 Task: Find connections with filter location Santiago de las Vegas with filter topic #househunting with filter profile language German with filter current company Tata Projects with filter school Vijayawada Jobs with filter industry Distilleries with filter service category Outsourcing with filter keywords title Digital Marketing Manager
Action: Mouse moved to (613, 100)
Screenshot: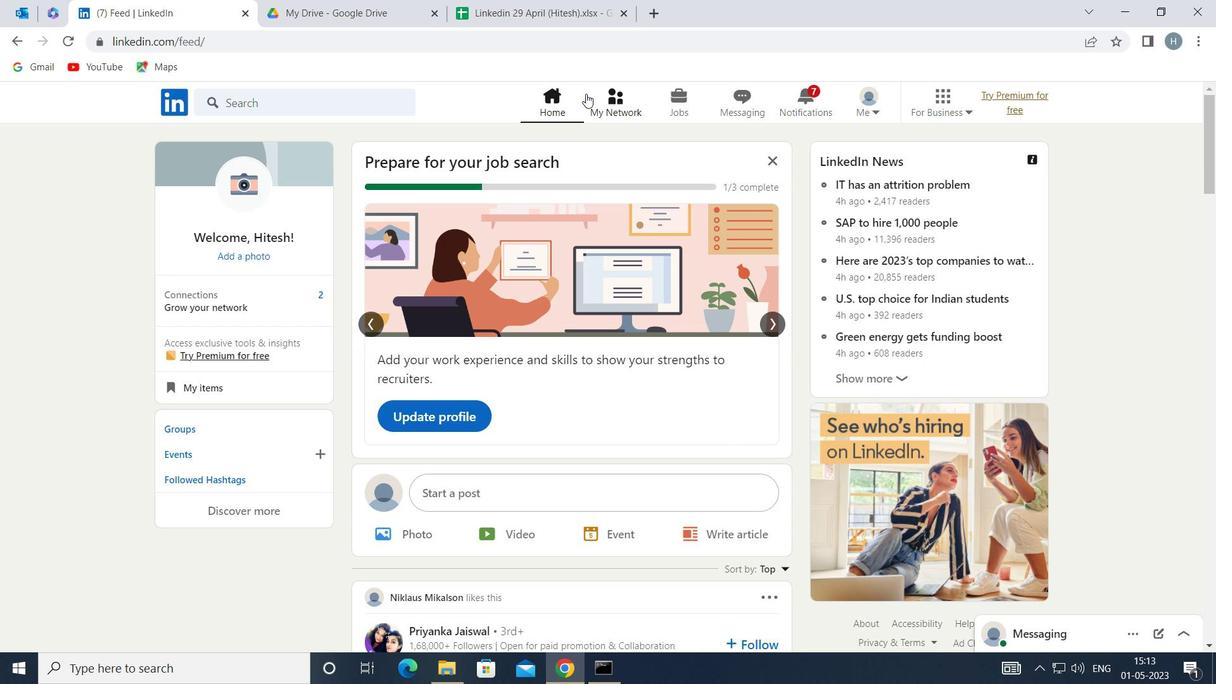 
Action: Mouse pressed left at (613, 100)
Screenshot: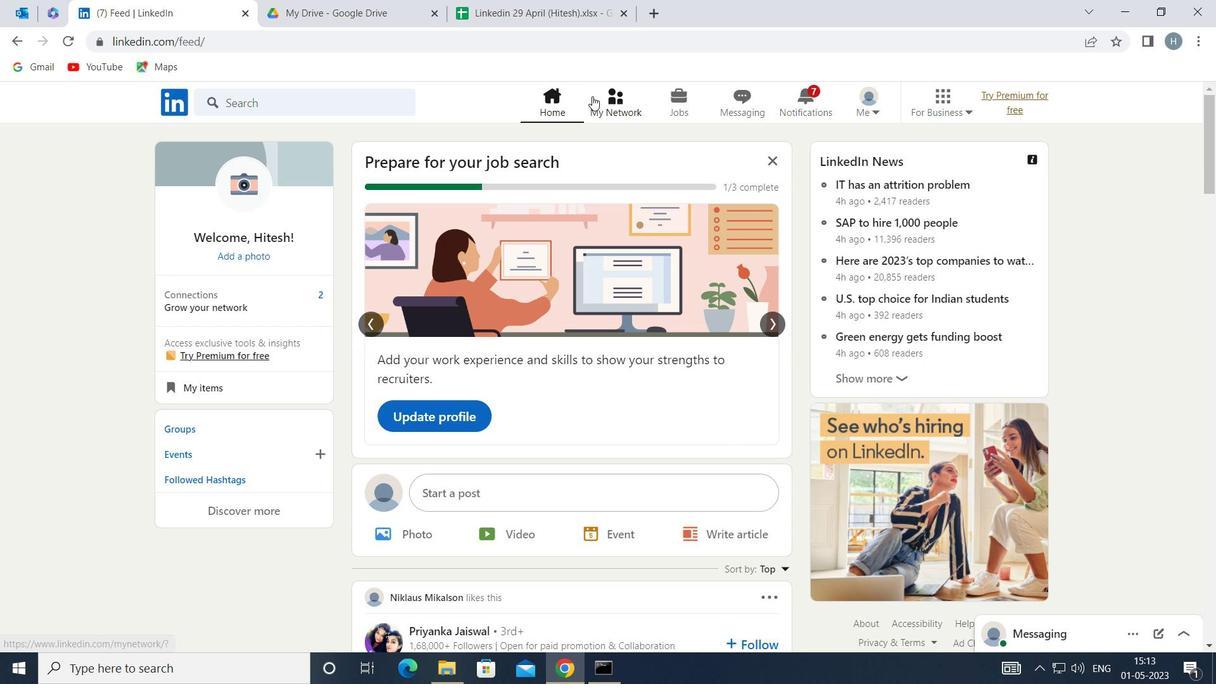 
Action: Mouse moved to (323, 188)
Screenshot: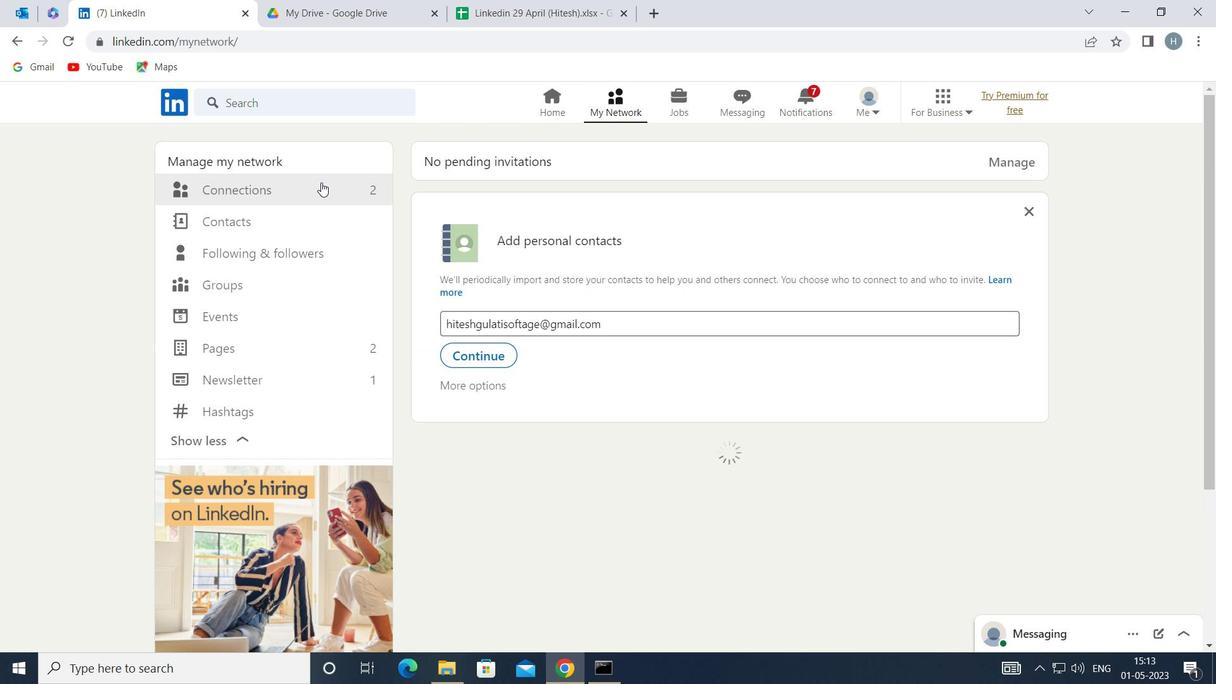 
Action: Mouse pressed left at (323, 188)
Screenshot: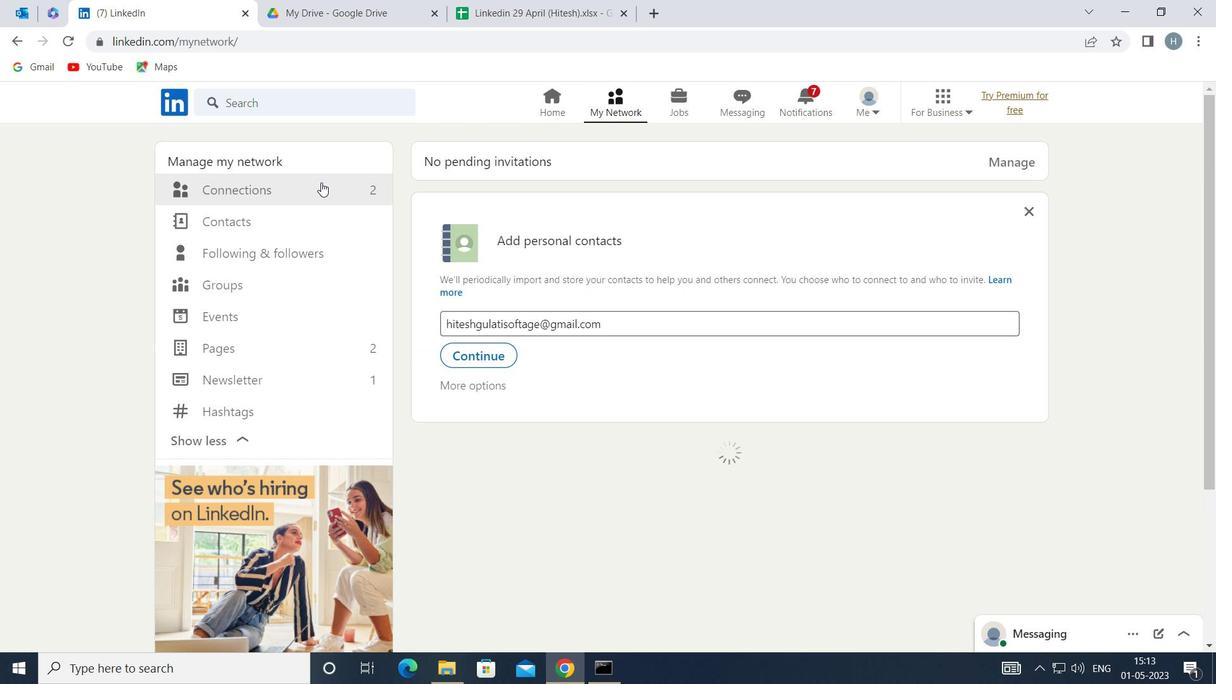 
Action: Mouse moved to (707, 190)
Screenshot: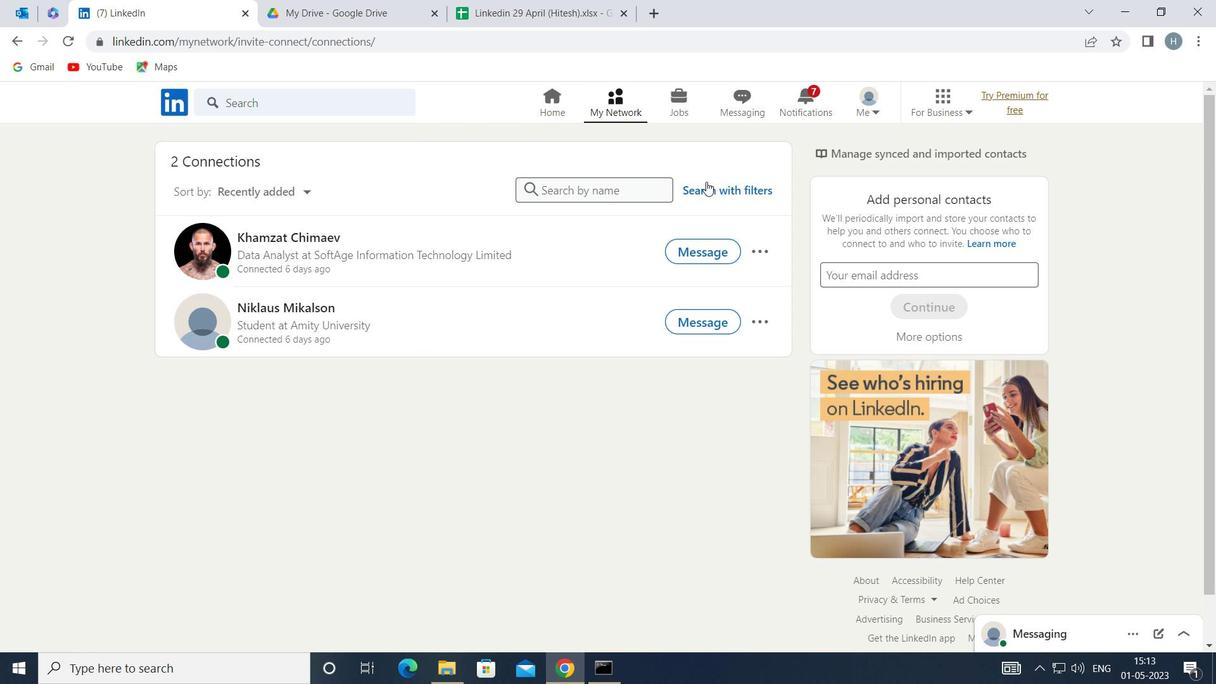 
Action: Mouse pressed left at (707, 190)
Screenshot: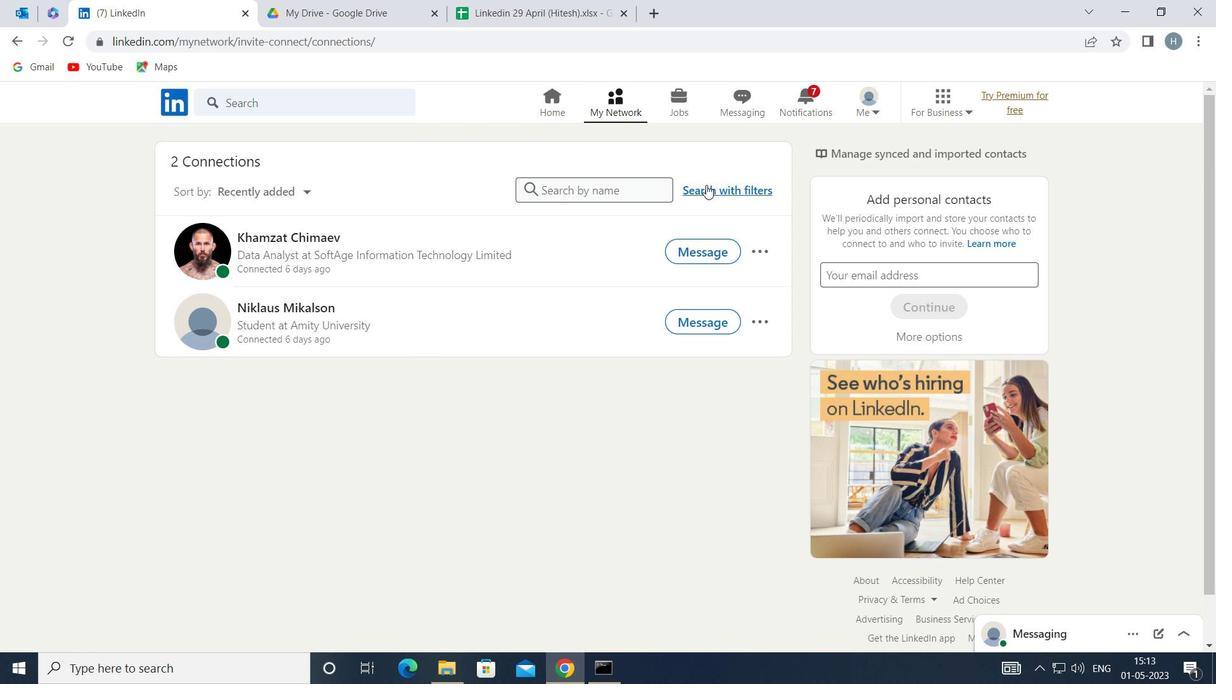 
Action: Mouse moved to (667, 146)
Screenshot: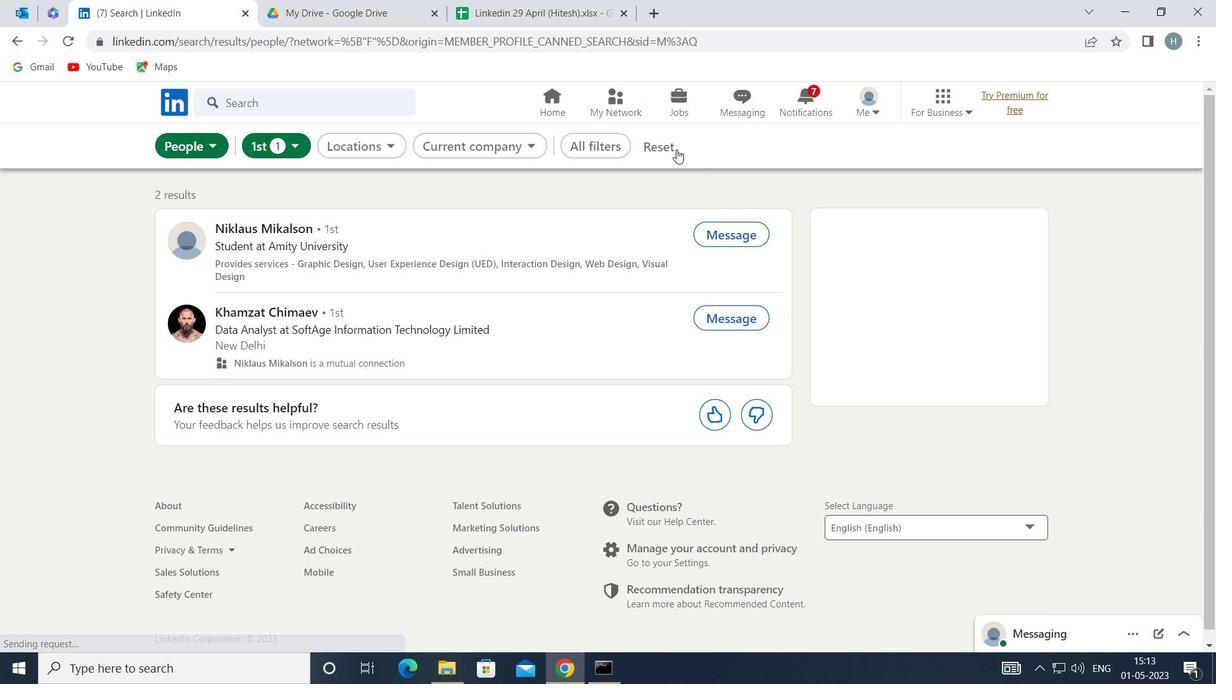 
Action: Mouse pressed left at (667, 146)
Screenshot: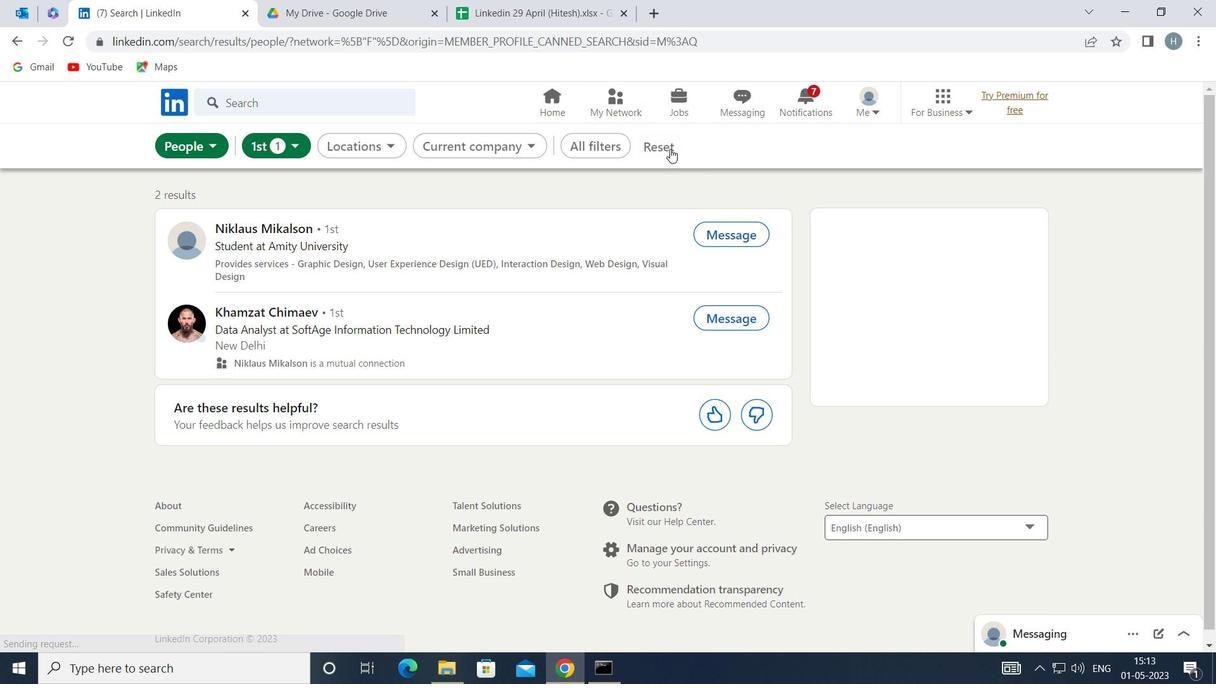 
Action: Mouse moved to (644, 147)
Screenshot: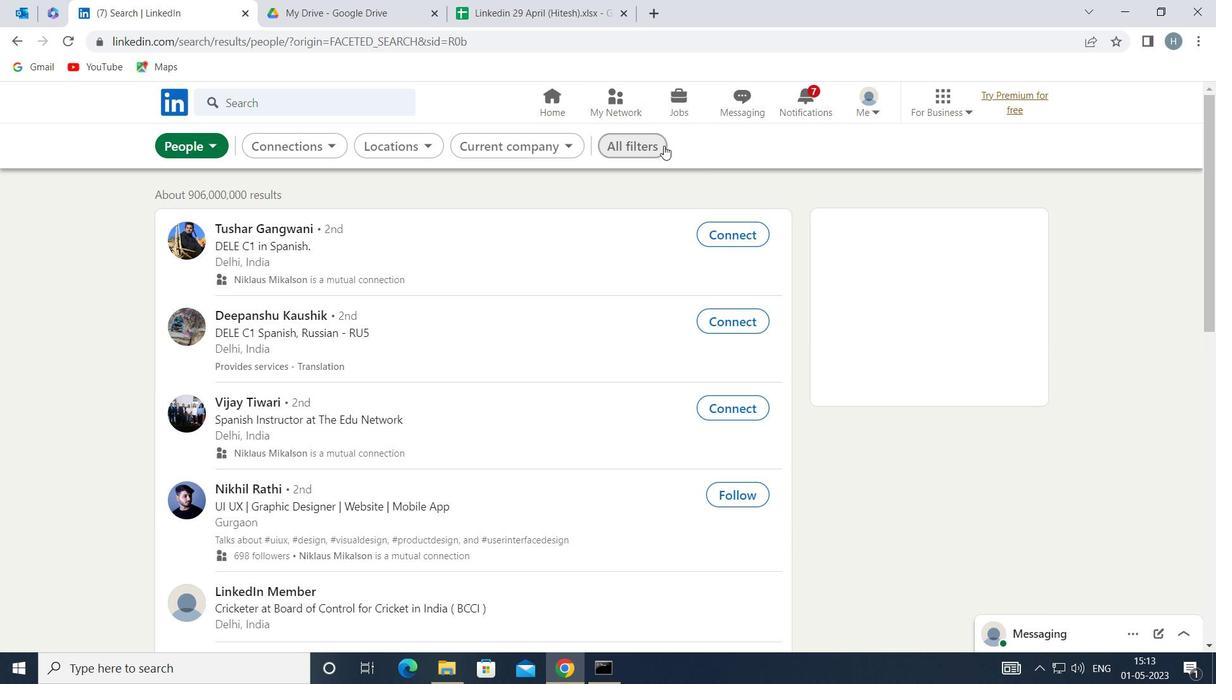 
Action: Mouse pressed left at (644, 147)
Screenshot: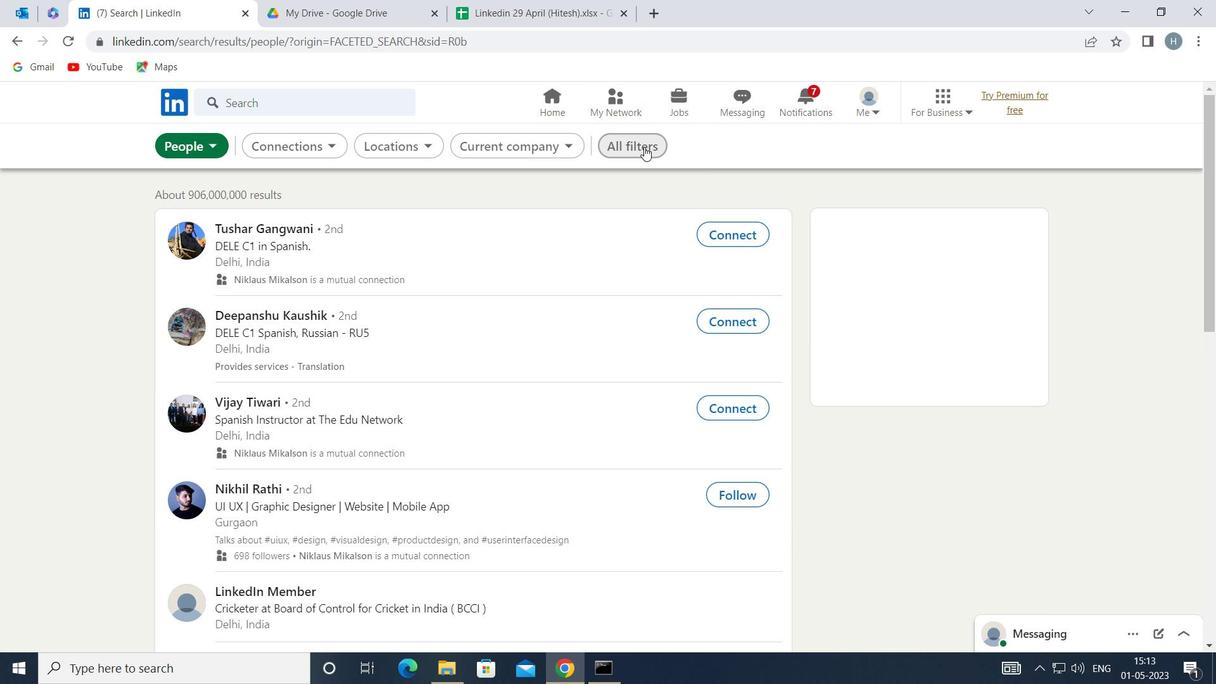 
Action: Mouse moved to (922, 354)
Screenshot: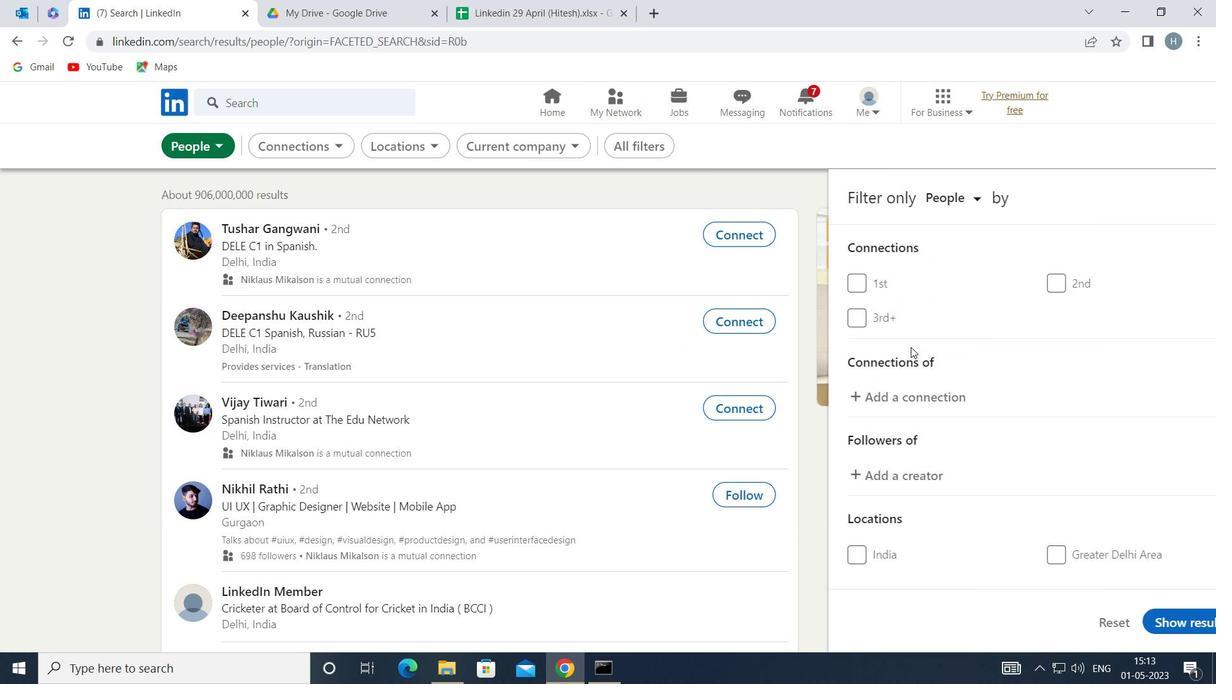 
Action: Mouse scrolled (922, 353) with delta (0, 0)
Screenshot: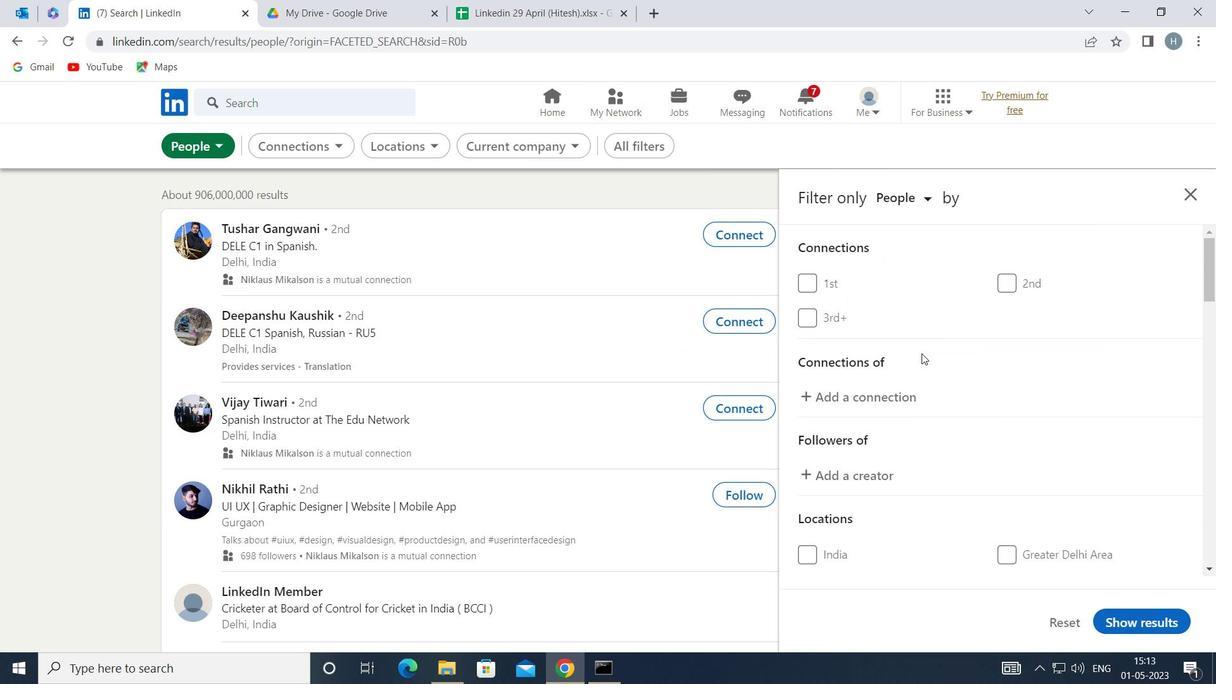 
Action: Mouse scrolled (922, 353) with delta (0, 0)
Screenshot: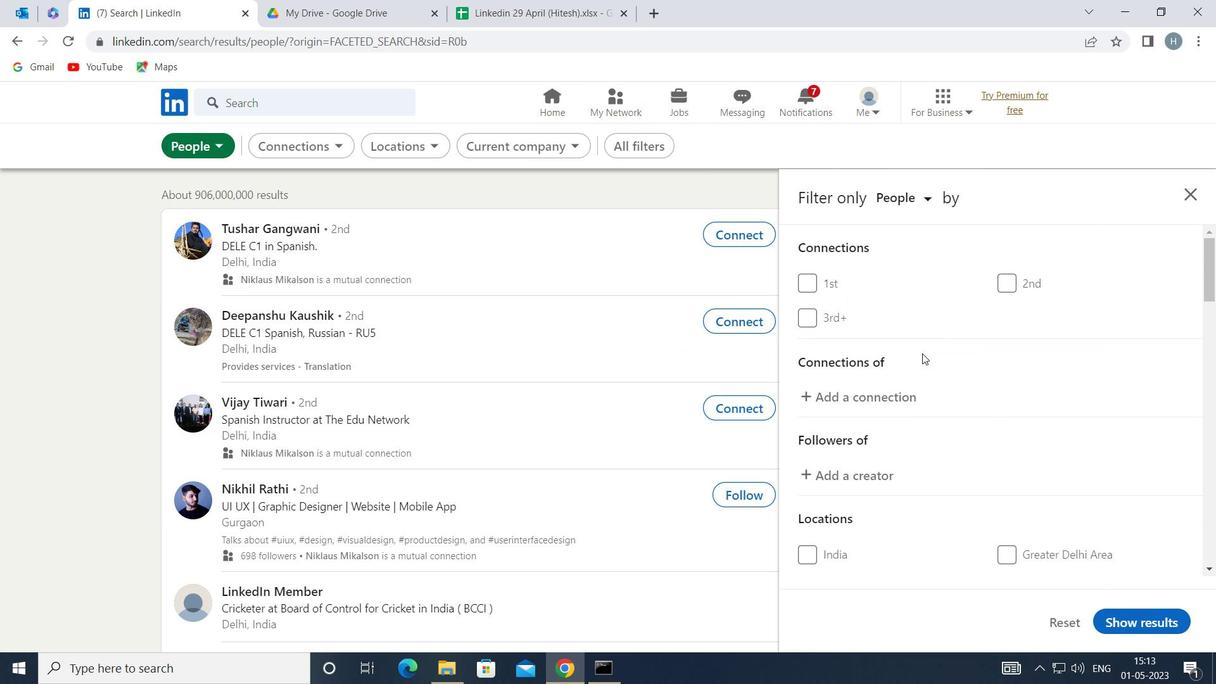 
Action: Mouse moved to (1025, 453)
Screenshot: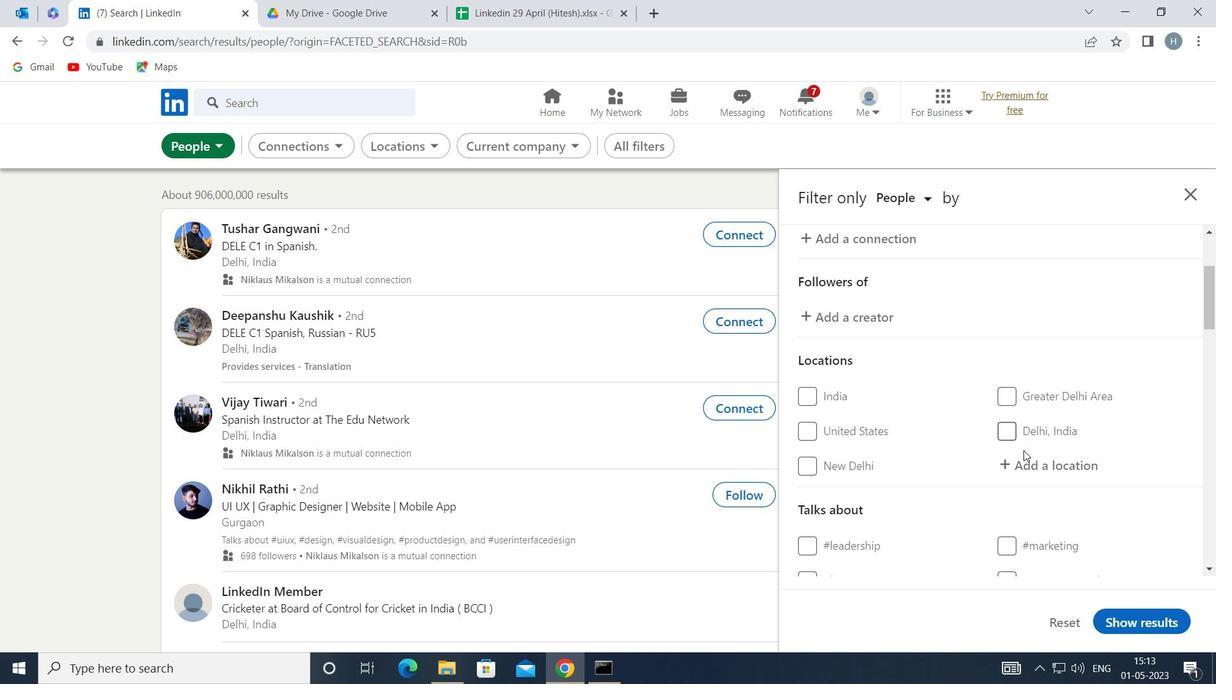 
Action: Mouse pressed left at (1025, 453)
Screenshot: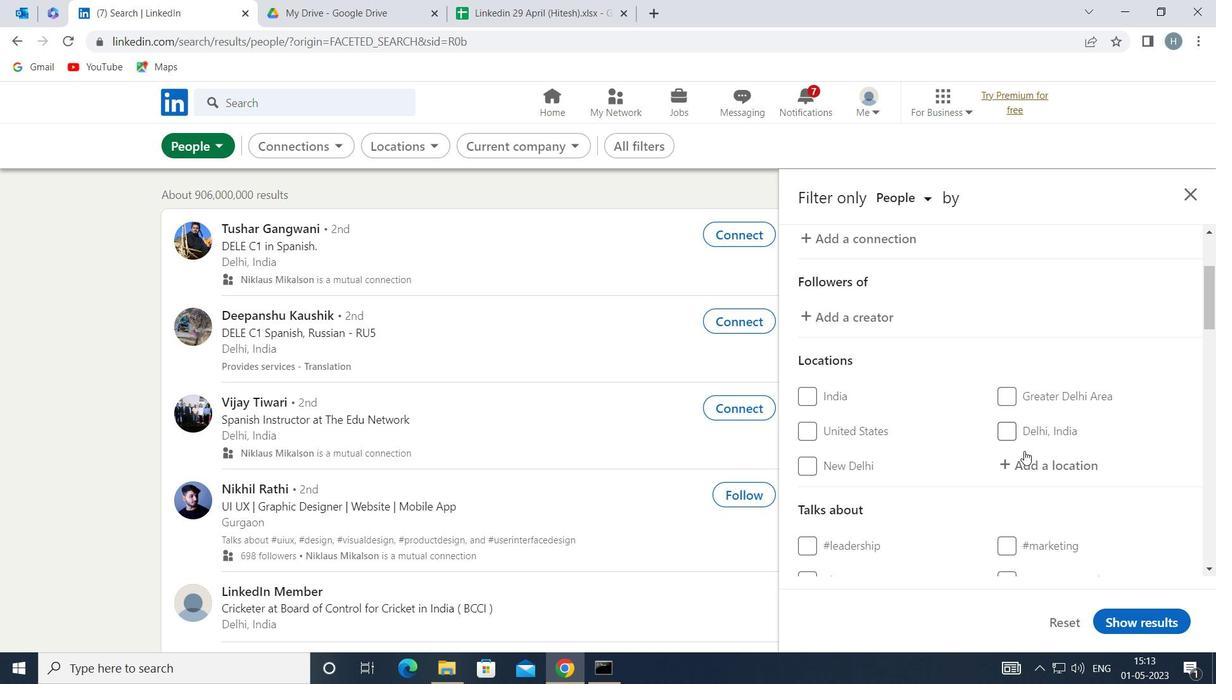 
Action: Mouse moved to (1025, 453)
Screenshot: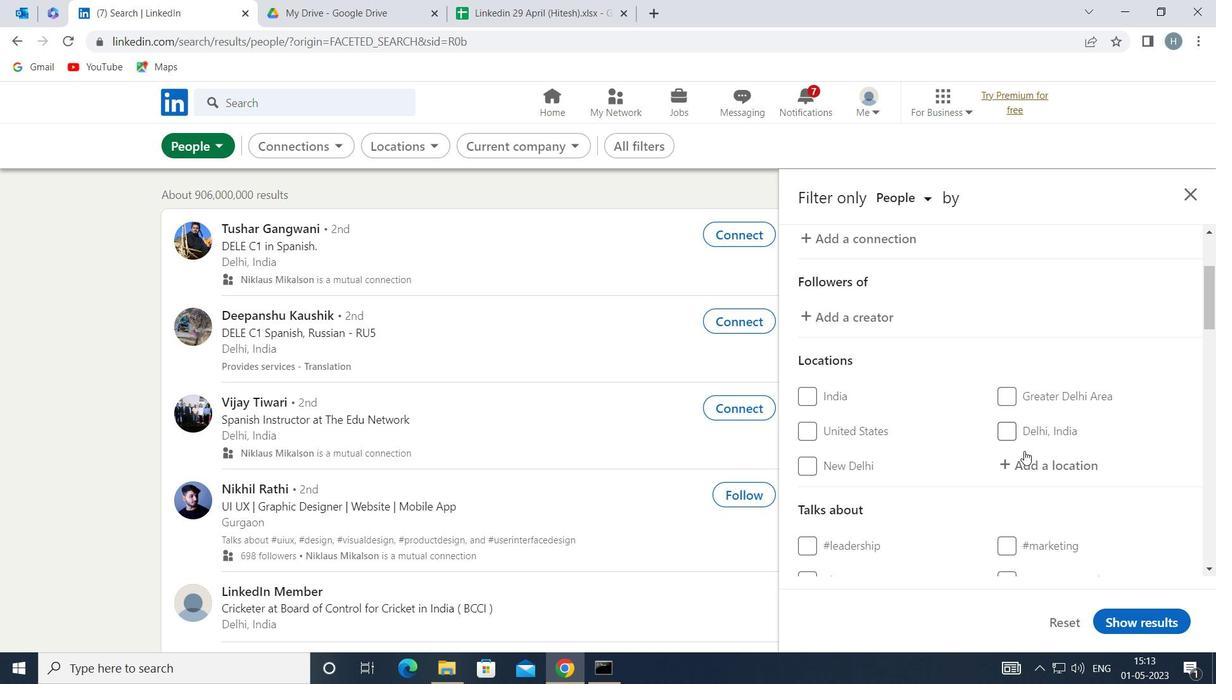 
Action: Key pressed <Key.shift>SANTIAGO<Key.space><Key.shift>DE<Key.space><Key.shift>LAS<Key.space><Key.shift>VEGAS<Key.enter>
Screenshot: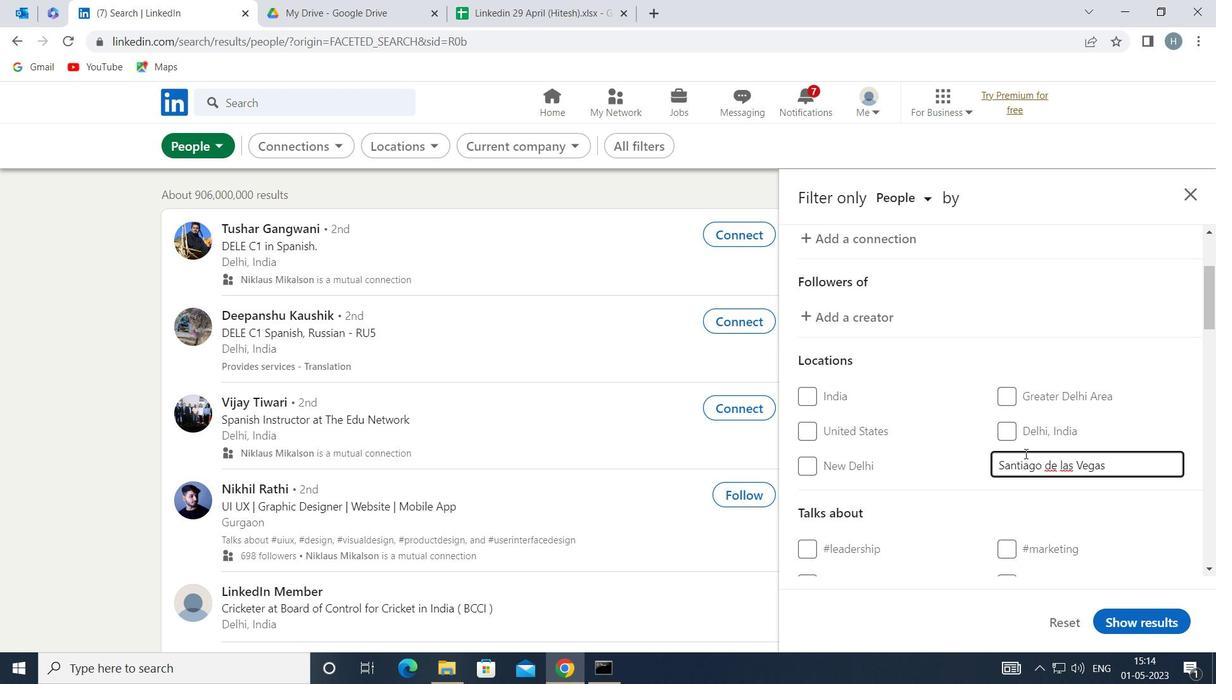 
Action: Mouse moved to (1045, 484)
Screenshot: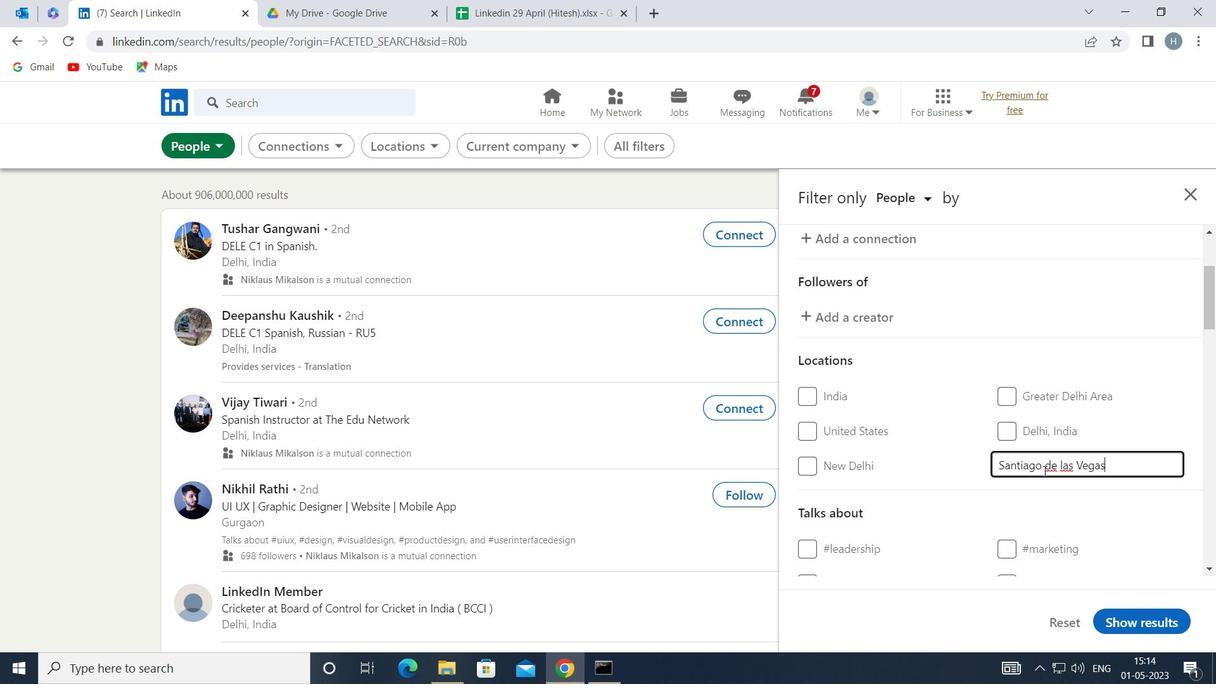 
Action: Mouse scrolled (1045, 484) with delta (0, 0)
Screenshot: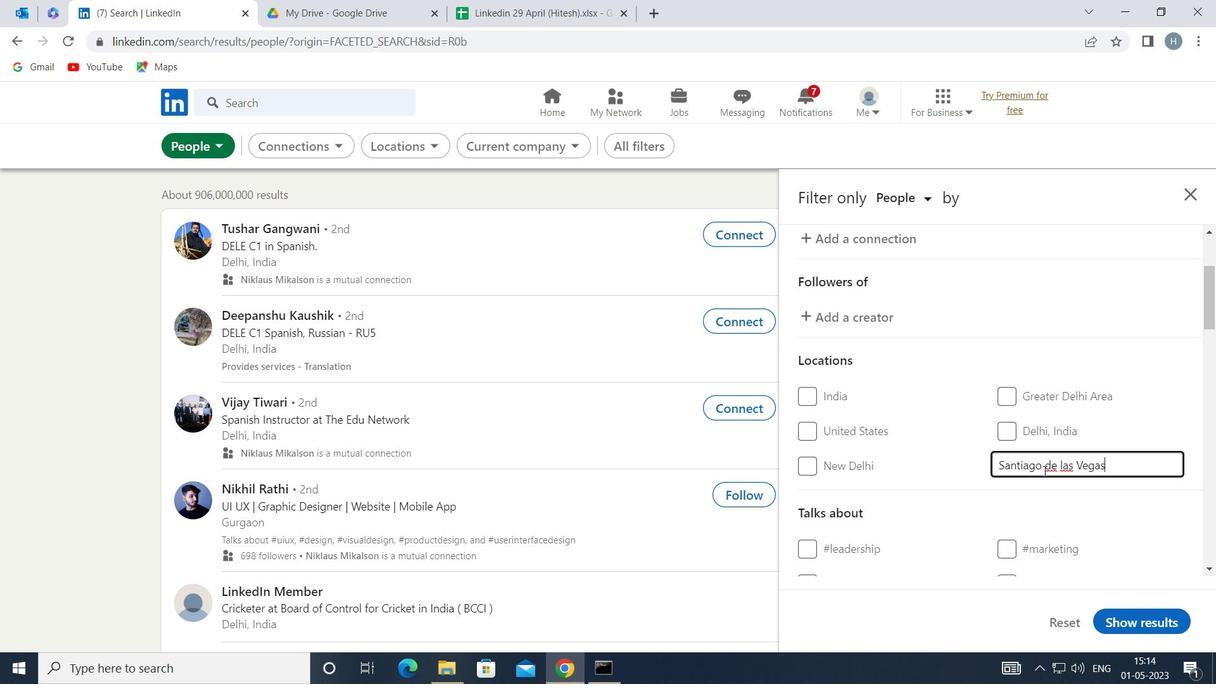 
Action: Mouse moved to (1052, 477)
Screenshot: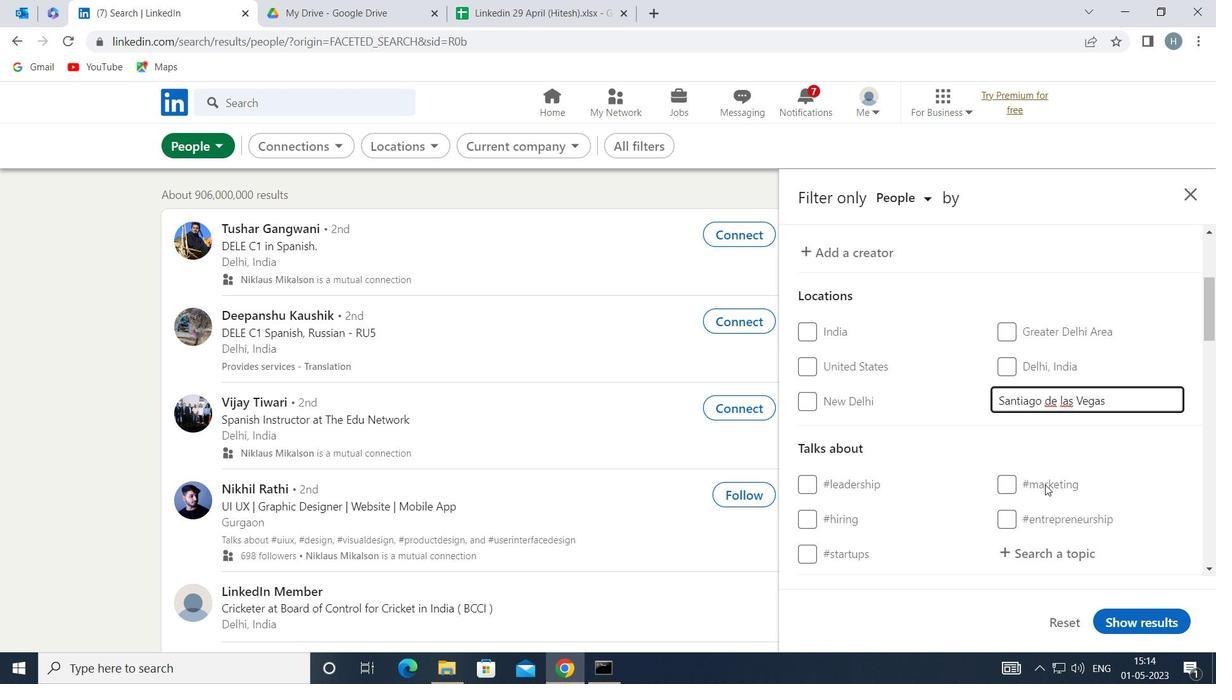 
Action: Mouse scrolled (1052, 477) with delta (0, 0)
Screenshot: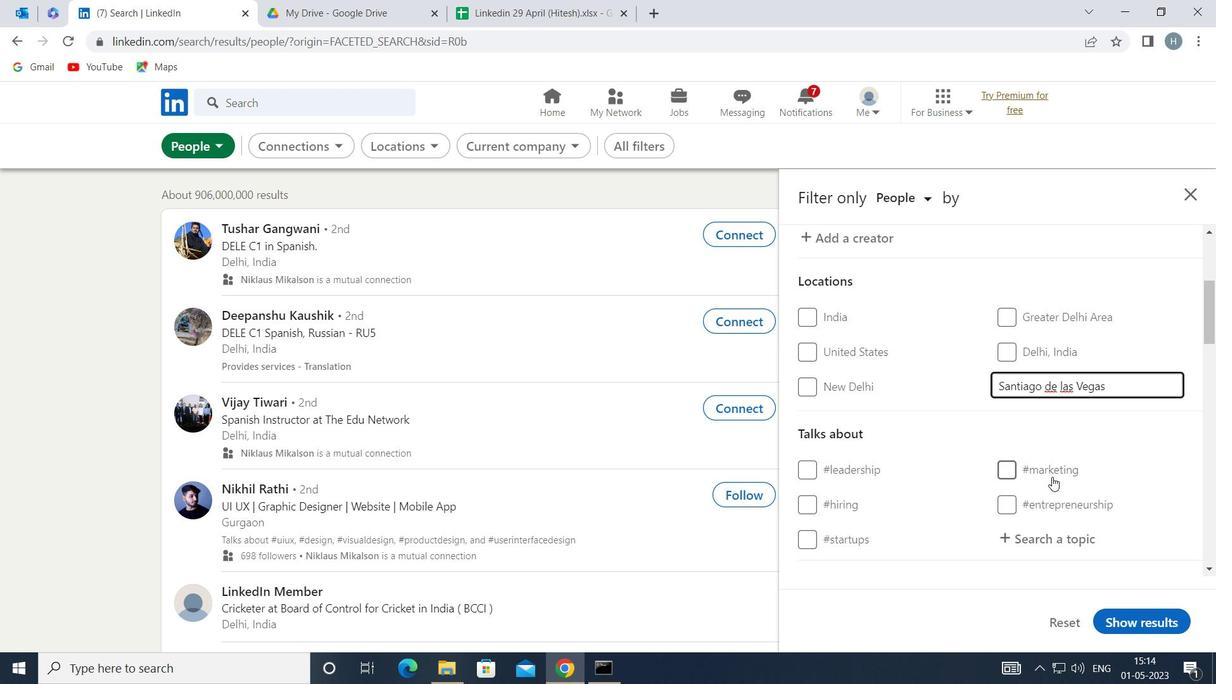 
Action: Mouse moved to (1055, 453)
Screenshot: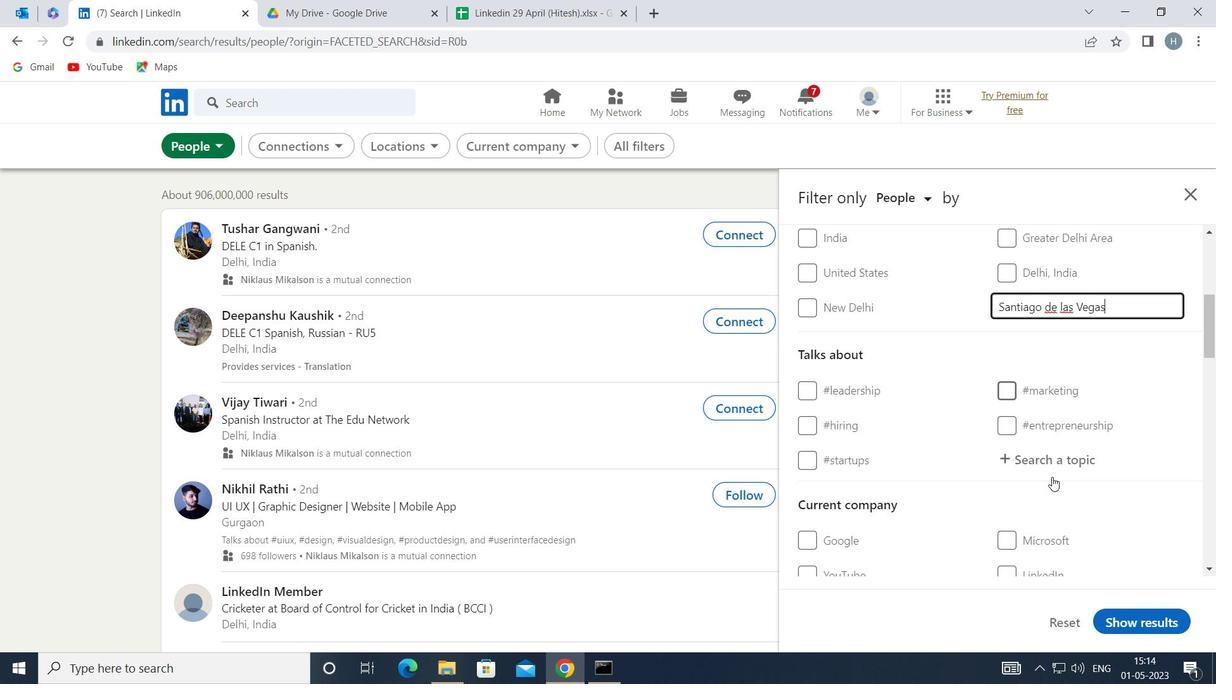 
Action: Mouse pressed left at (1055, 453)
Screenshot: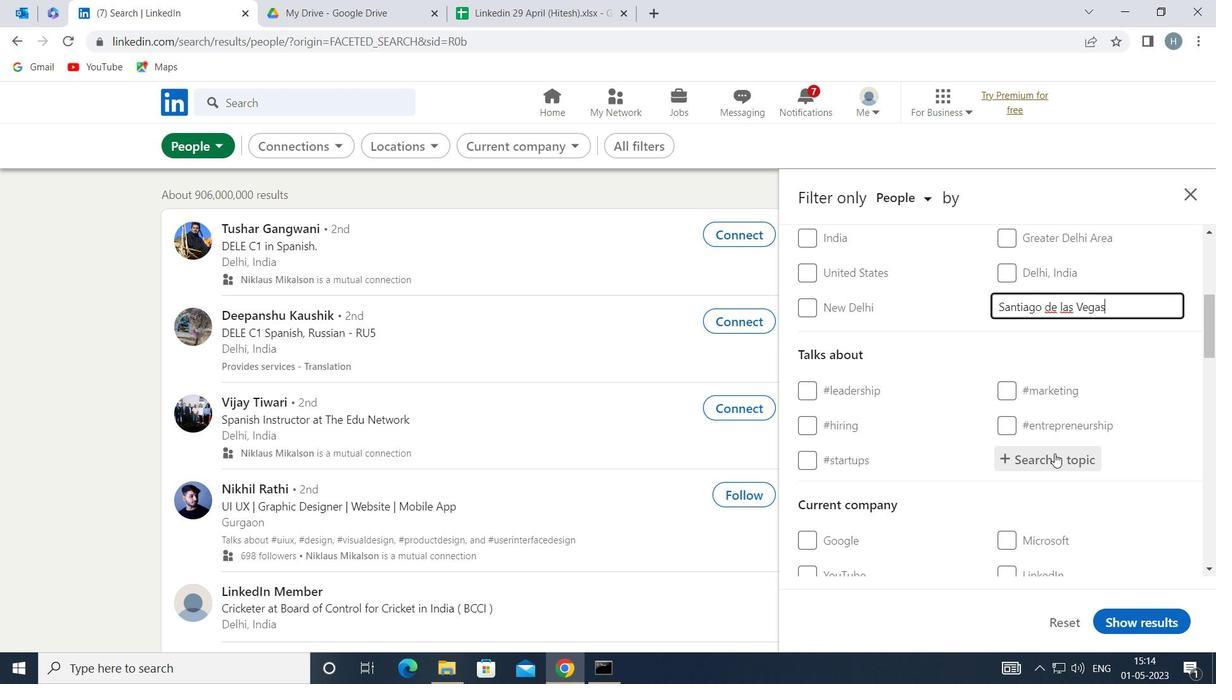 
Action: Key pressed <Key.shift>HOUSEHUN
Screenshot: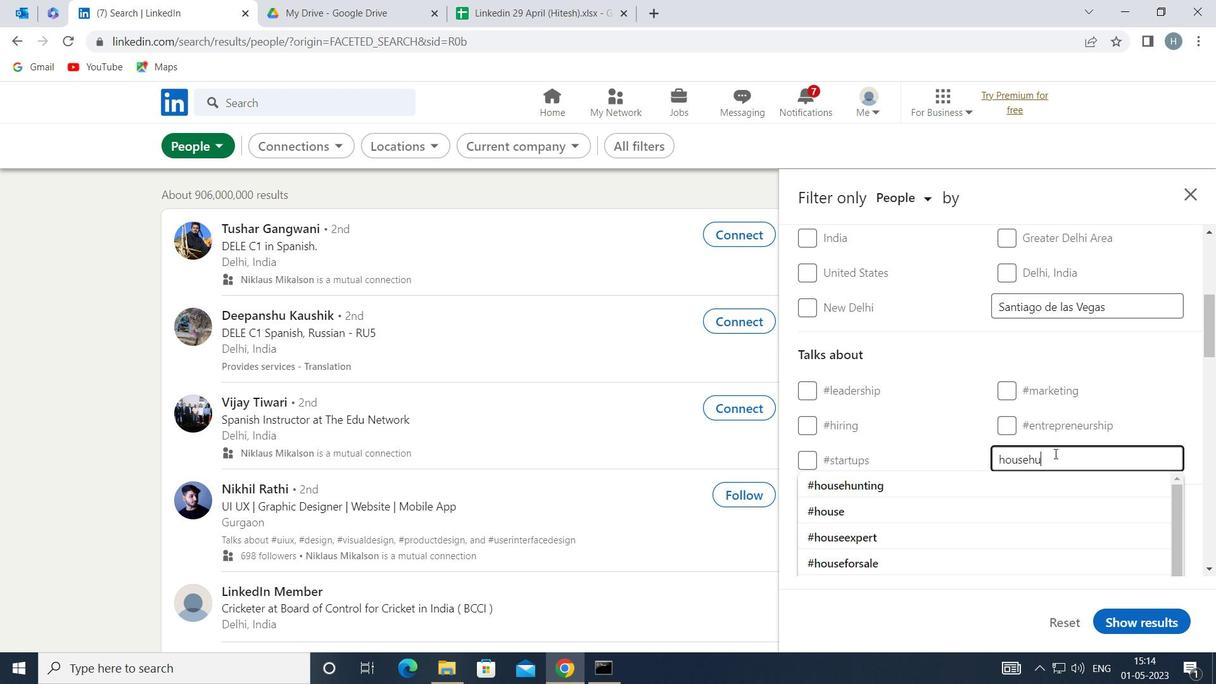 
Action: Mouse moved to (984, 488)
Screenshot: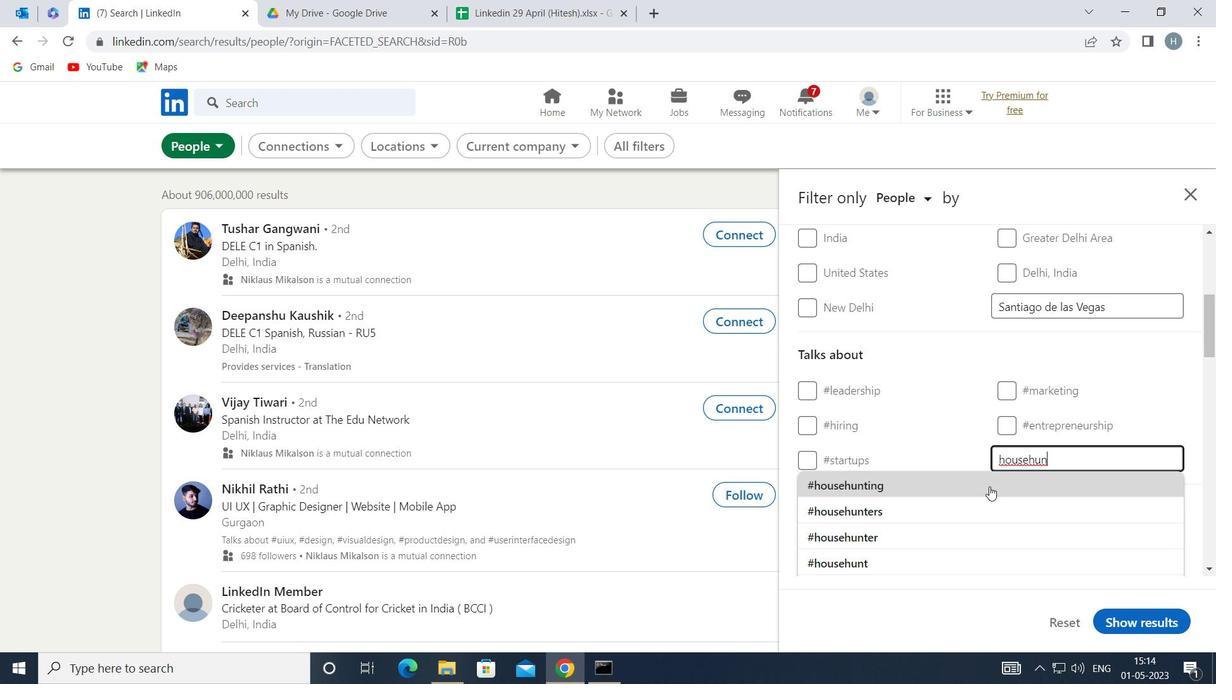 
Action: Mouse pressed left at (984, 488)
Screenshot: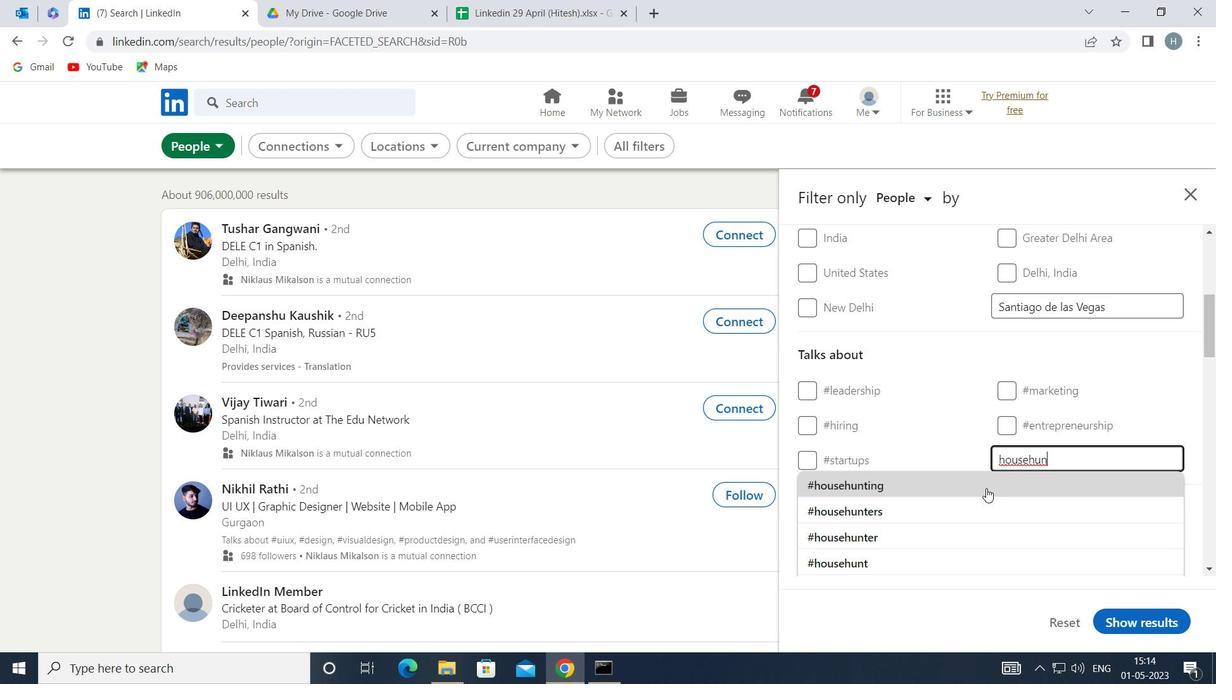 
Action: Mouse moved to (954, 446)
Screenshot: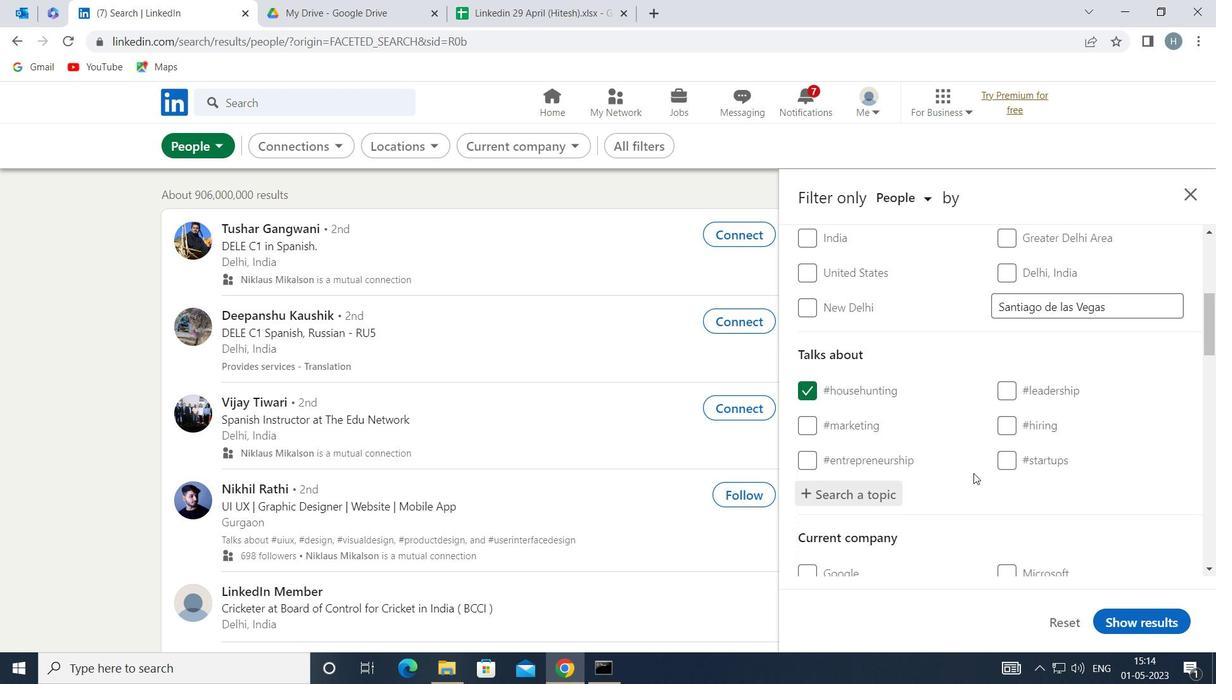 
Action: Mouse scrolled (954, 445) with delta (0, 0)
Screenshot: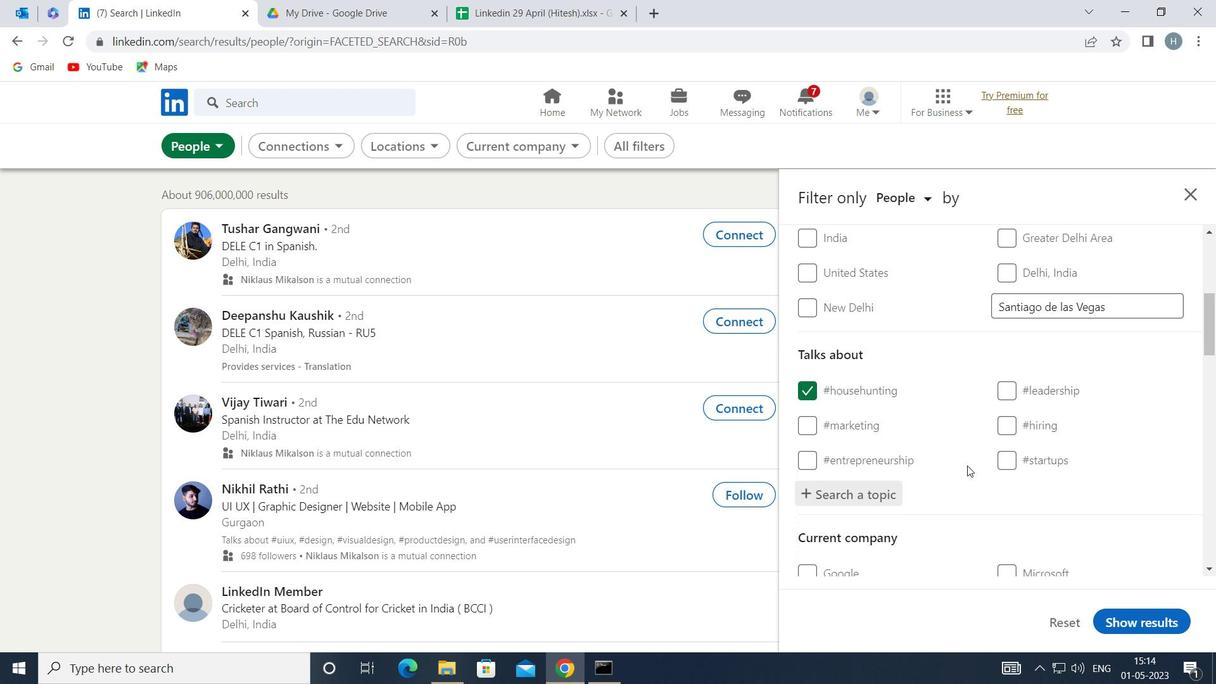 
Action: Mouse scrolled (954, 445) with delta (0, 0)
Screenshot: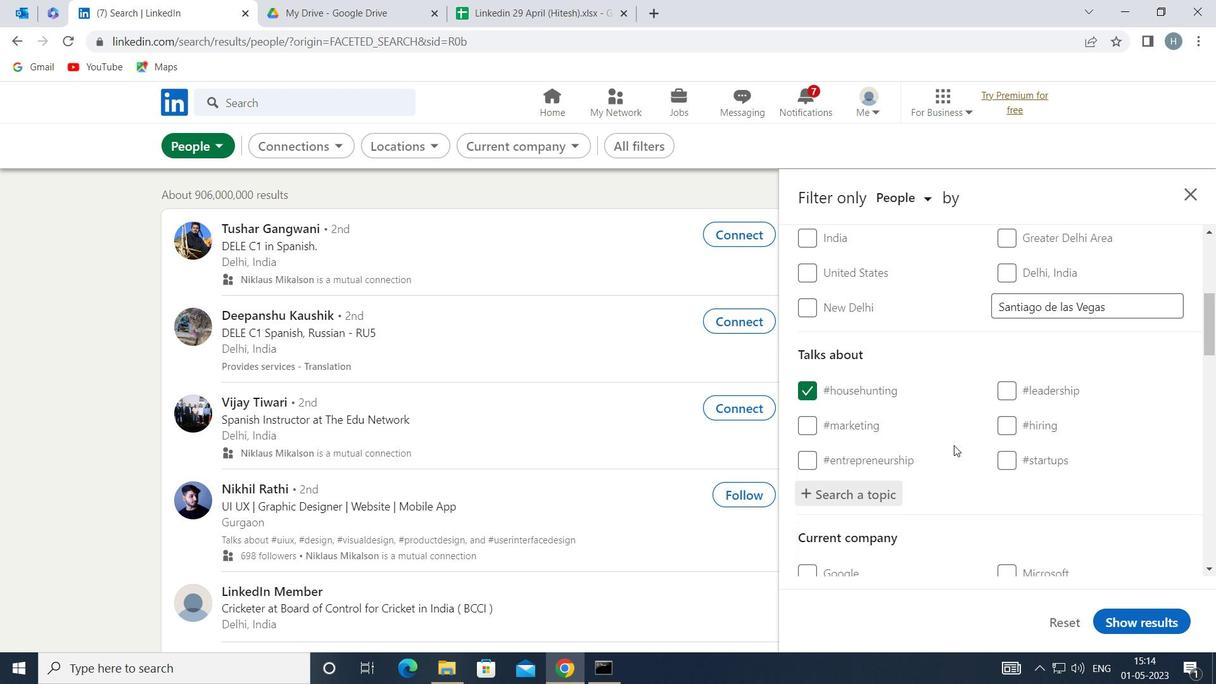 
Action: Mouse moved to (953, 444)
Screenshot: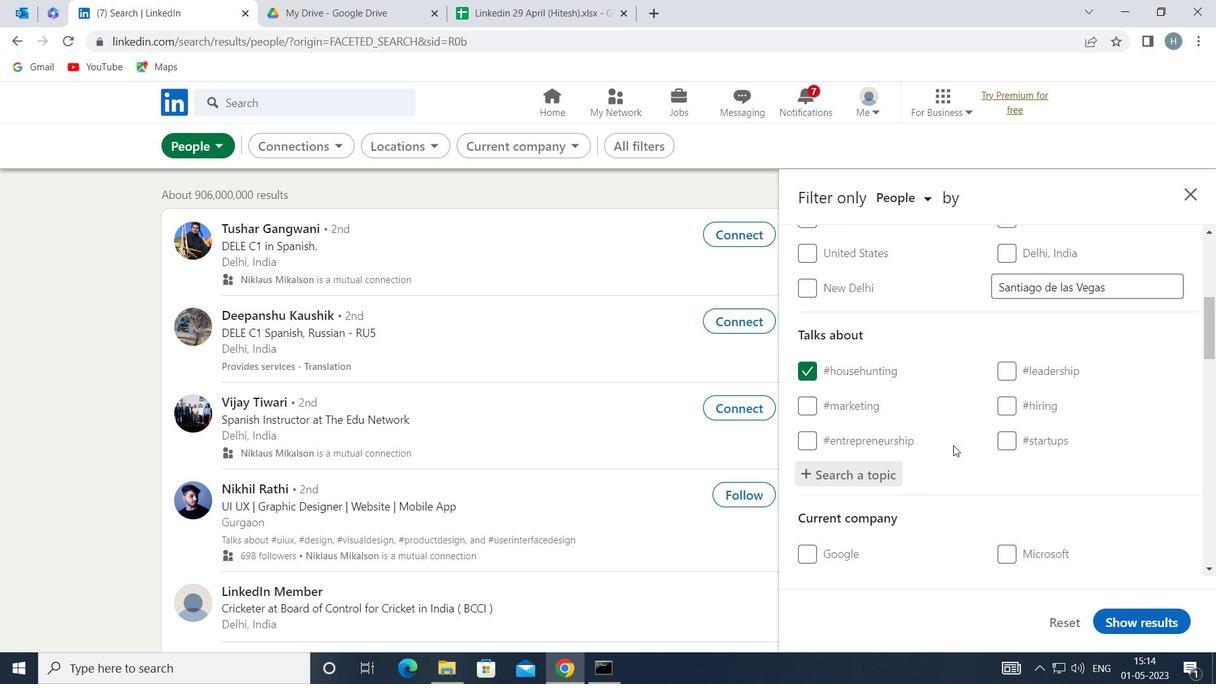 
Action: Mouse scrolled (953, 443) with delta (0, 0)
Screenshot: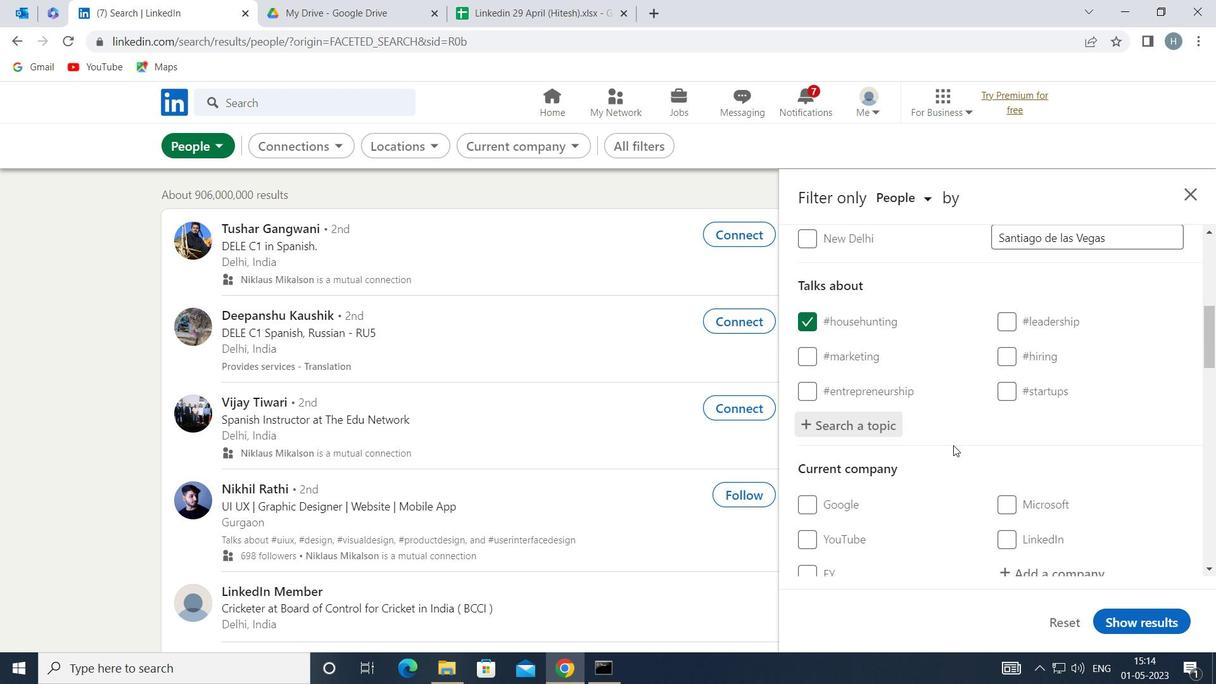 
Action: Mouse scrolled (953, 443) with delta (0, 0)
Screenshot: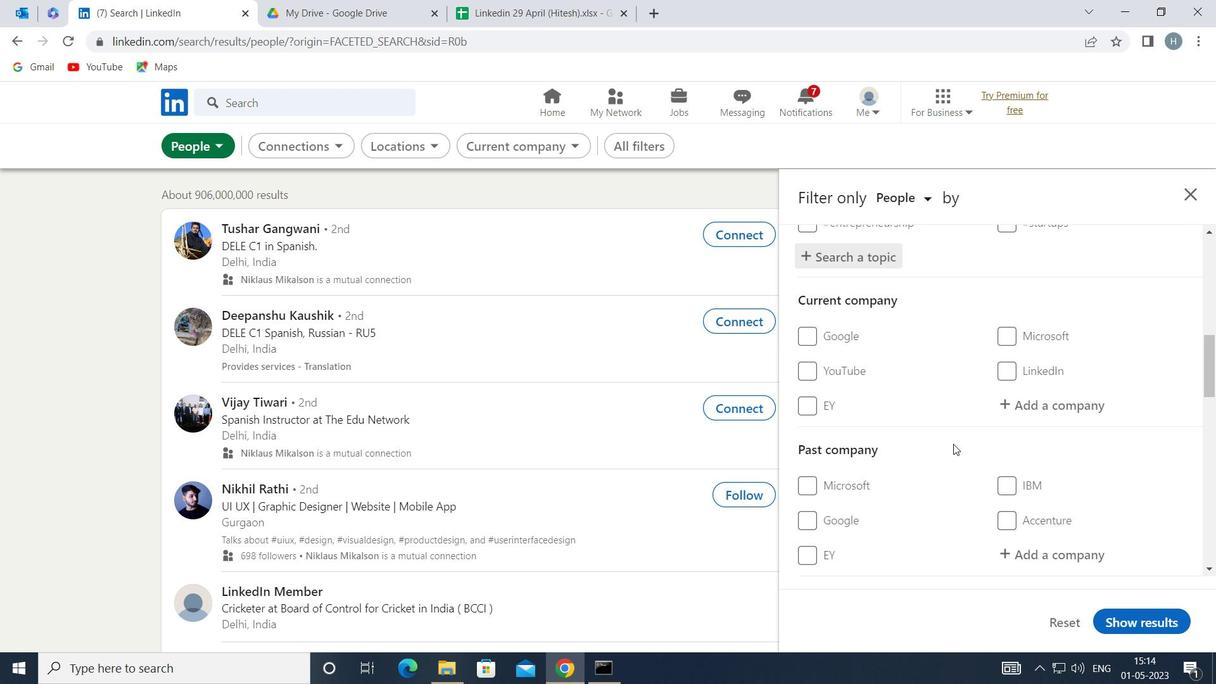 
Action: Mouse scrolled (953, 443) with delta (0, 0)
Screenshot: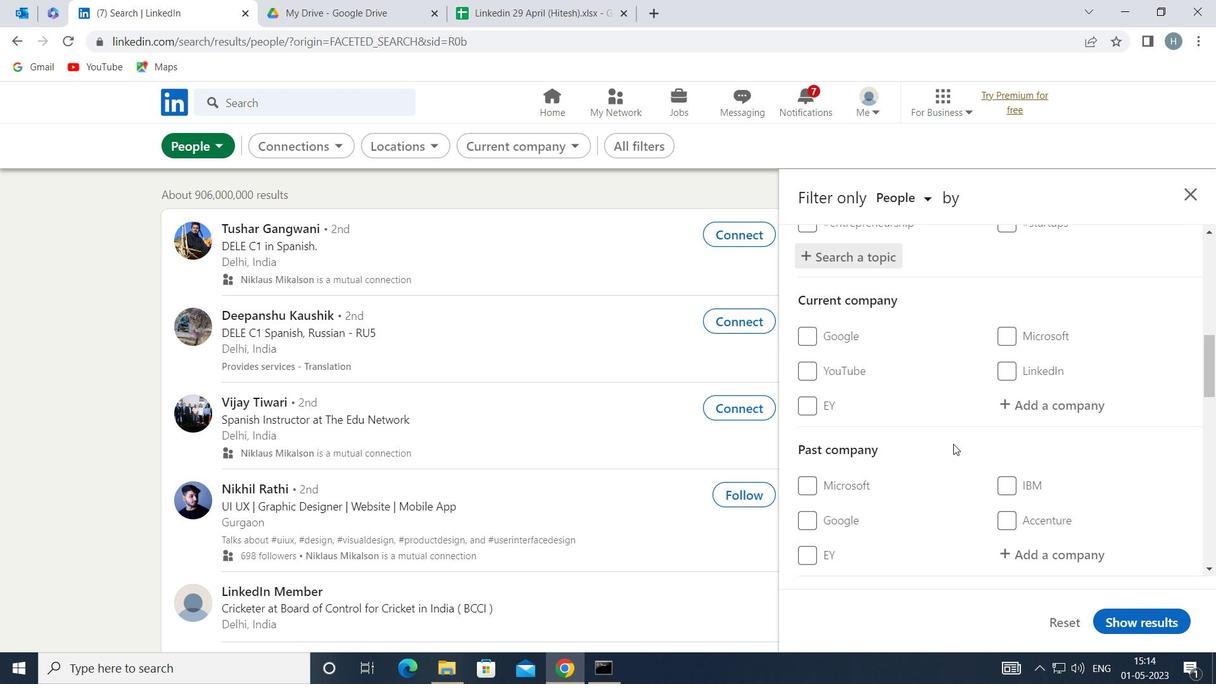
Action: Mouse scrolled (953, 443) with delta (0, 0)
Screenshot: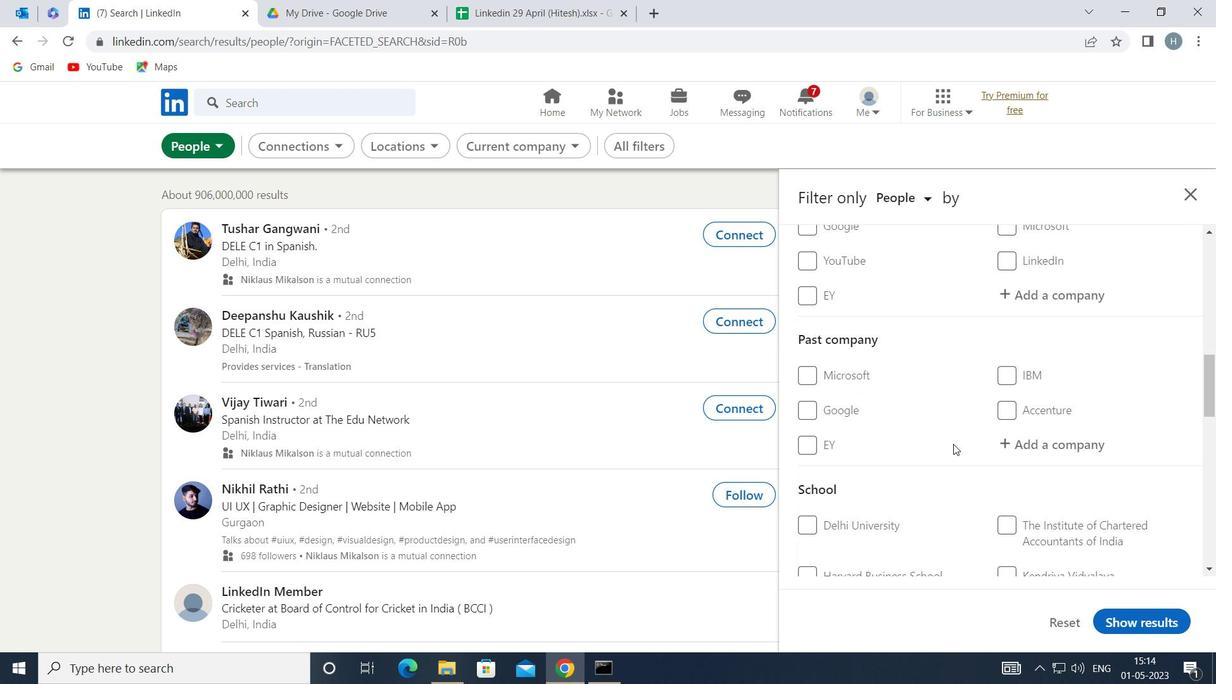 
Action: Mouse moved to (954, 440)
Screenshot: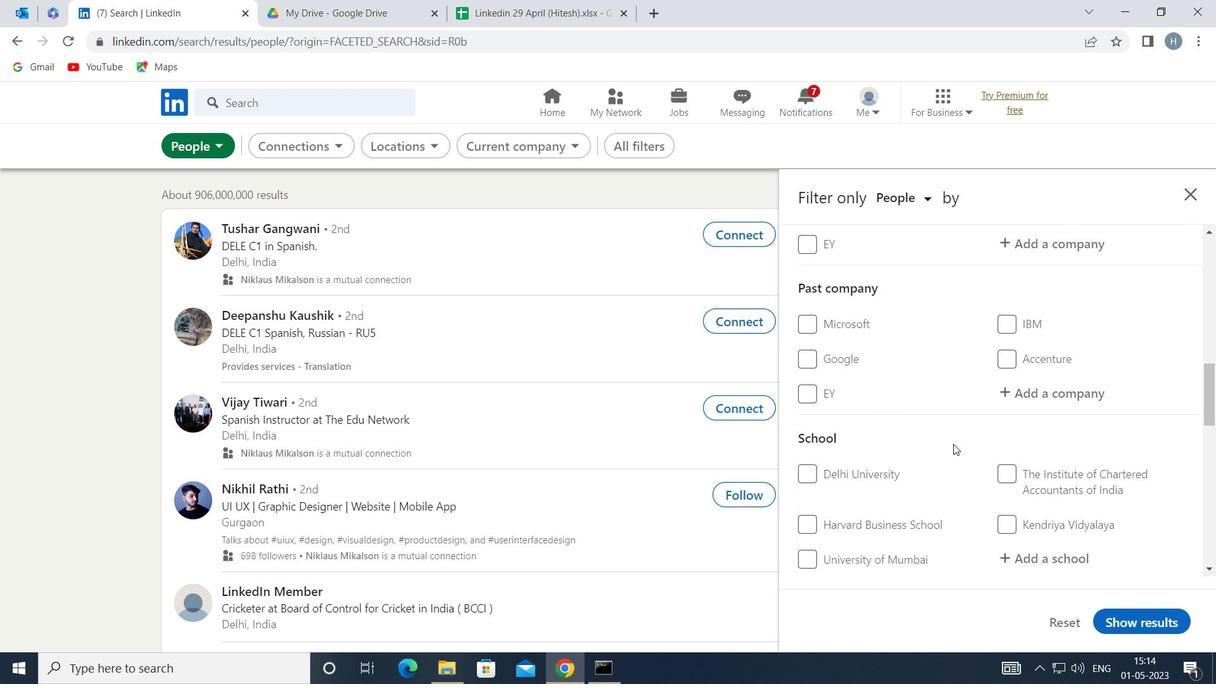 
Action: Mouse scrolled (954, 439) with delta (0, 0)
Screenshot: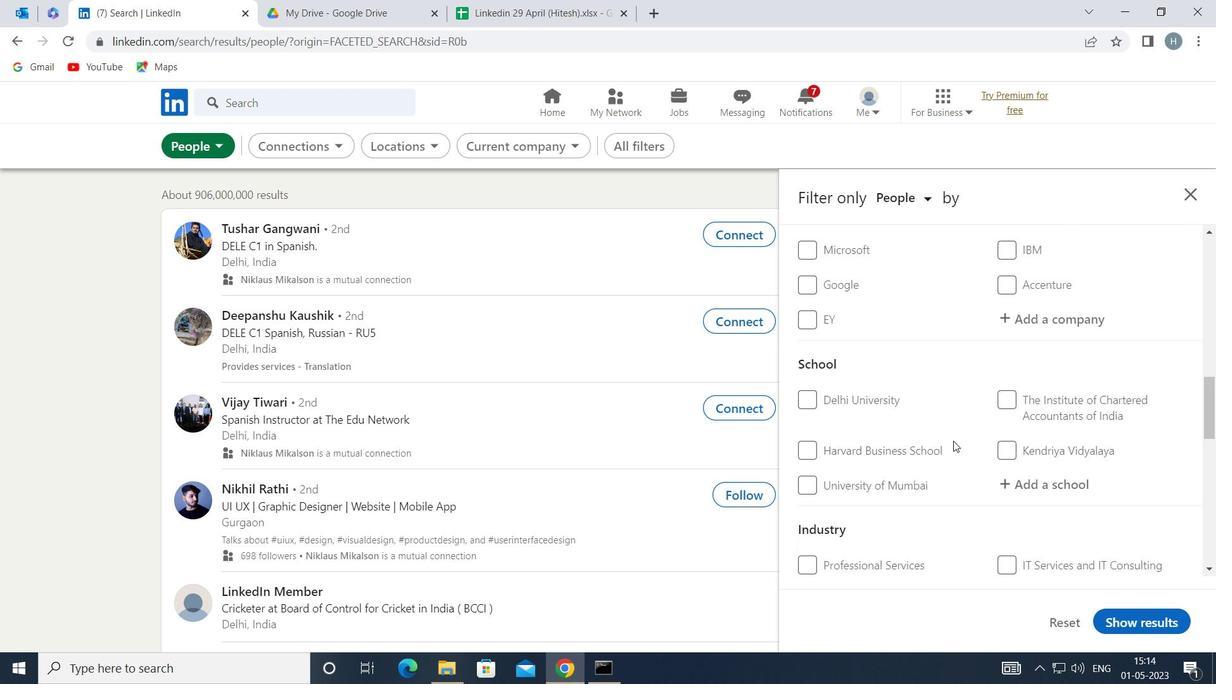 
Action: Mouse scrolled (954, 439) with delta (0, 0)
Screenshot: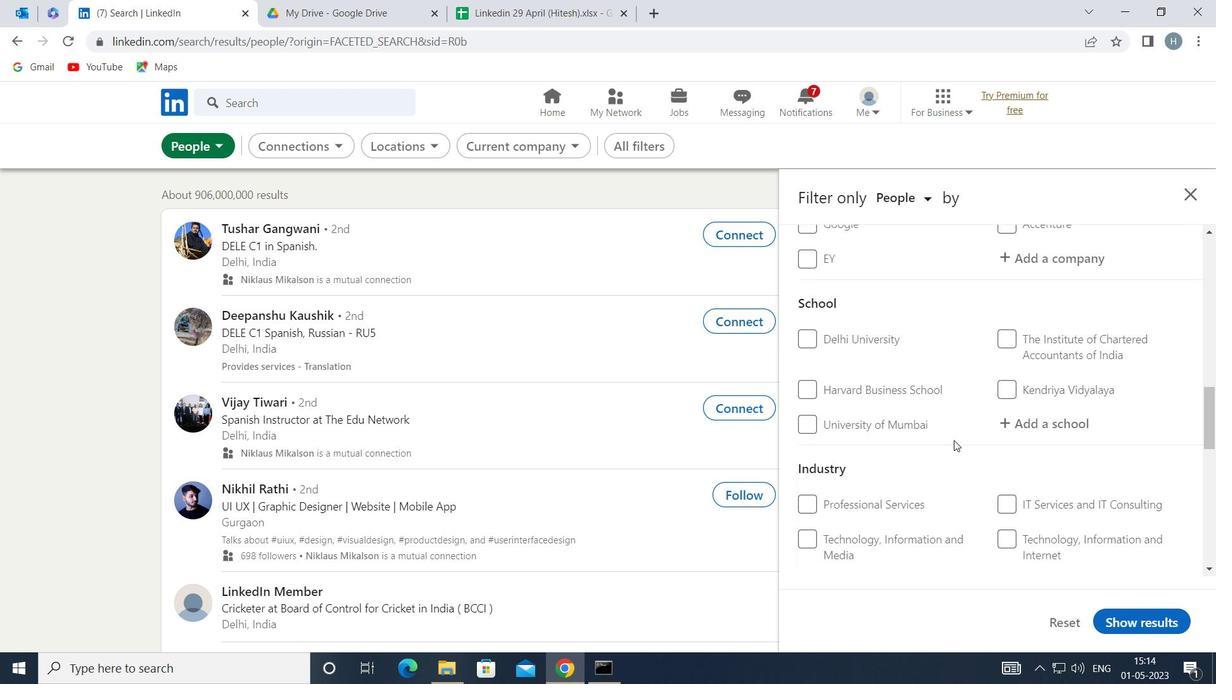 
Action: Mouse moved to (956, 442)
Screenshot: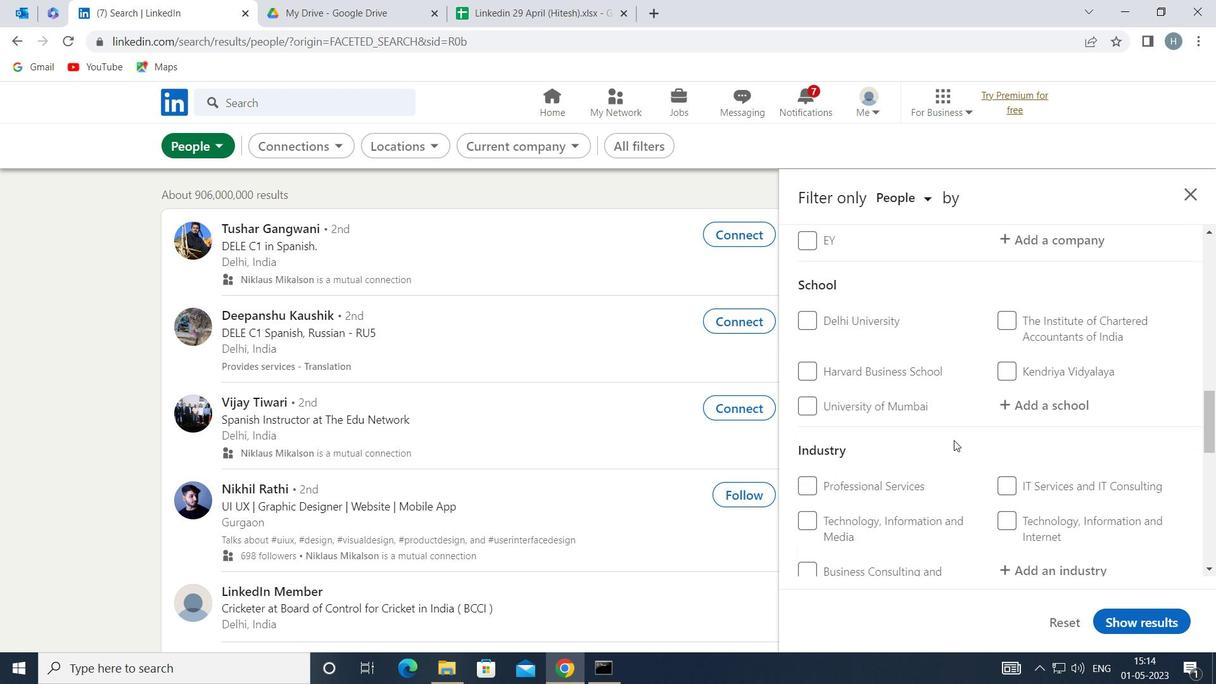 
Action: Mouse scrolled (956, 441) with delta (0, 0)
Screenshot: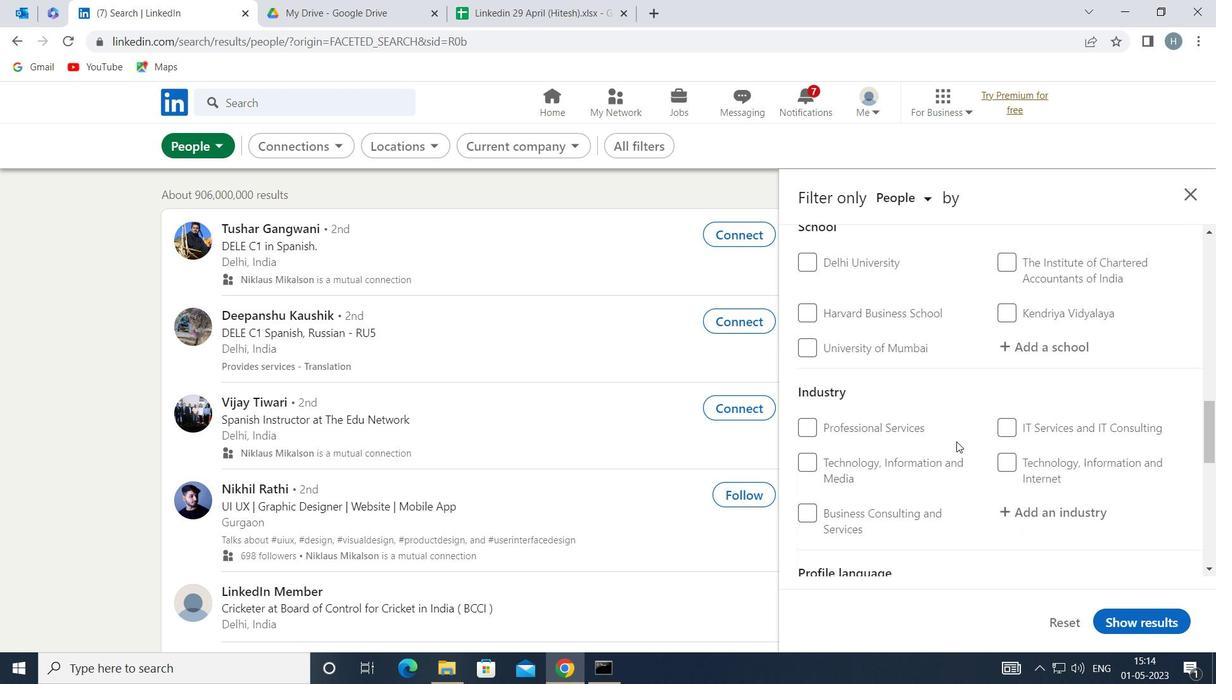 
Action: Mouse scrolled (956, 441) with delta (0, 0)
Screenshot: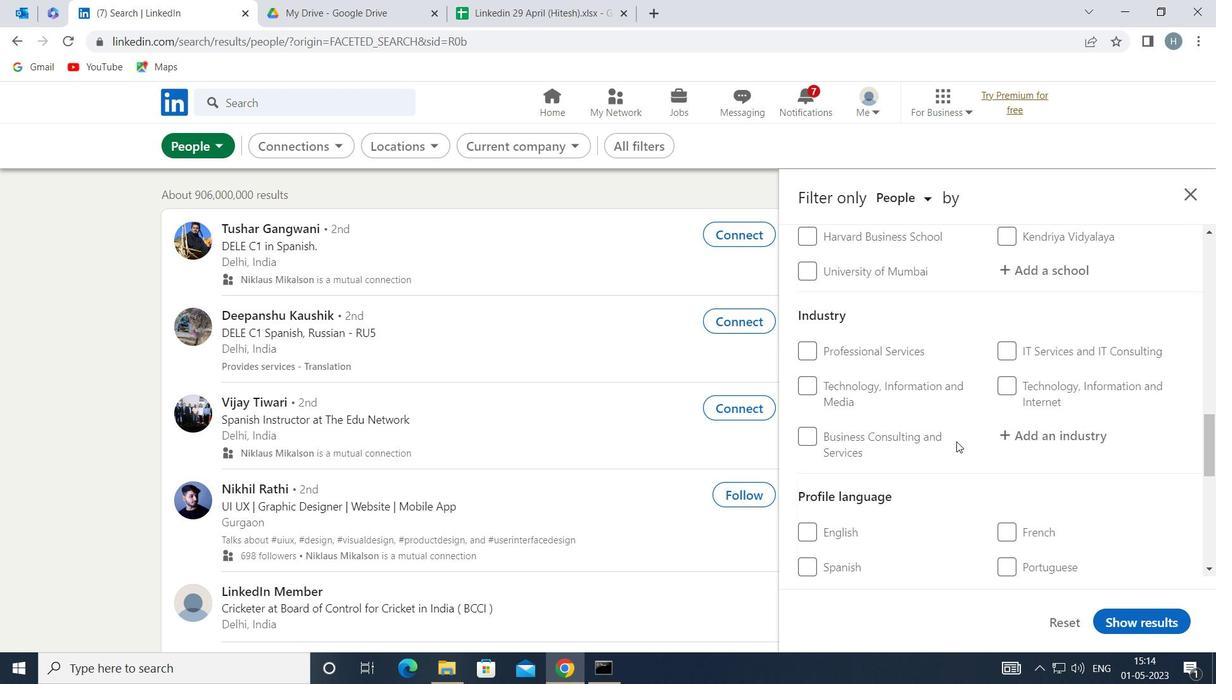 
Action: Mouse moved to (849, 492)
Screenshot: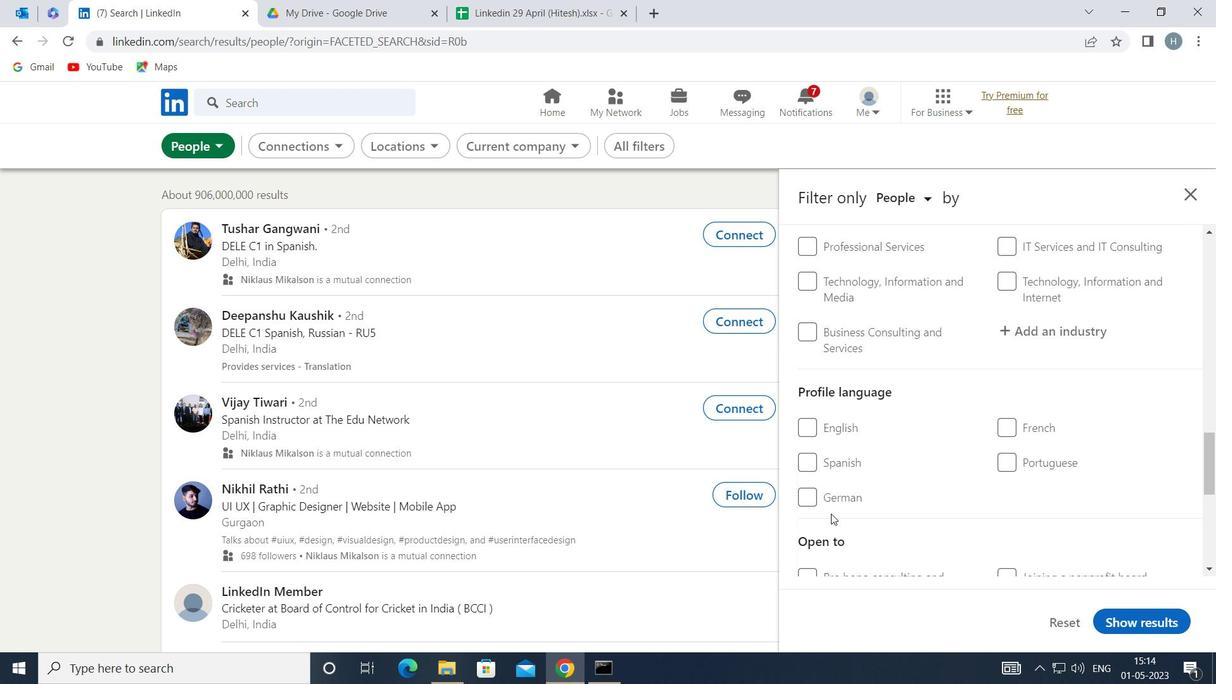 
Action: Mouse pressed left at (849, 492)
Screenshot: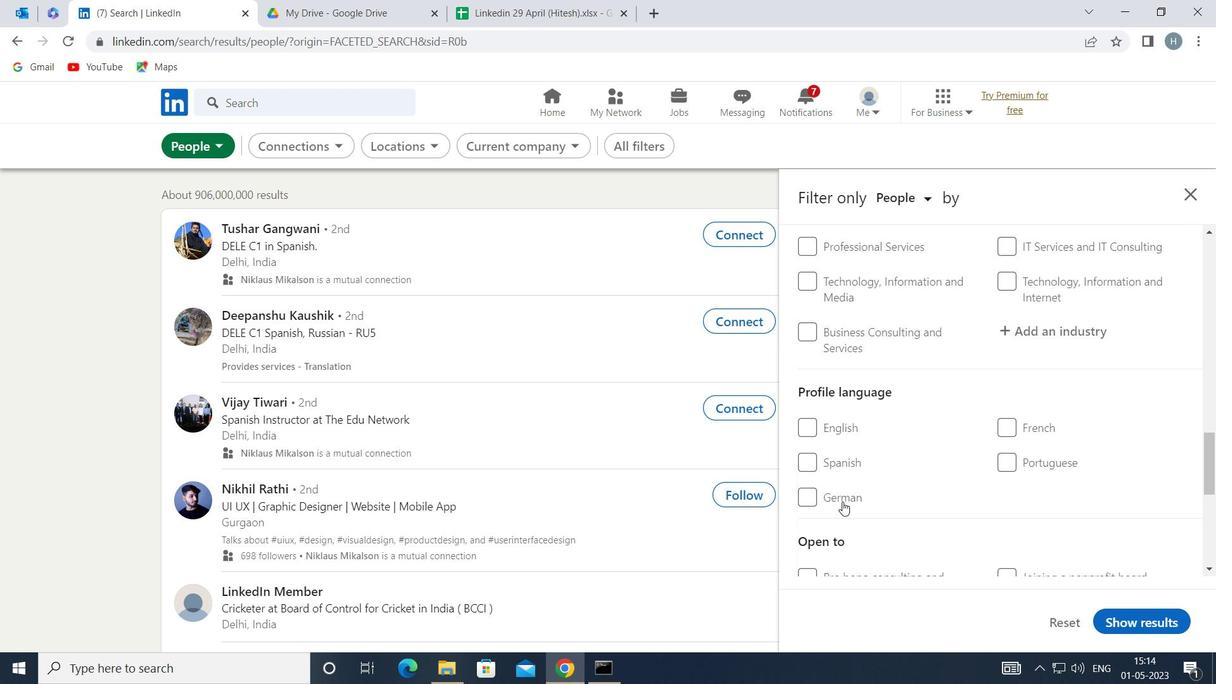 
Action: Mouse moved to (947, 474)
Screenshot: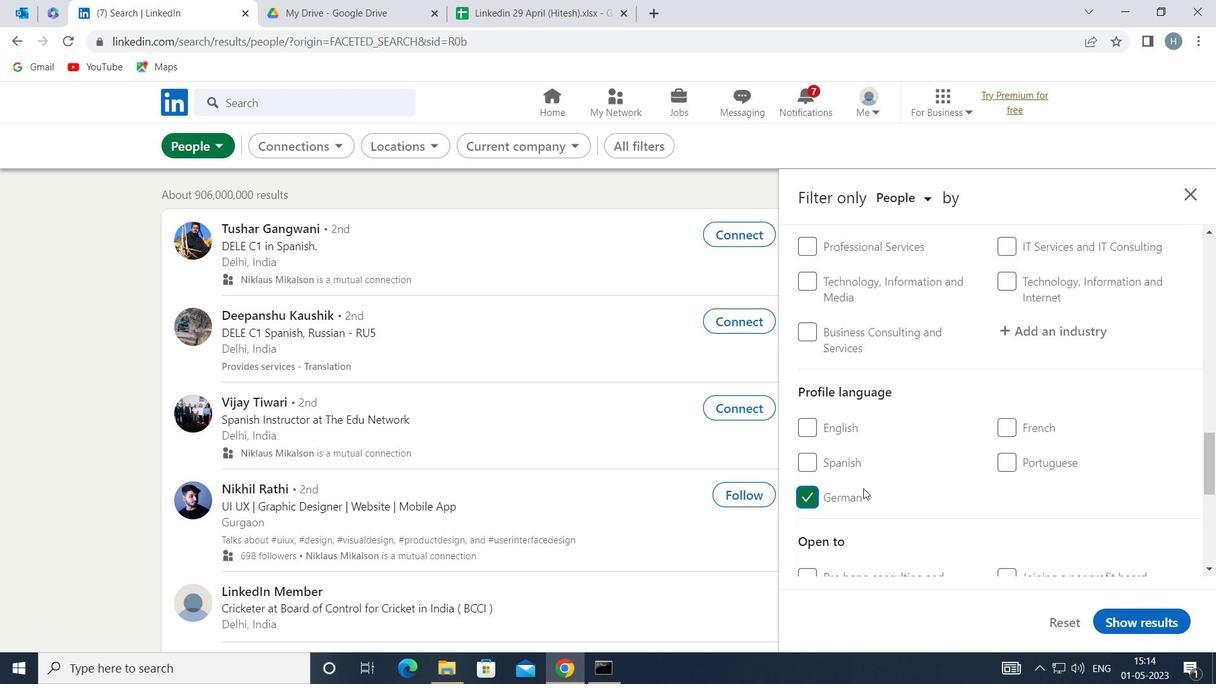 
Action: Mouse scrolled (947, 475) with delta (0, 0)
Screenshot: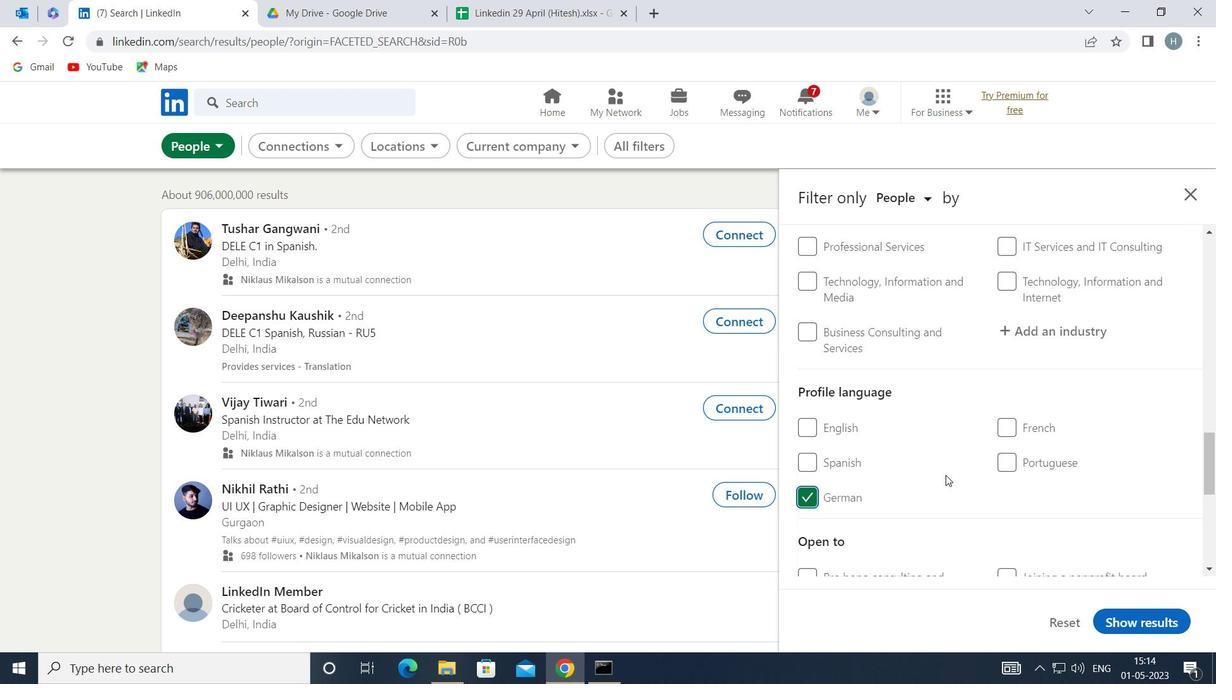 
Action: Mouse scrolled (947, 475) with delta (0, 0)
Screenshot: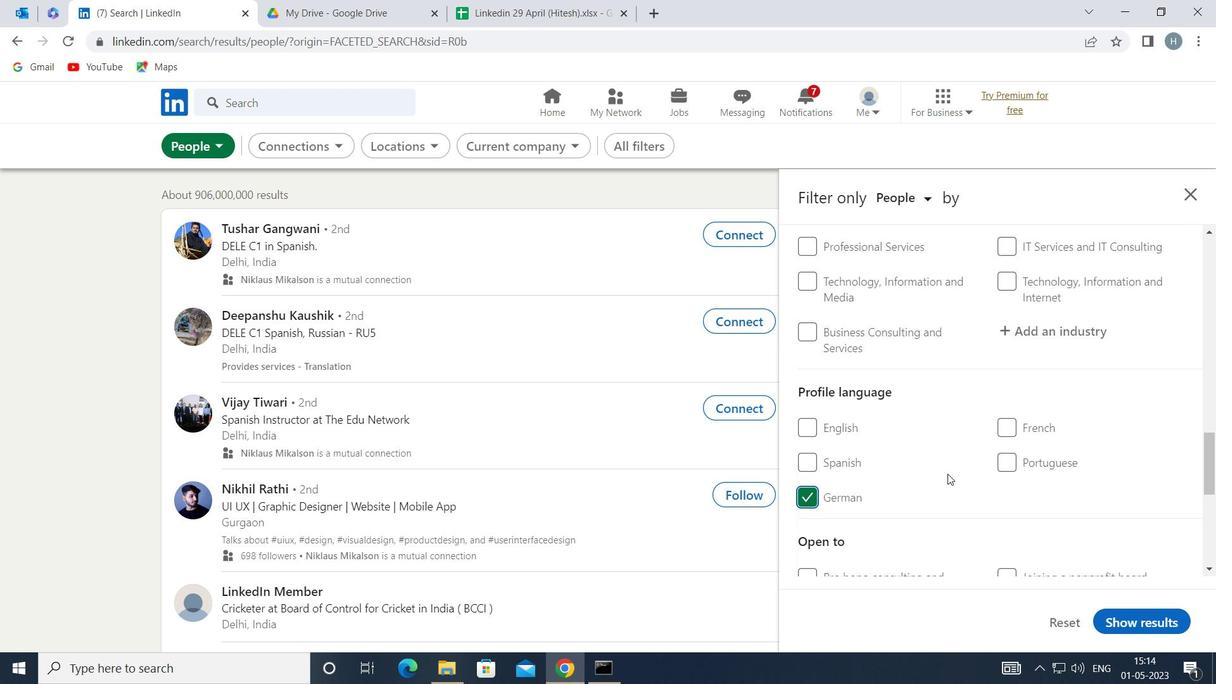 
Action: Mouse moved to (947, 473)
Screenshot: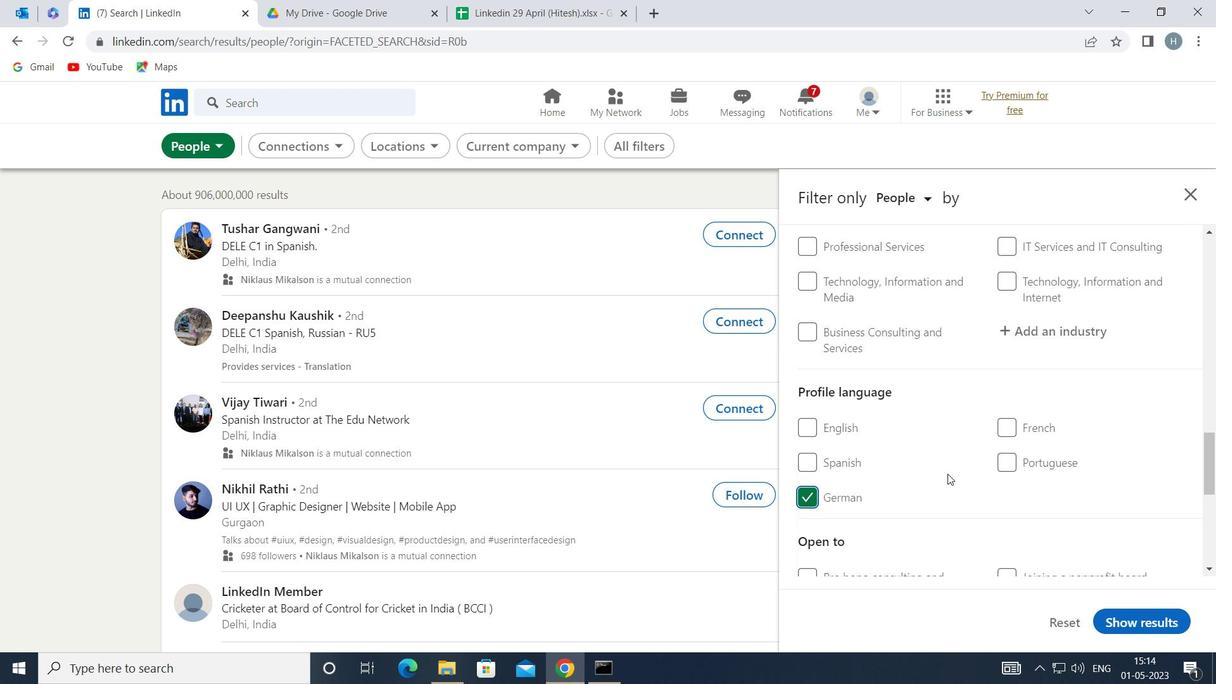 
Action: Mouse scrolled (947, 474) with delta (0, 0)
Screenshot: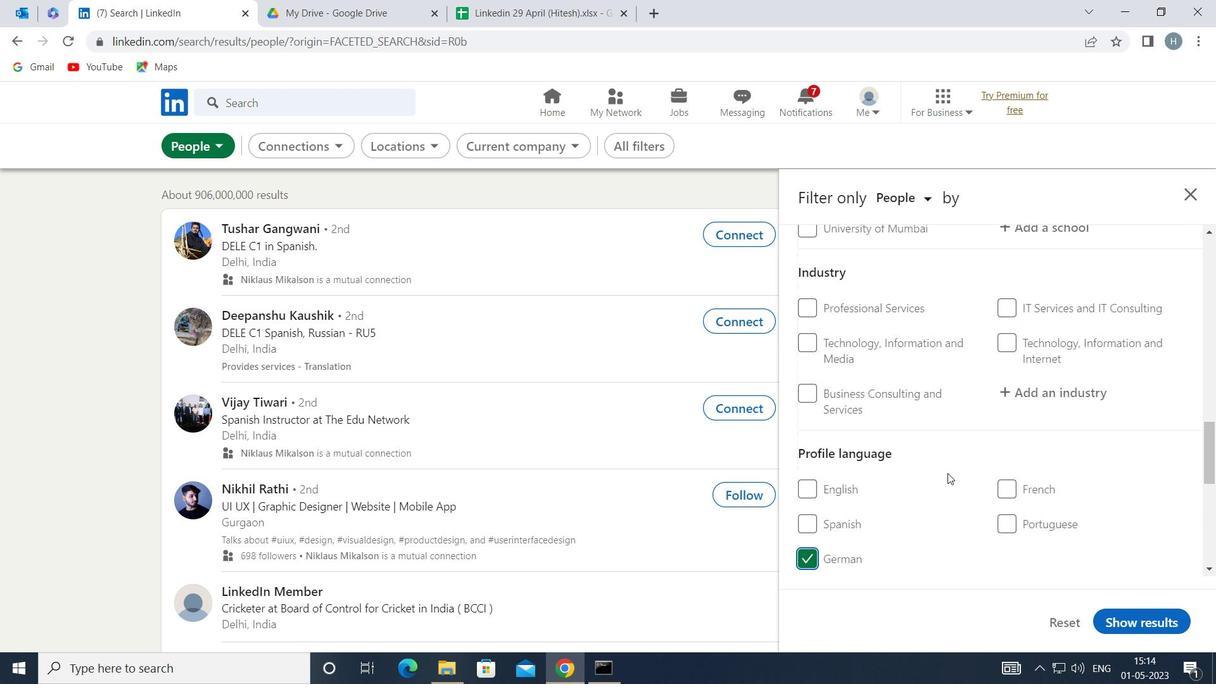 
Action: Mouse scrolled (947, 474) with delta (0, 0)
Screenshot: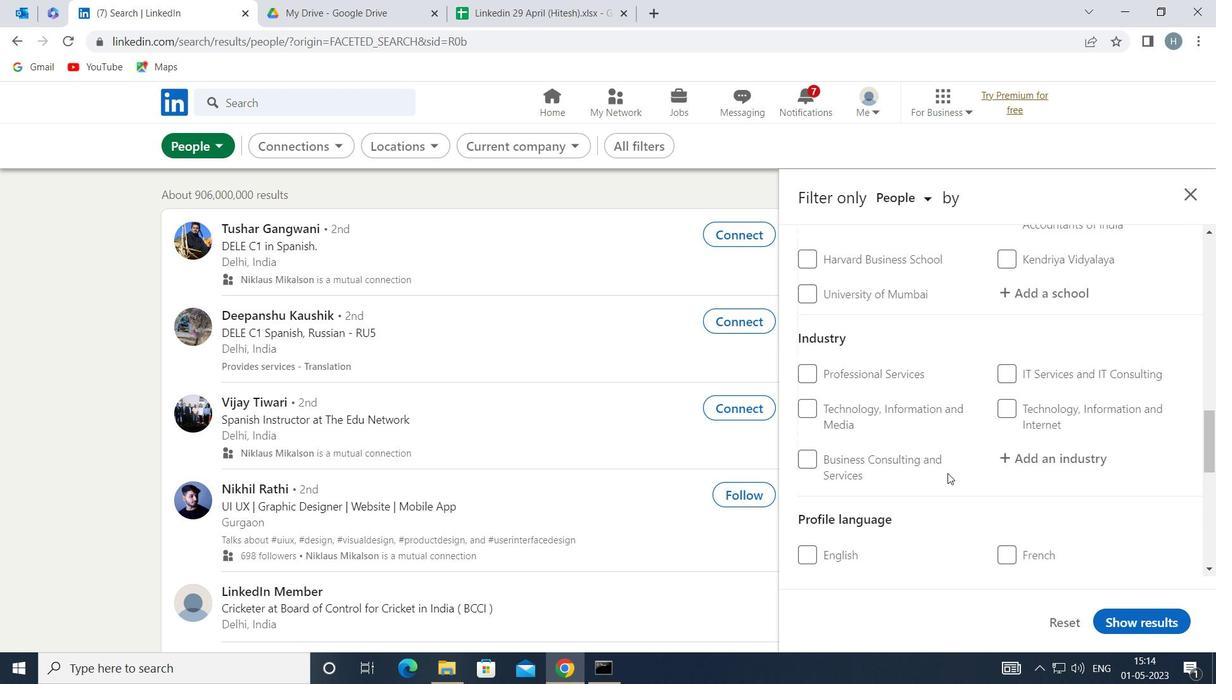 
Action: Mouse scrolled (947, 474) with delta (0, 0)
Screenshot: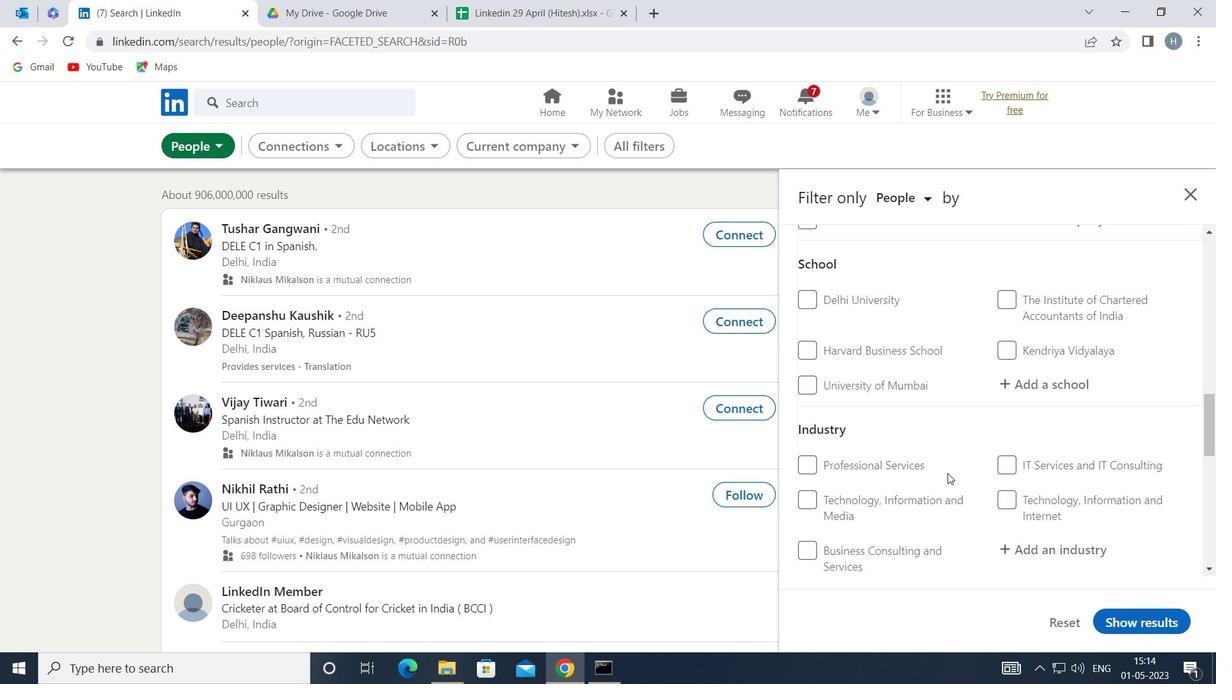 
Action: Mouse scrolled (947, 474) with delta (0, 0)
Screenshot: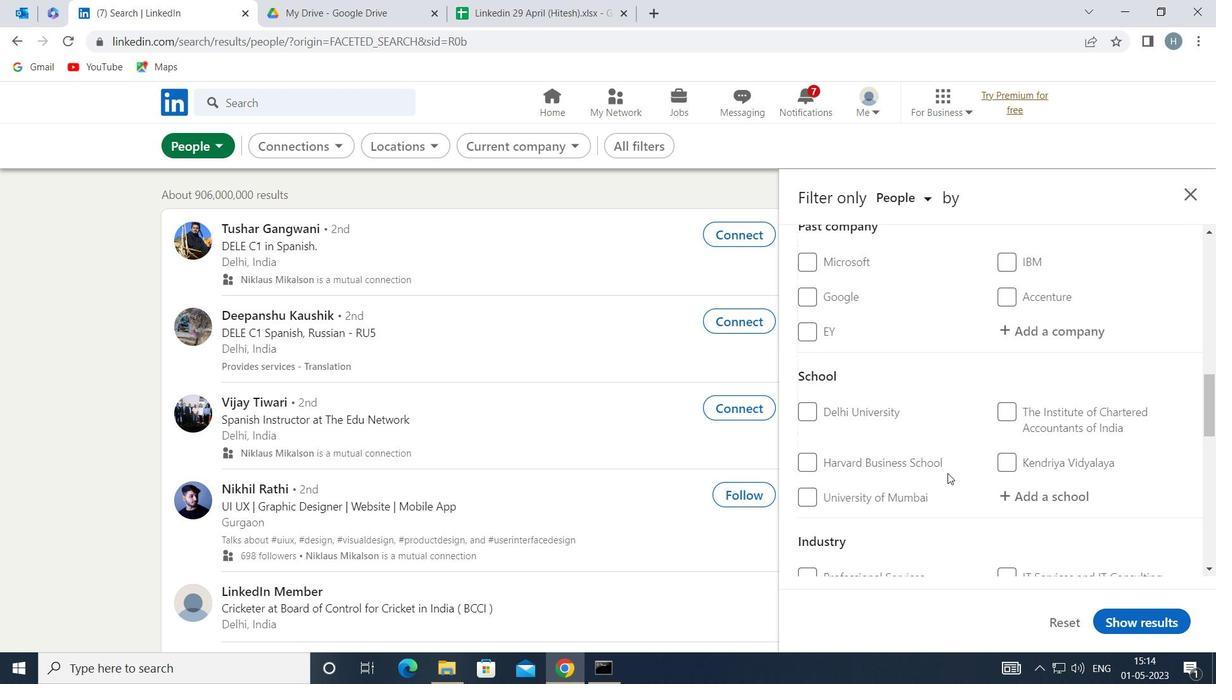 
Action: Mouse scrolled (947, 474) with delta (0, 0)
Screenshot: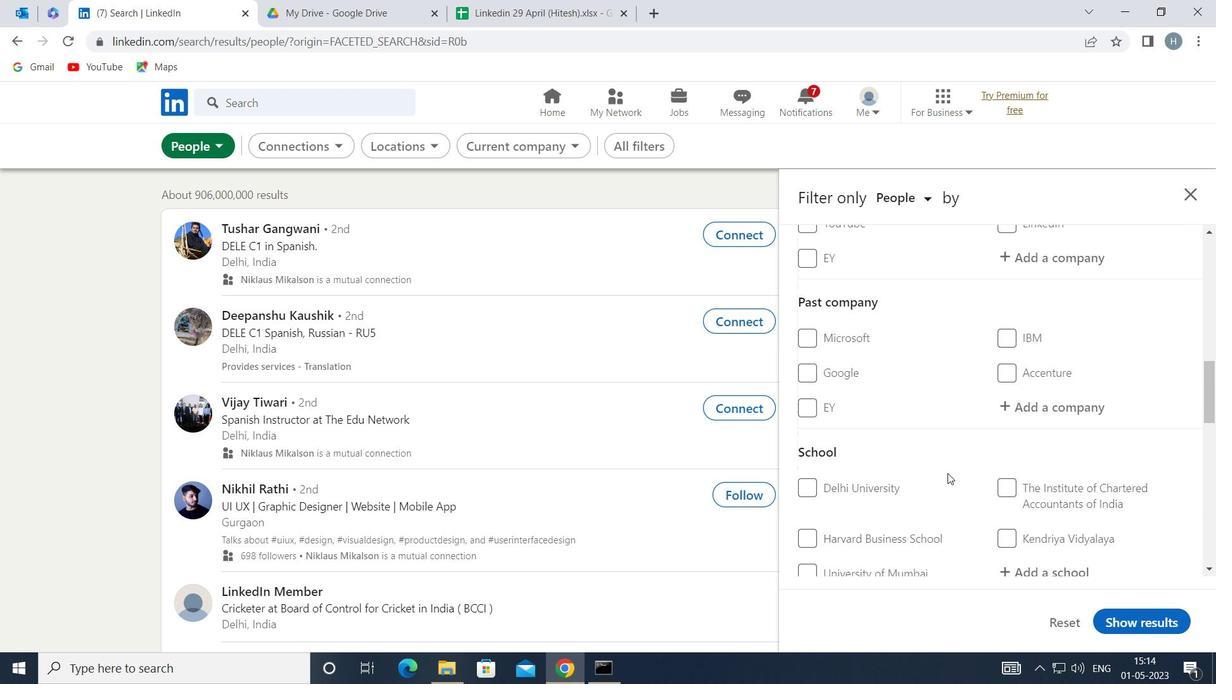 
Action: Mouse moved to (1055, 401)
Screenshot: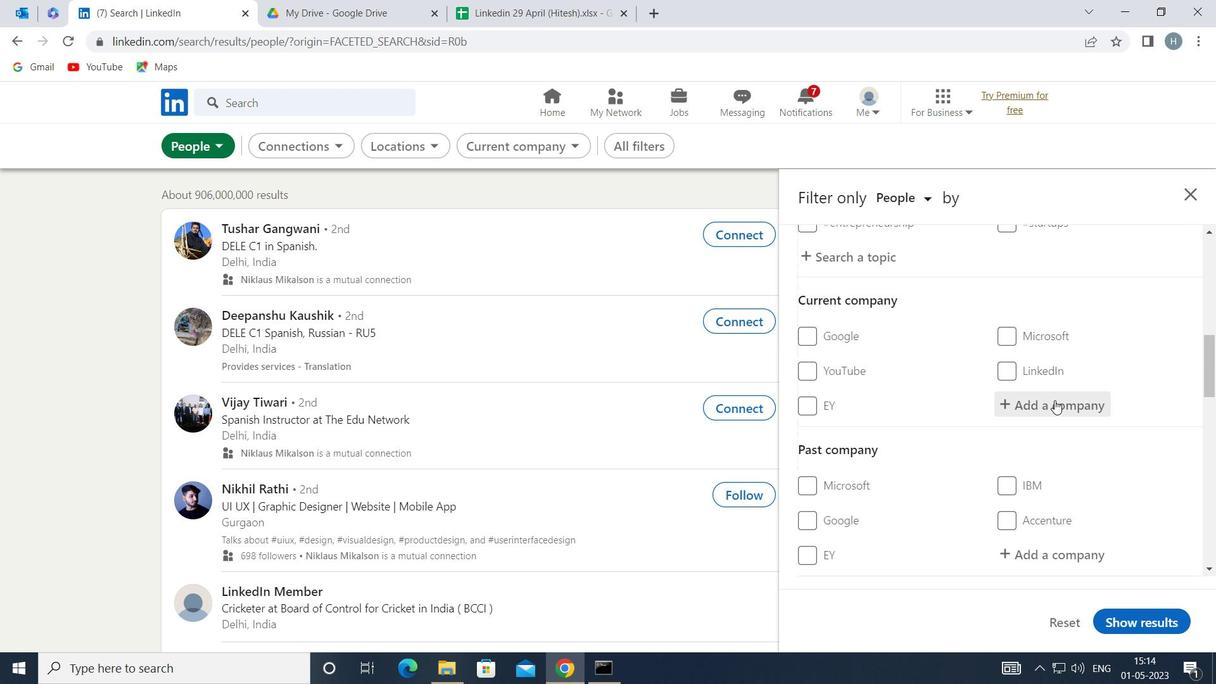 
Action: Mouse pressed left at (1055, 401)
Screenshot: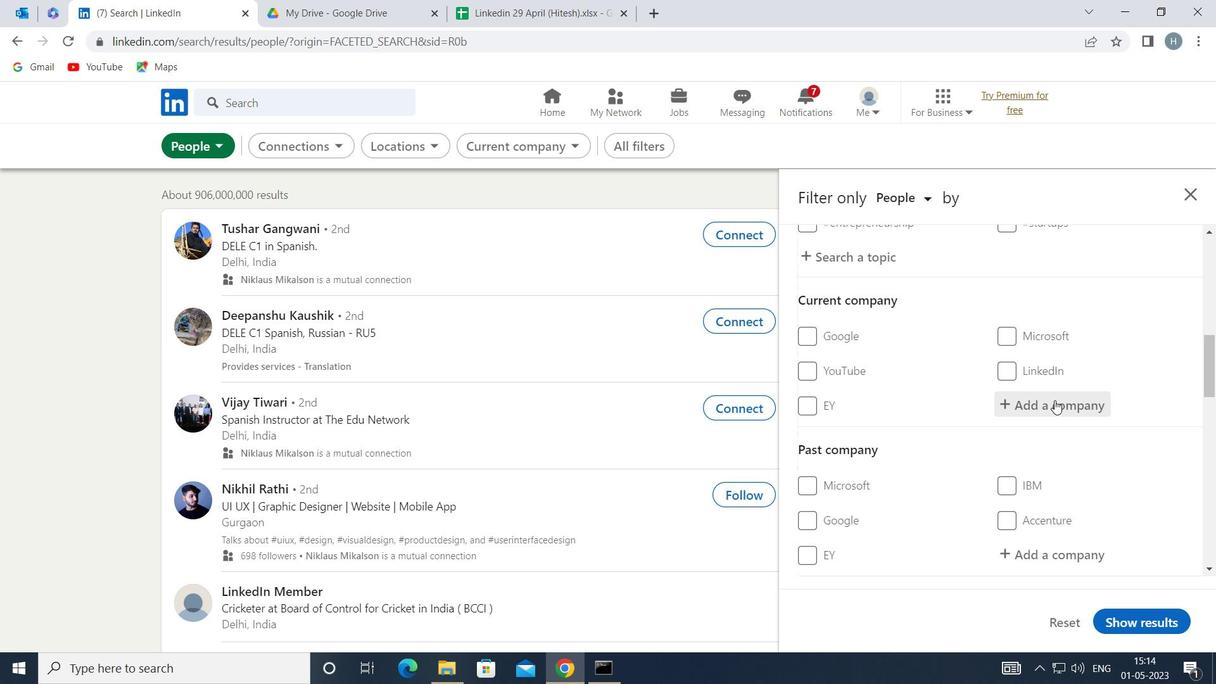 
Action: Key pressed <Key.shift>TATA<Key.space><Key.shift>PROJ
Screenshot: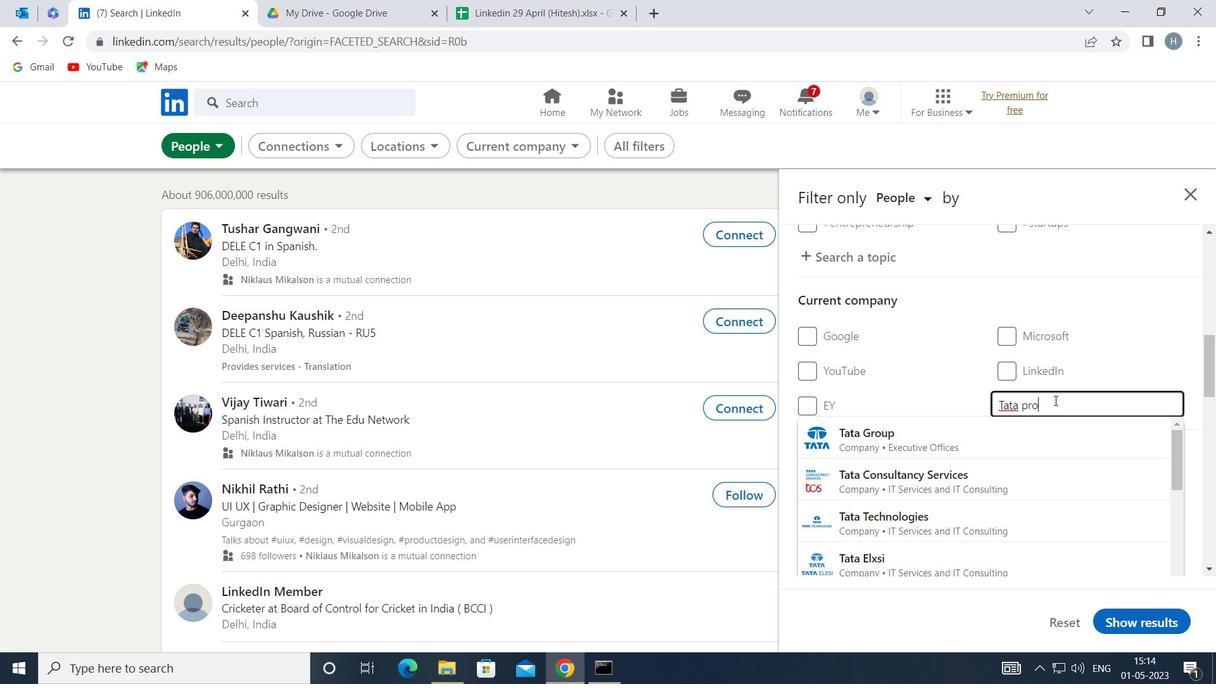 
Action: Mouse moved to (992, 428)
Screenshot: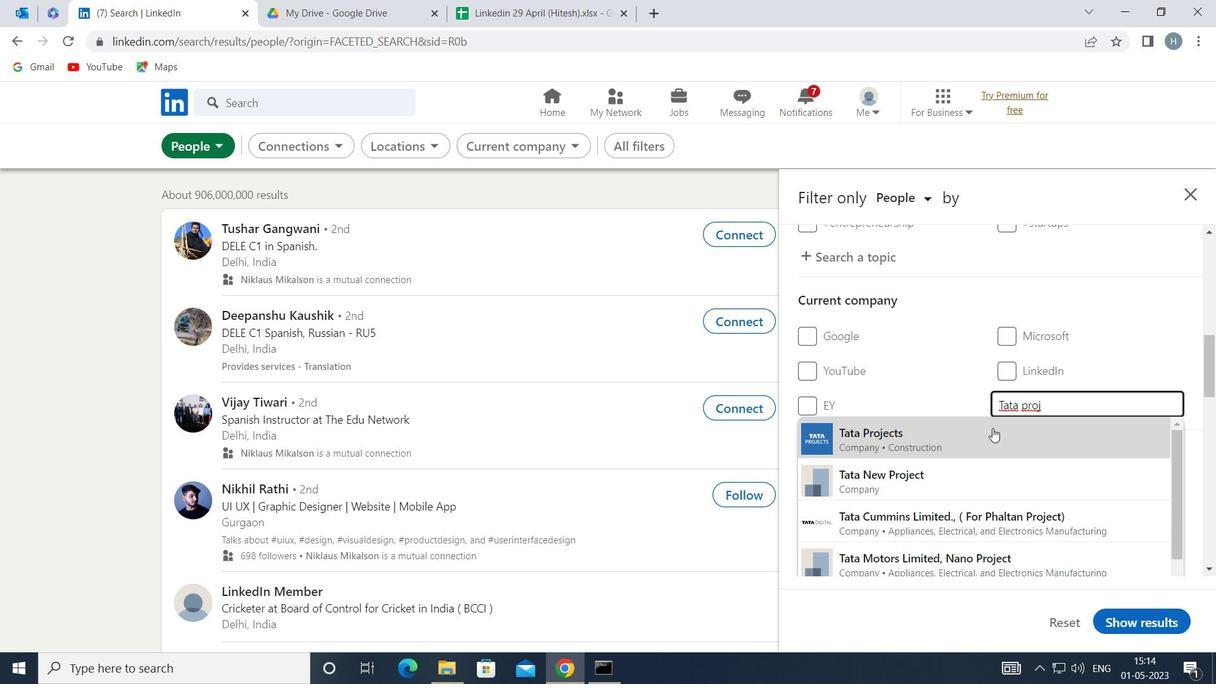 
Action: Mouse pressed left at (992, 428)
Screenshot: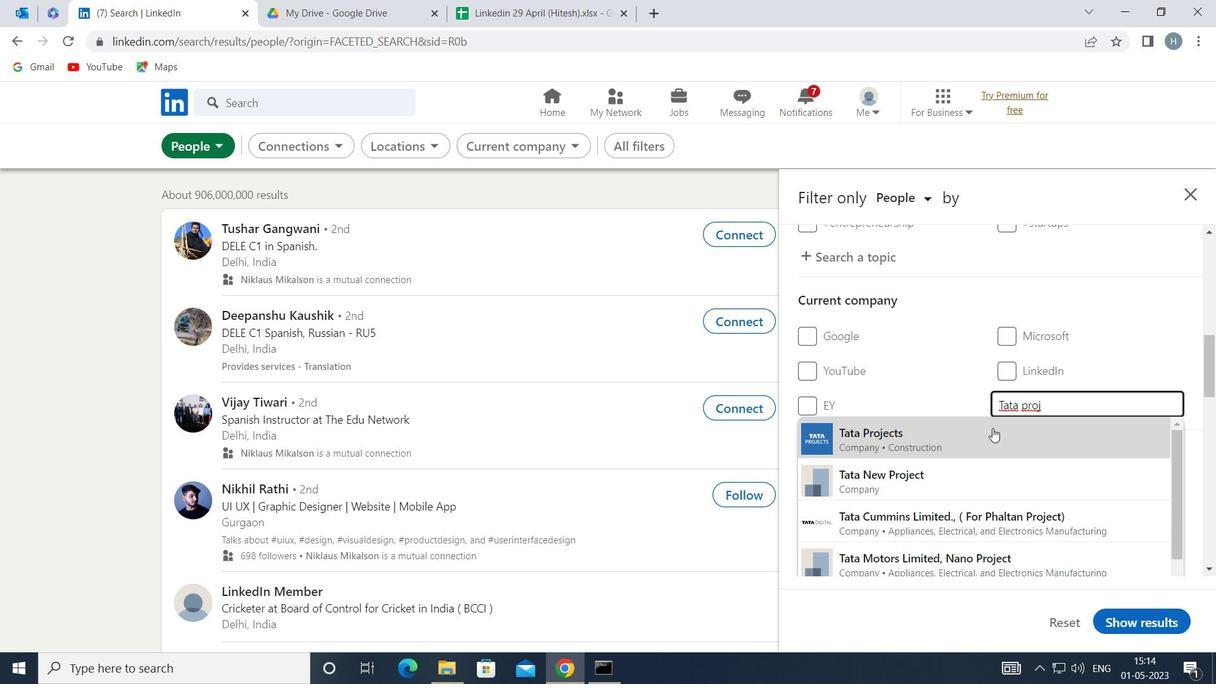 
Action: Mouse moved to (958, 436)
Screenshot: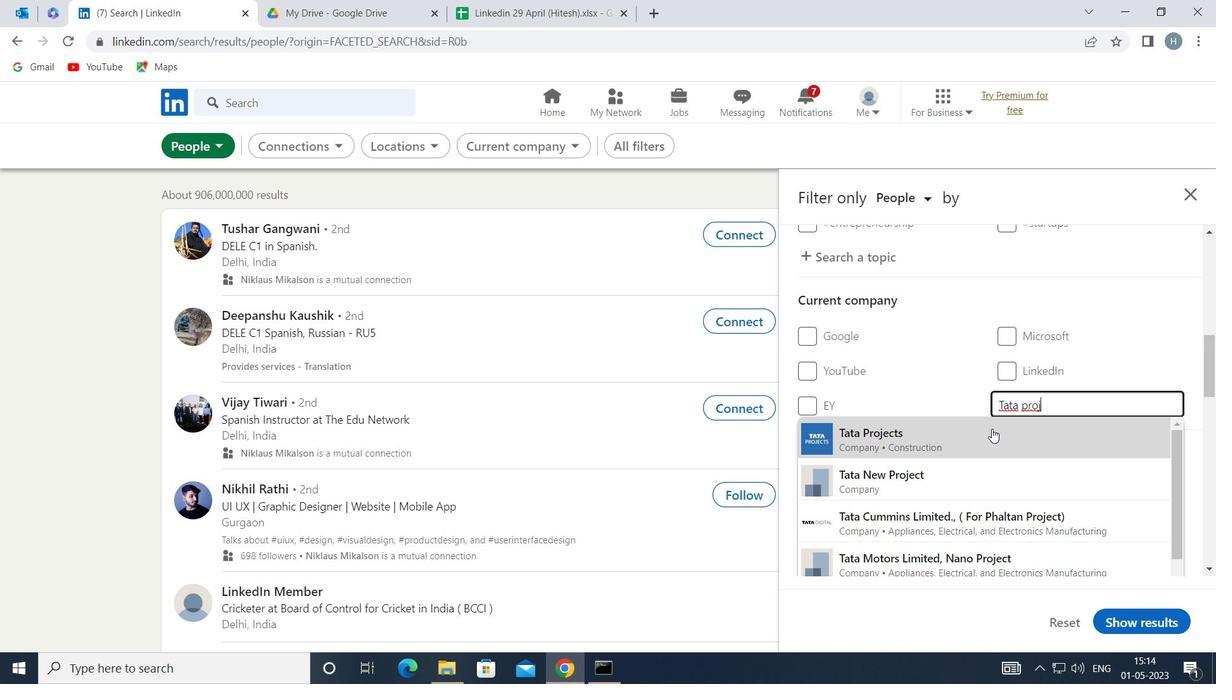 
Action: Mouse scrolled (958, 435) with delta (0, 0)
Screenshot: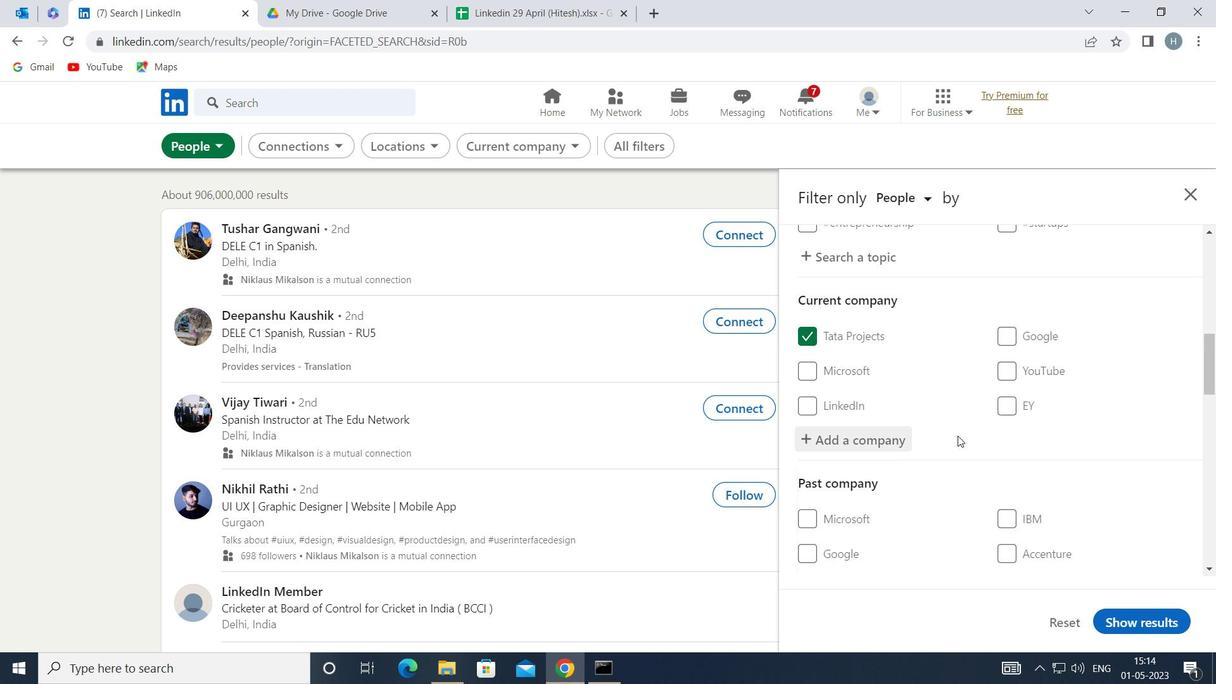 
Action: Mouse scrolled (958, 435) with delta (0, 0)
Screenshot: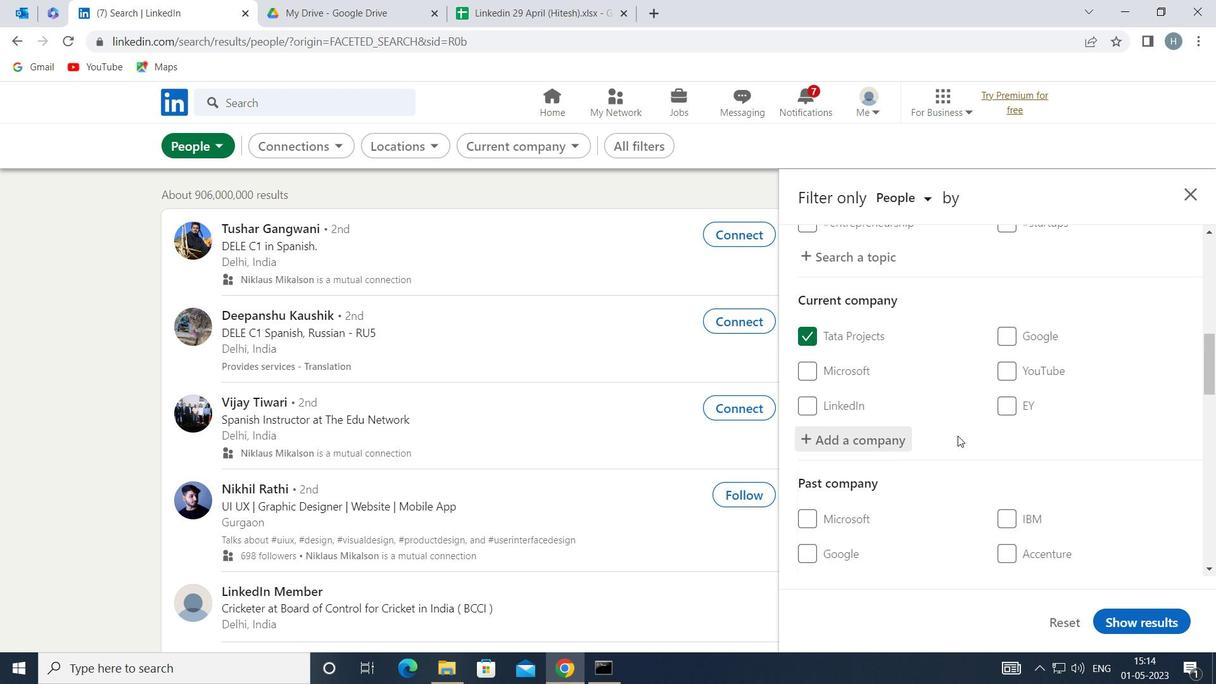 
Action: Mouse moved to (958, 435)
Screenshot: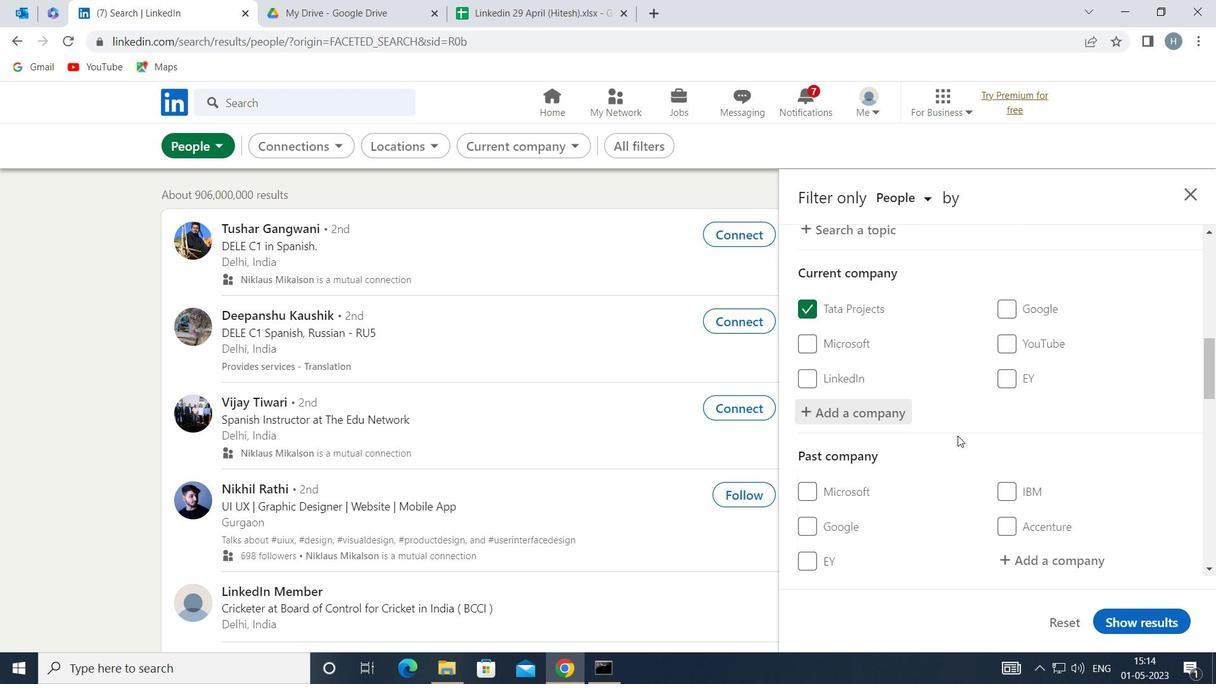 
Action: Mouse scrolled (958, 435) with delta (0, 0)
Screenshot: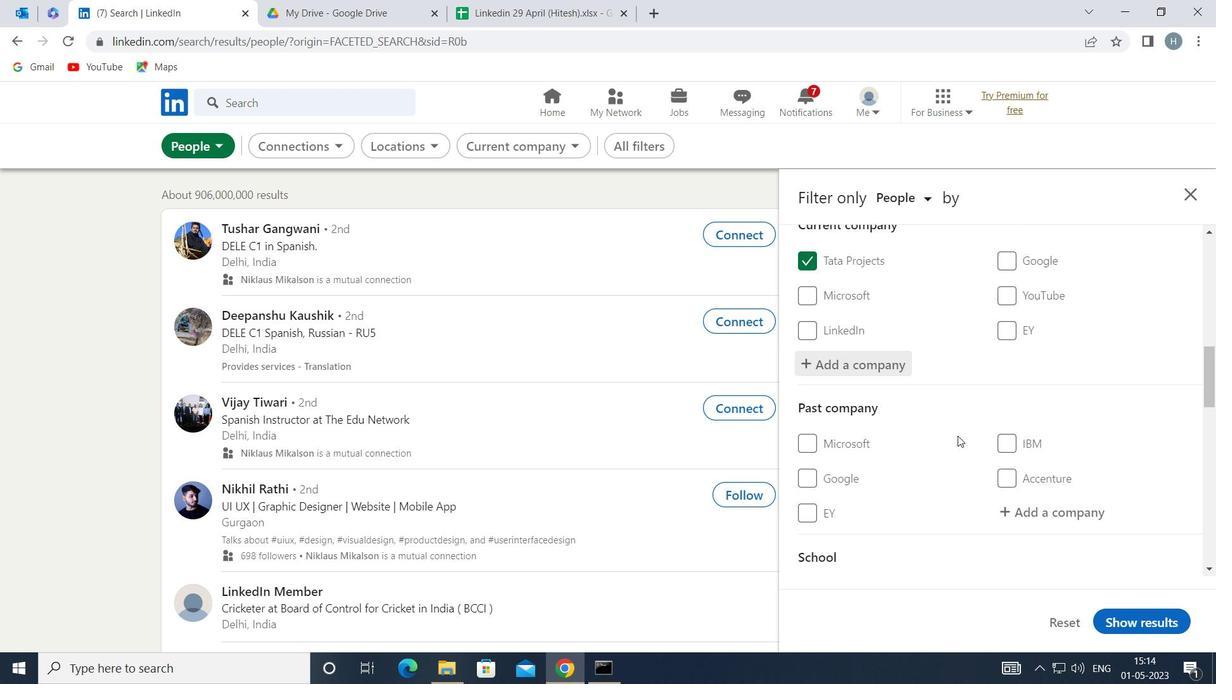 
Action: Mouse moved to (995, 442)
Screenshot: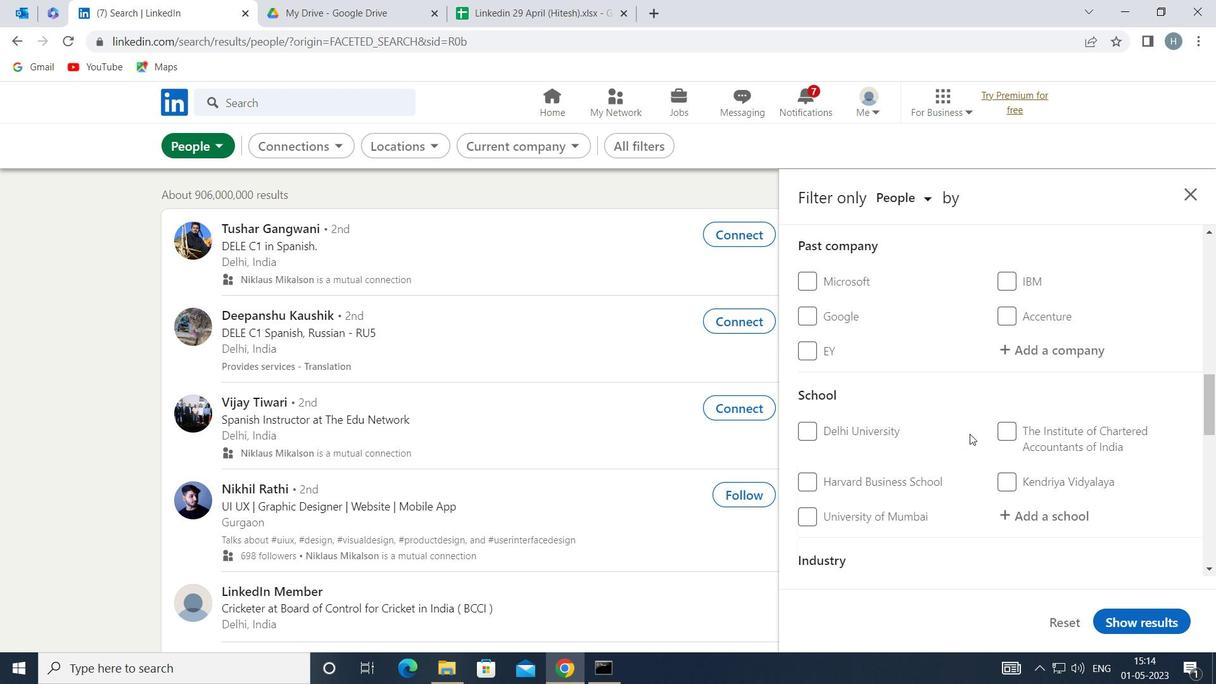 
Action: Mouse scrolled (995, 441) with delta (0, 0)
Screenshot: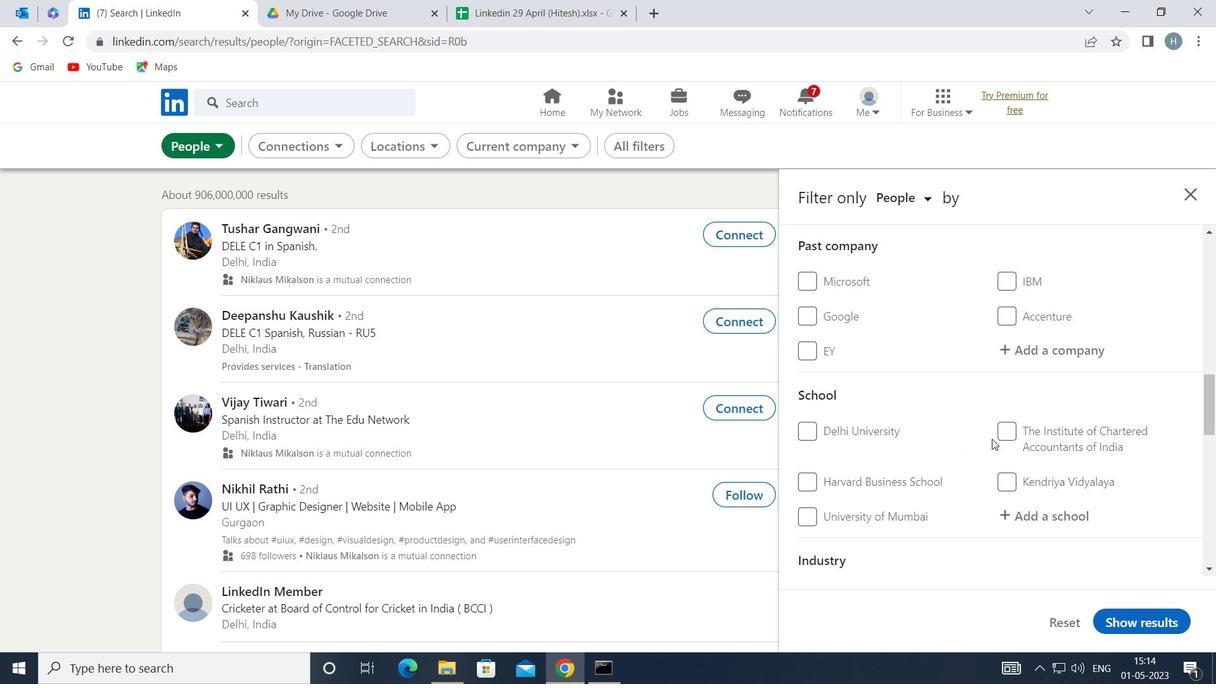 
Action: Mouse moved to (1024, 431)
Screenshot: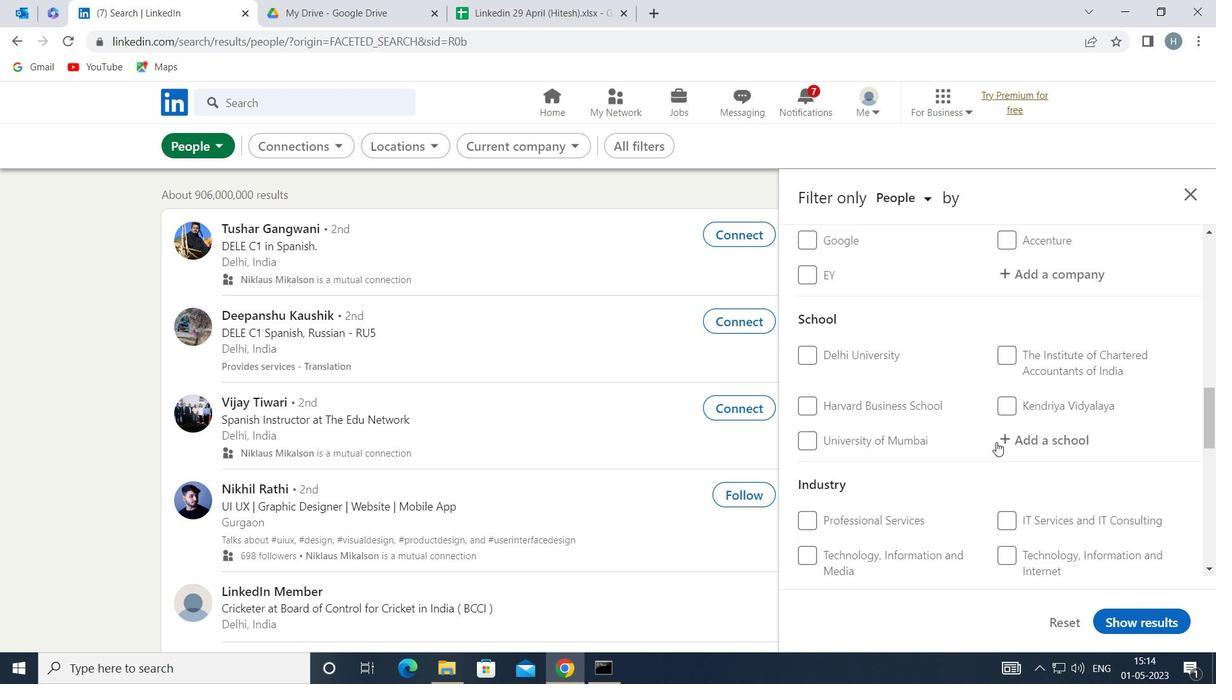 
Action: Mouse pressed left at (1024, 431)
Screenshot: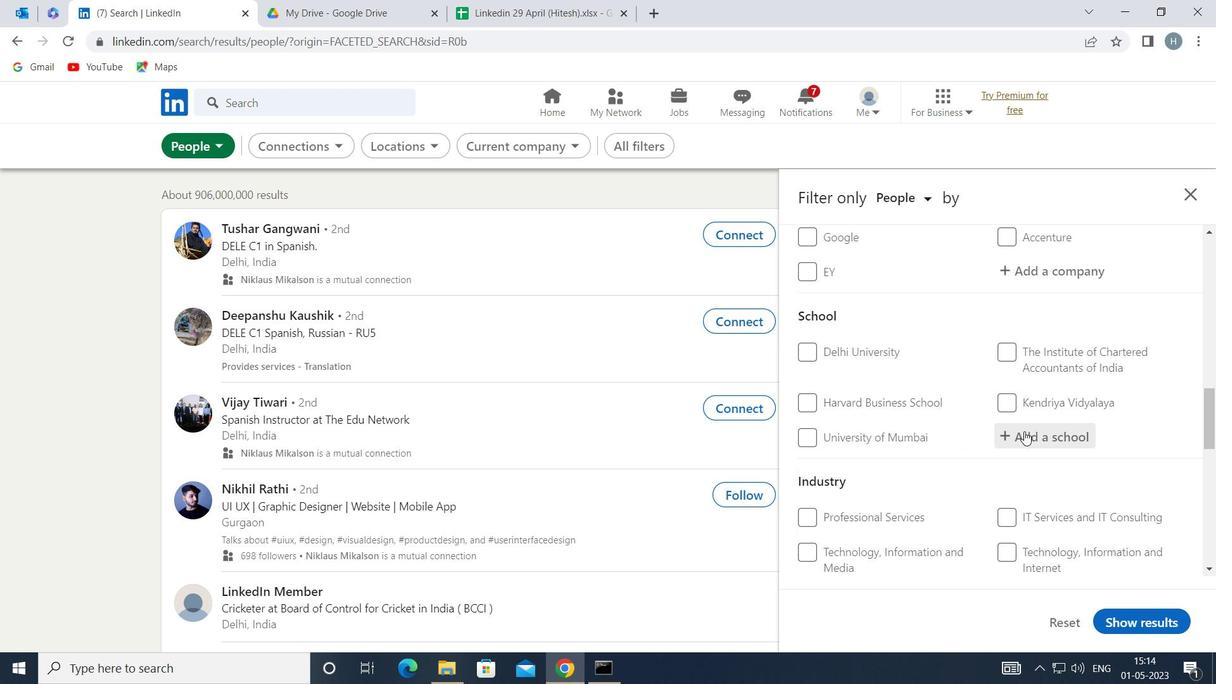 
Action: Mouse moved to (1023, 431)
Screenshot: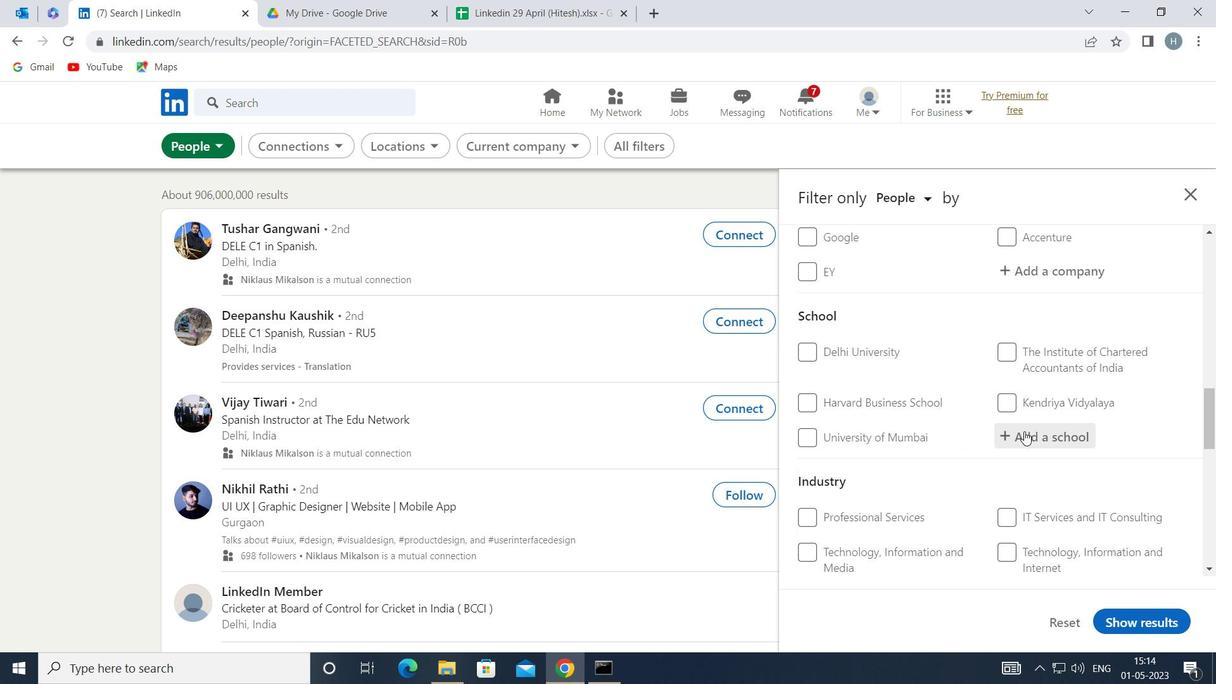 
Action: Key pressed <Key.shift>VIJAYAWAD
Screenshot: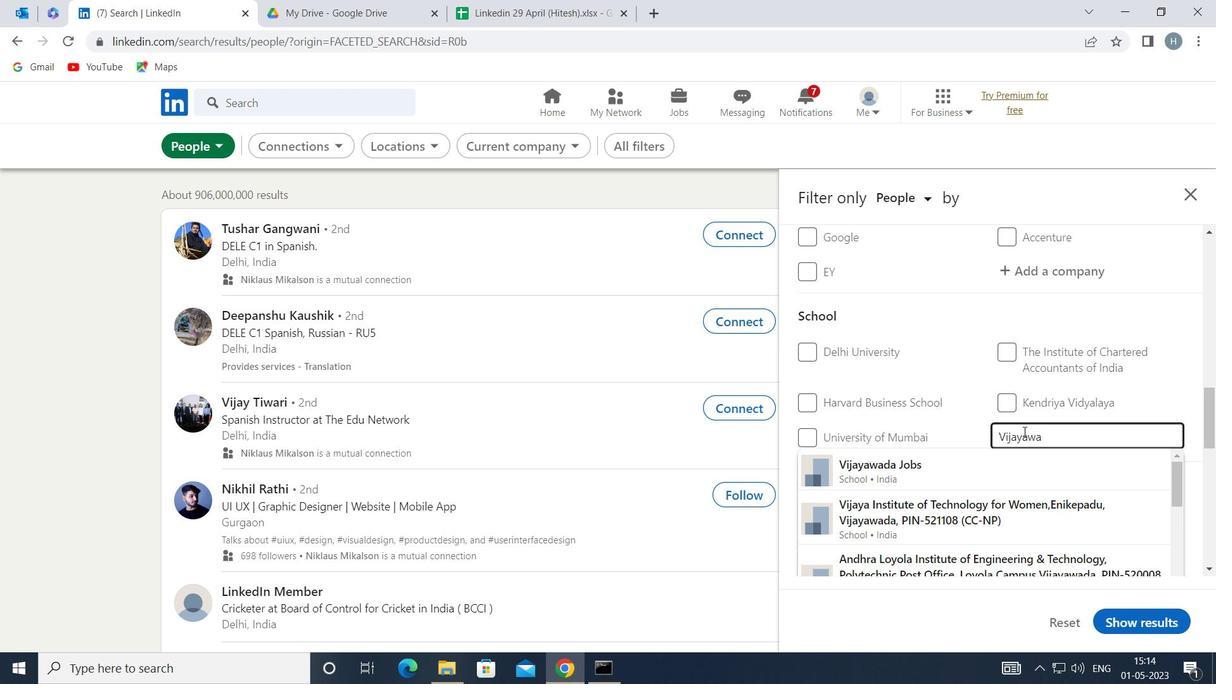 
Action: Mouse moved to (1015, 430)
Screenshot: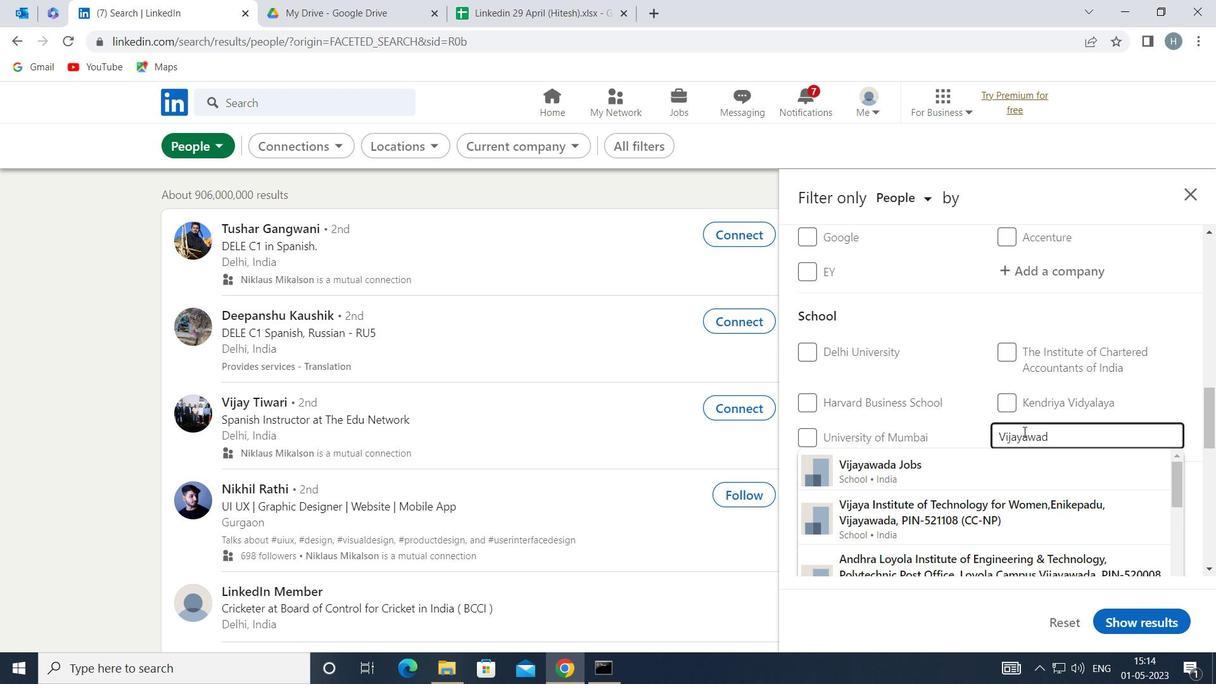 
Action: Key pressed A
Screenshot: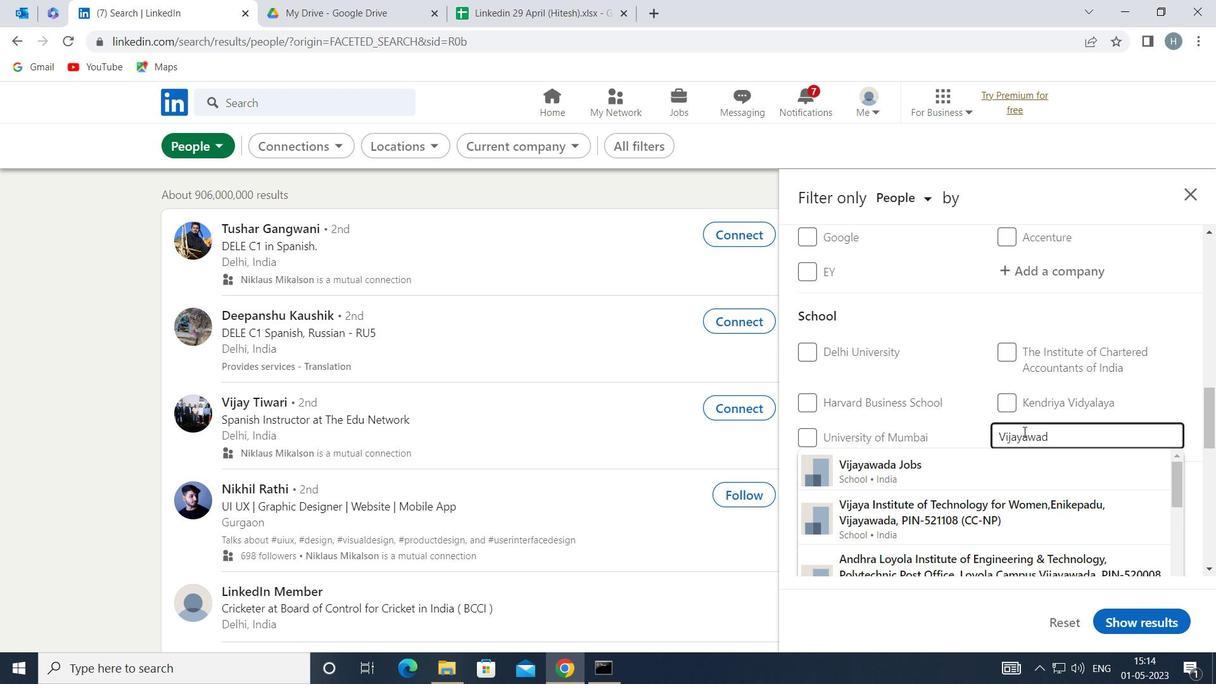 
Action: Mouse moved to (972, 471)
Screenshot: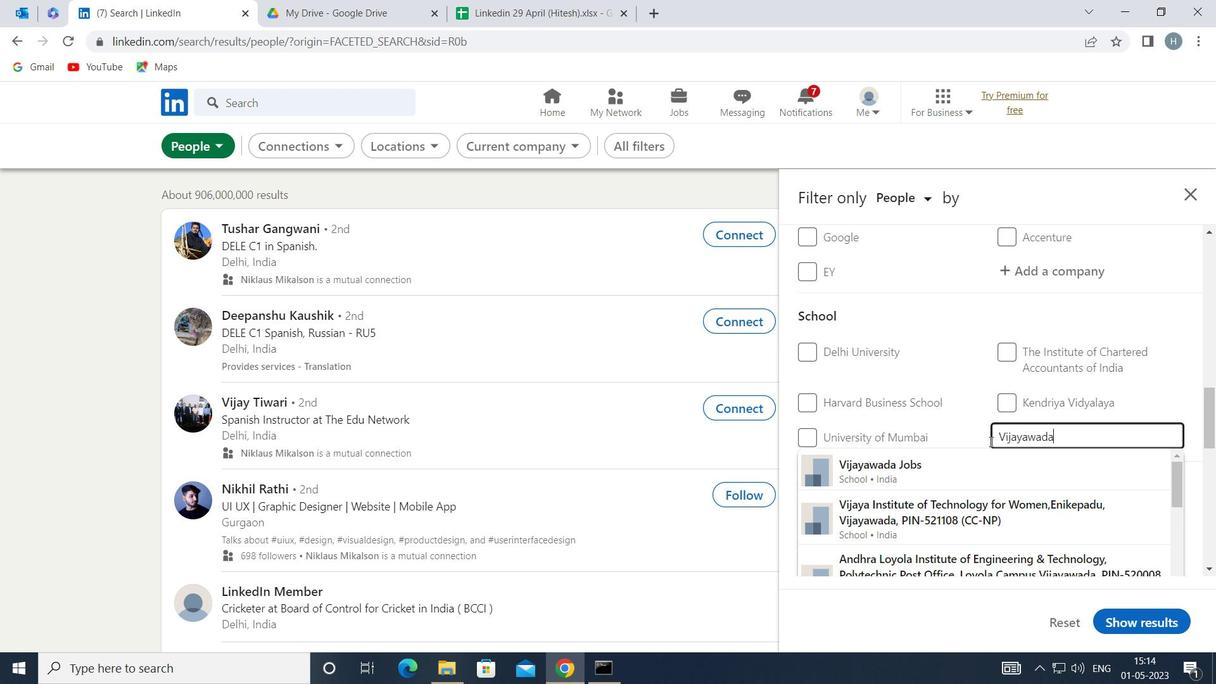 
Action: Mouse pressed left at (972, 471)
Screenshot: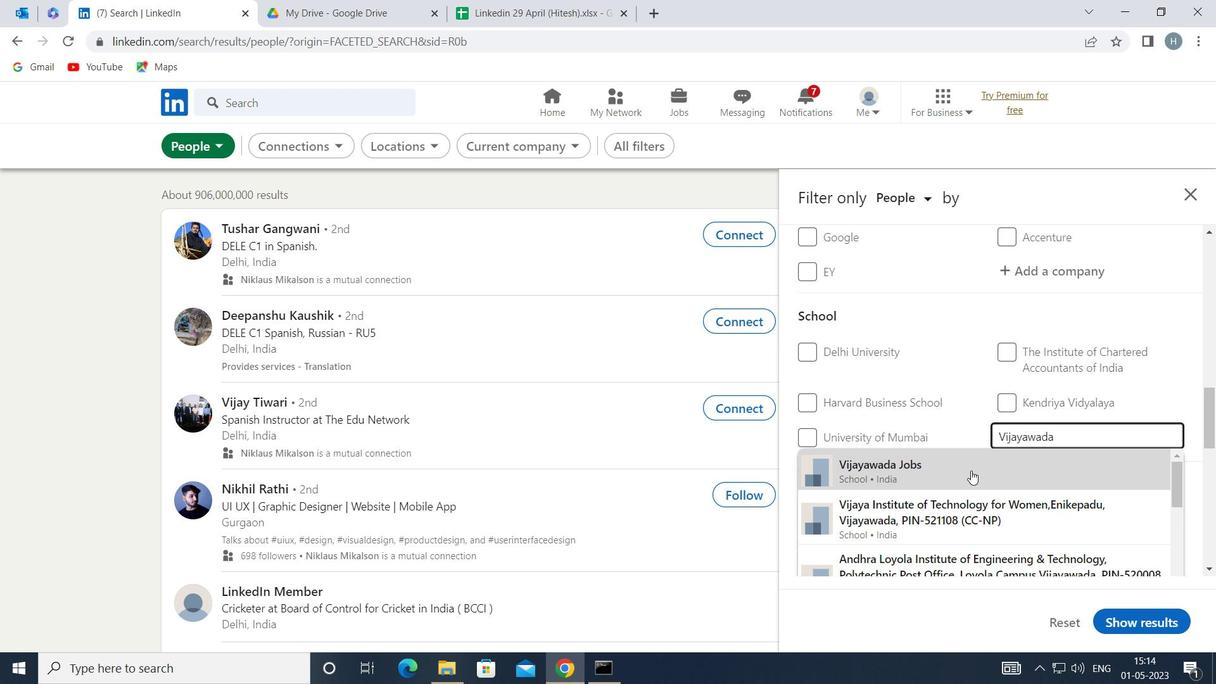 
Action: Mouse moved to (989, 440)
Screenshot: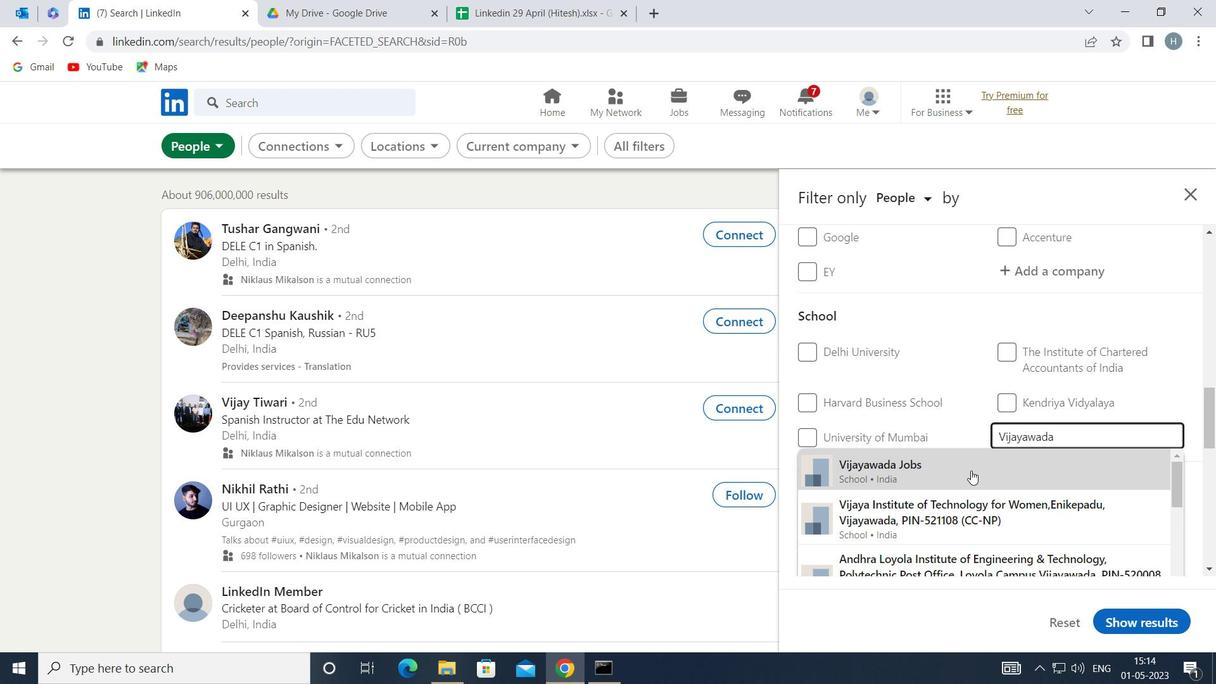 
Action: Mouse scrolled (989, 439) with delta (0, 0)
Screenshot: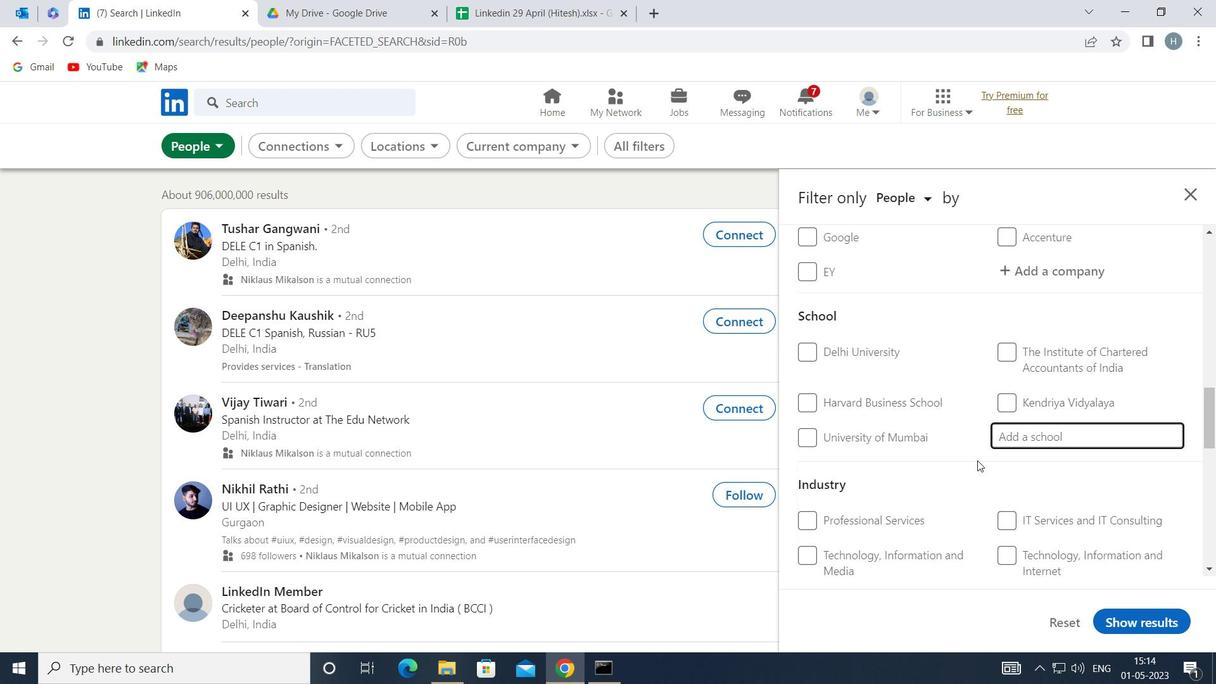 
Action: Mouse scrolled (989, 439) with delta (0, 0)
Screenshot: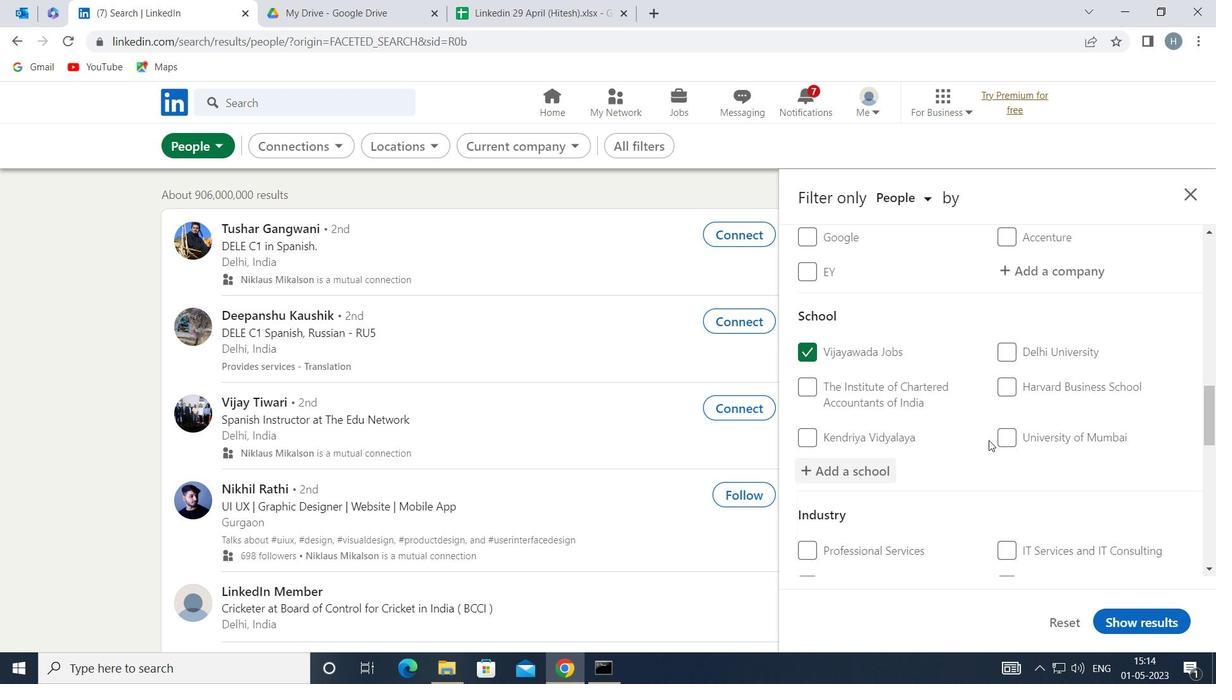 
Action: Mouse scrolled (989, 439) with delta (0, 0)
Screenshot: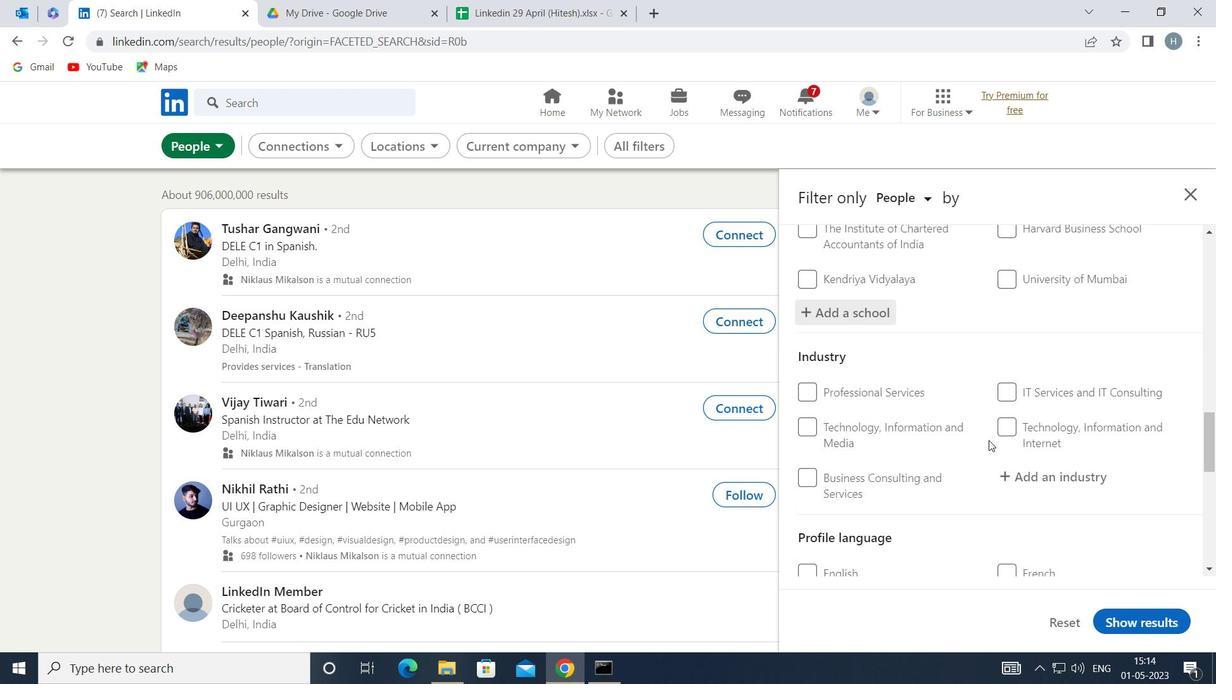 
Action: Mouse moved to (1052, 396)
Screenshot: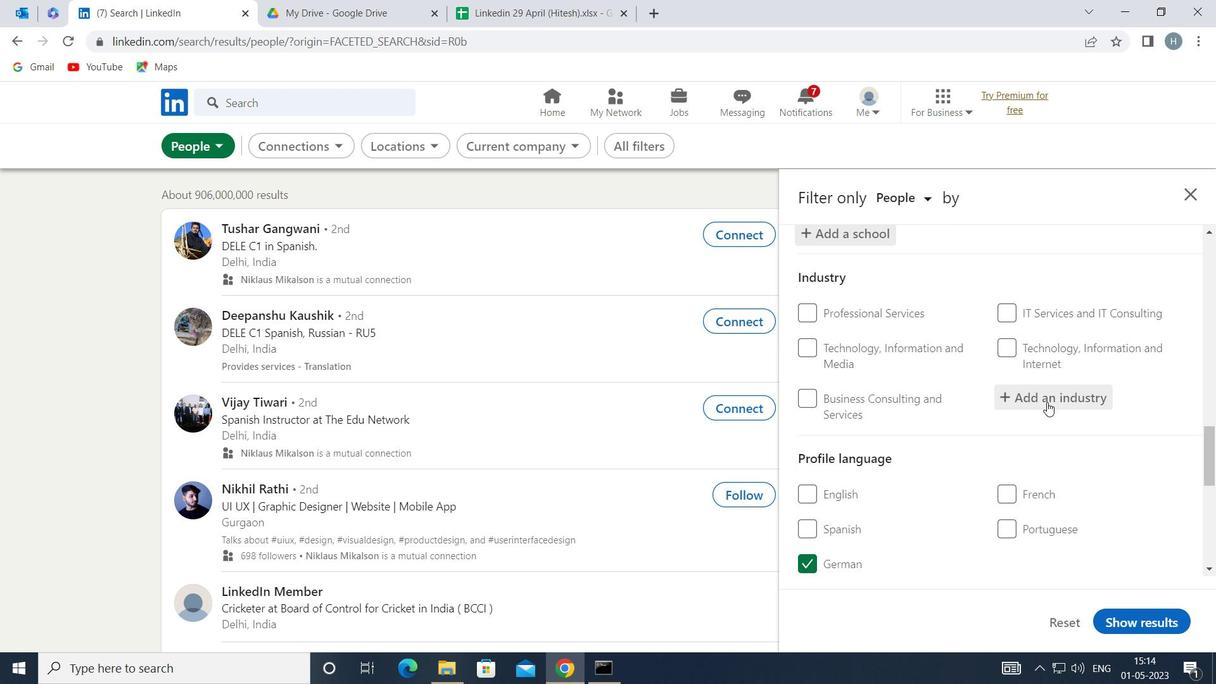 
Action: Mouse pressed left at (1052, 396)
Screenshot: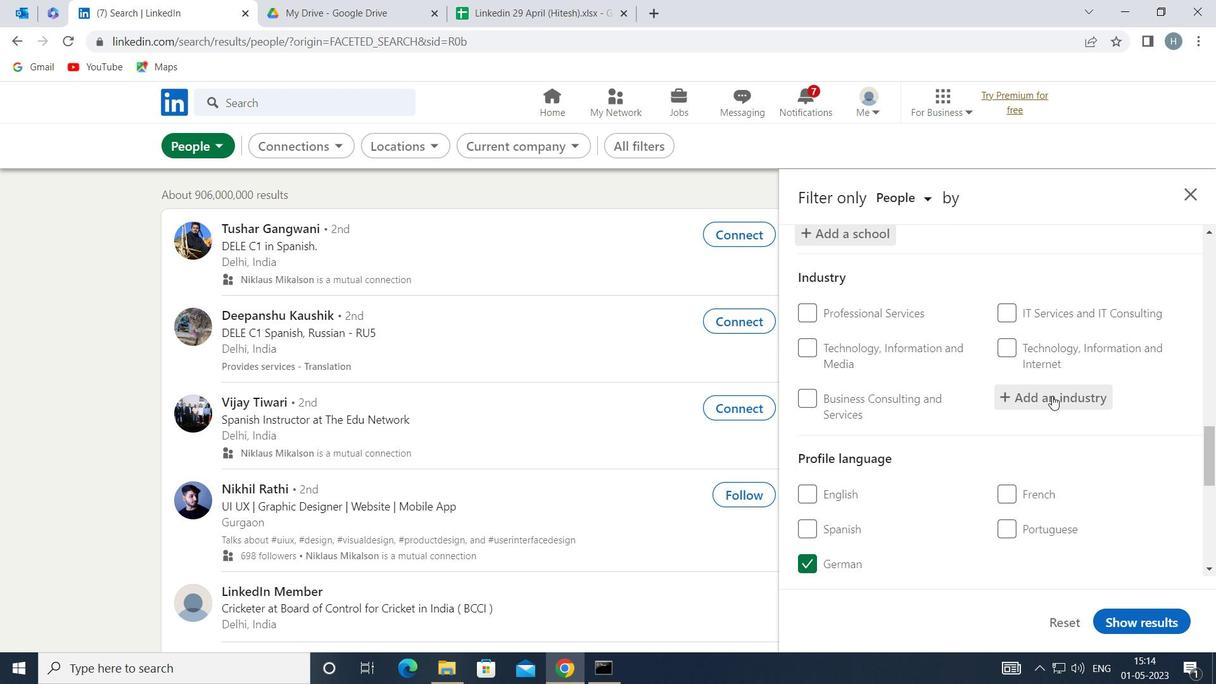 
Action: Key pressed <Key.shift>DISTILL
Screenshot: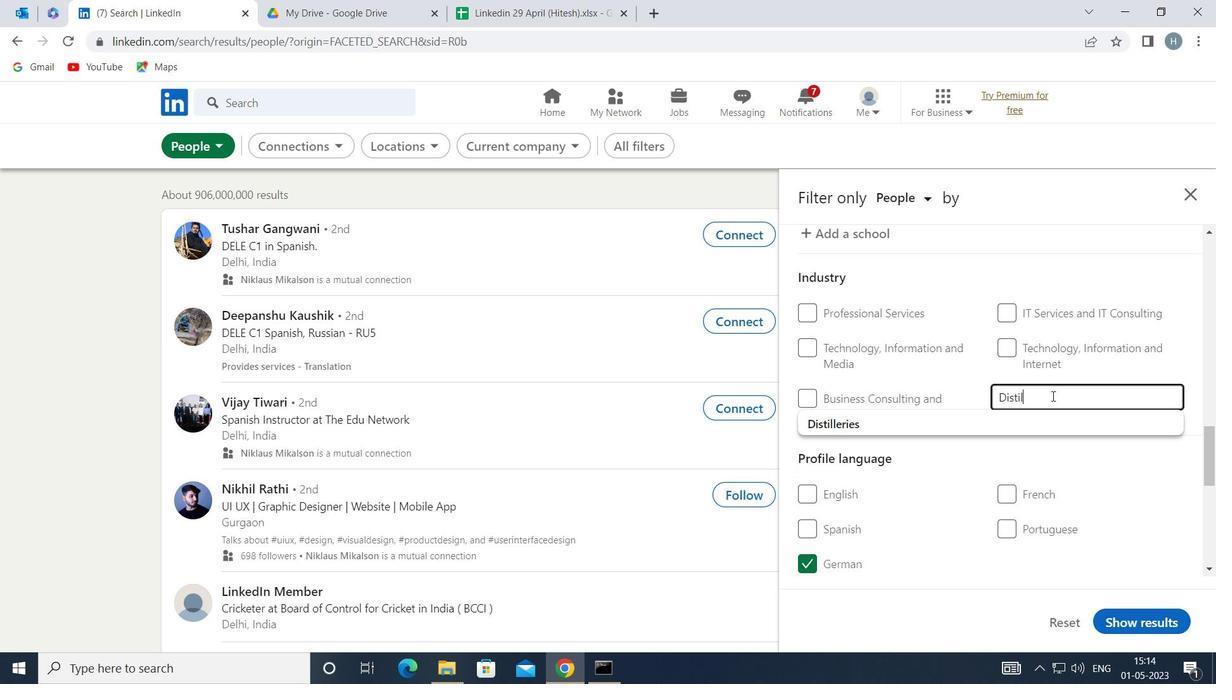 
Action: Mouse moved to (1003, 424)
Screenshot: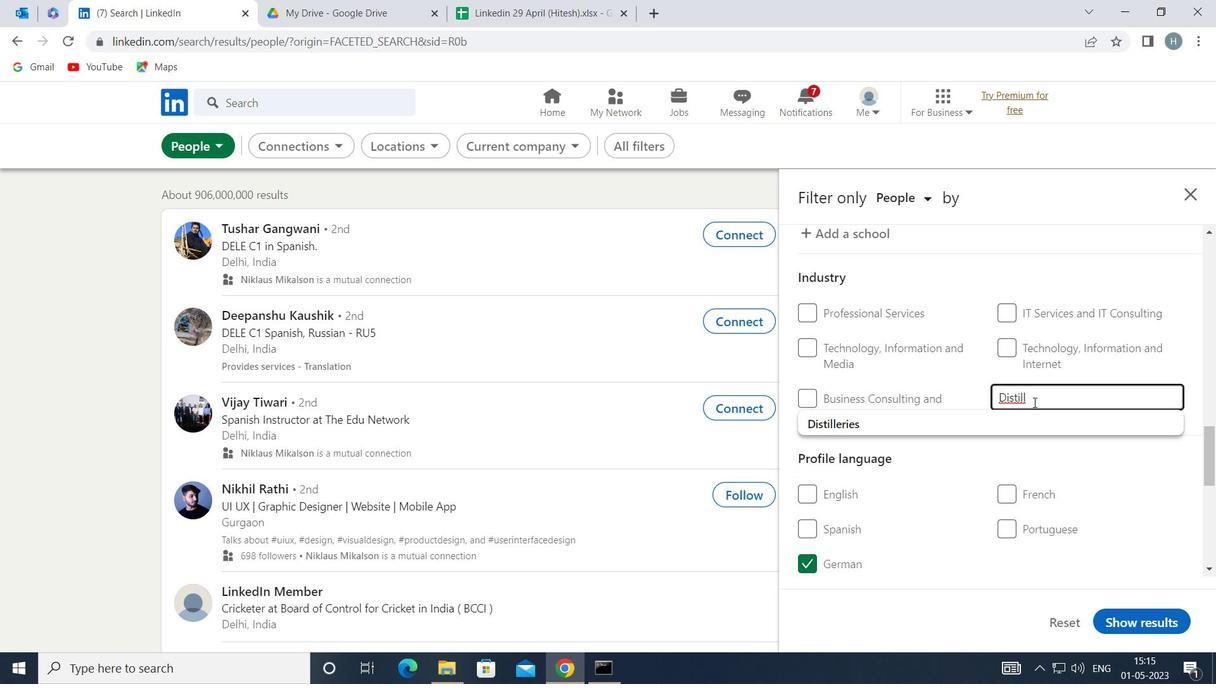
Action: Mouse pressed left at (1003, 424)
Screenshot: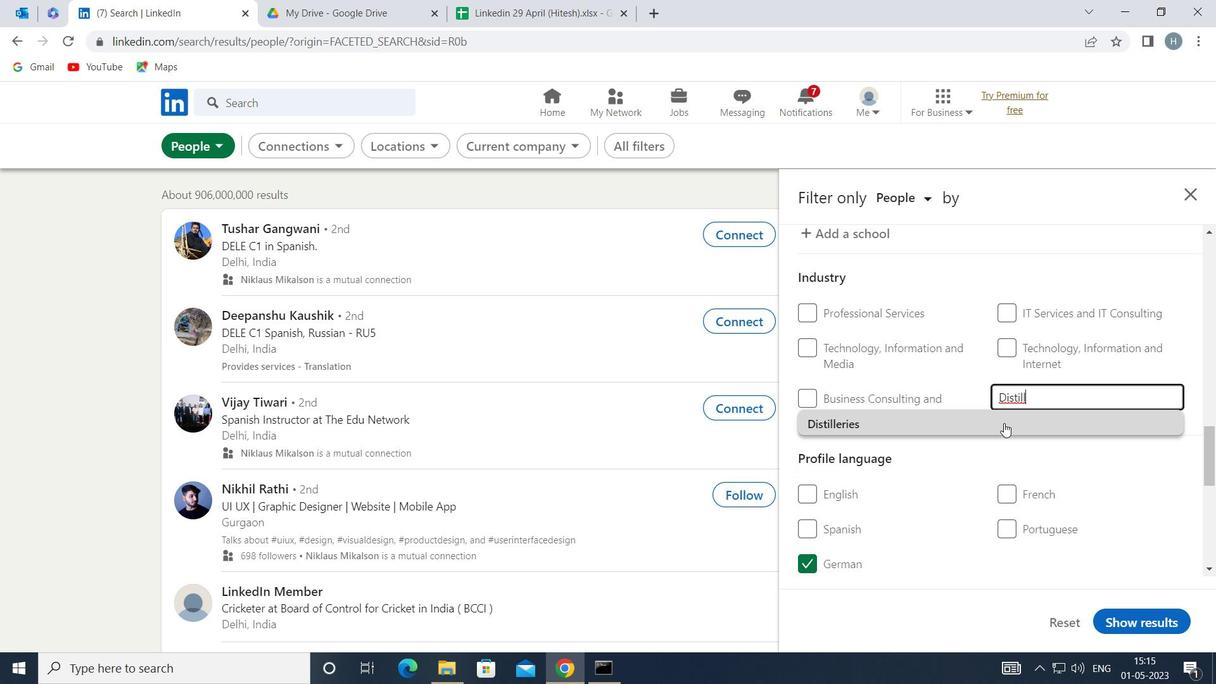 
Action: Mouse moved to (959, 409)
Screenshot: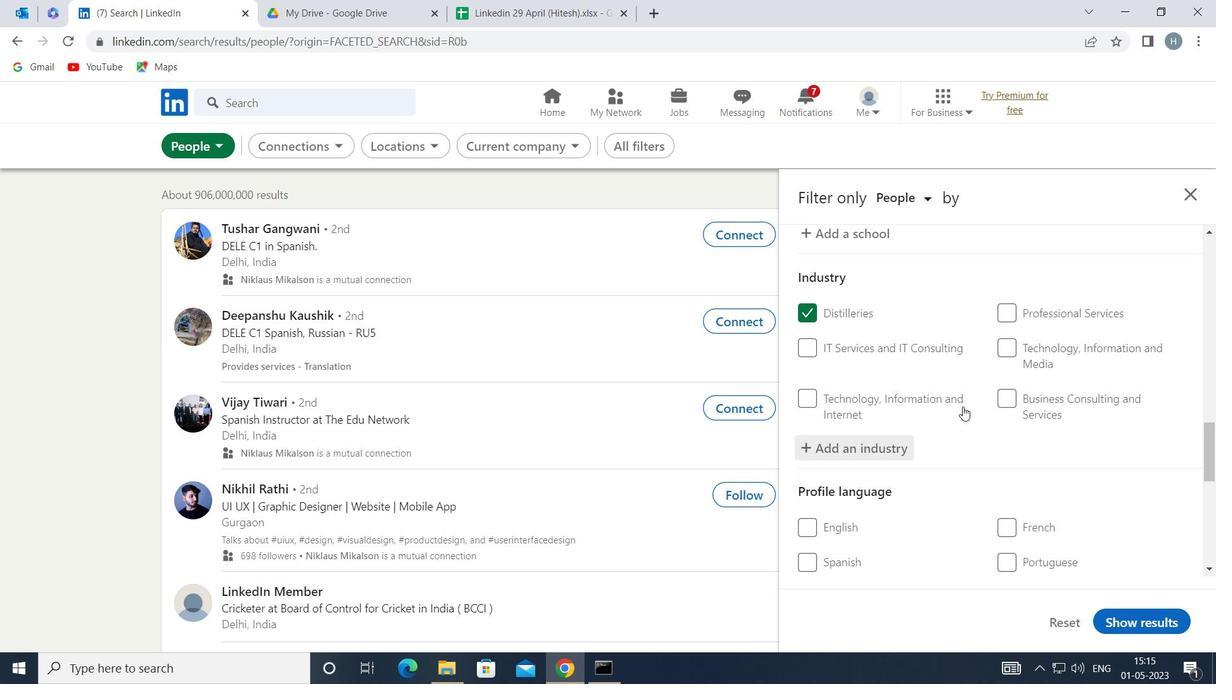 
Action: Mouse scrolled (959, 408) with delta (0, 0)
Screenshot: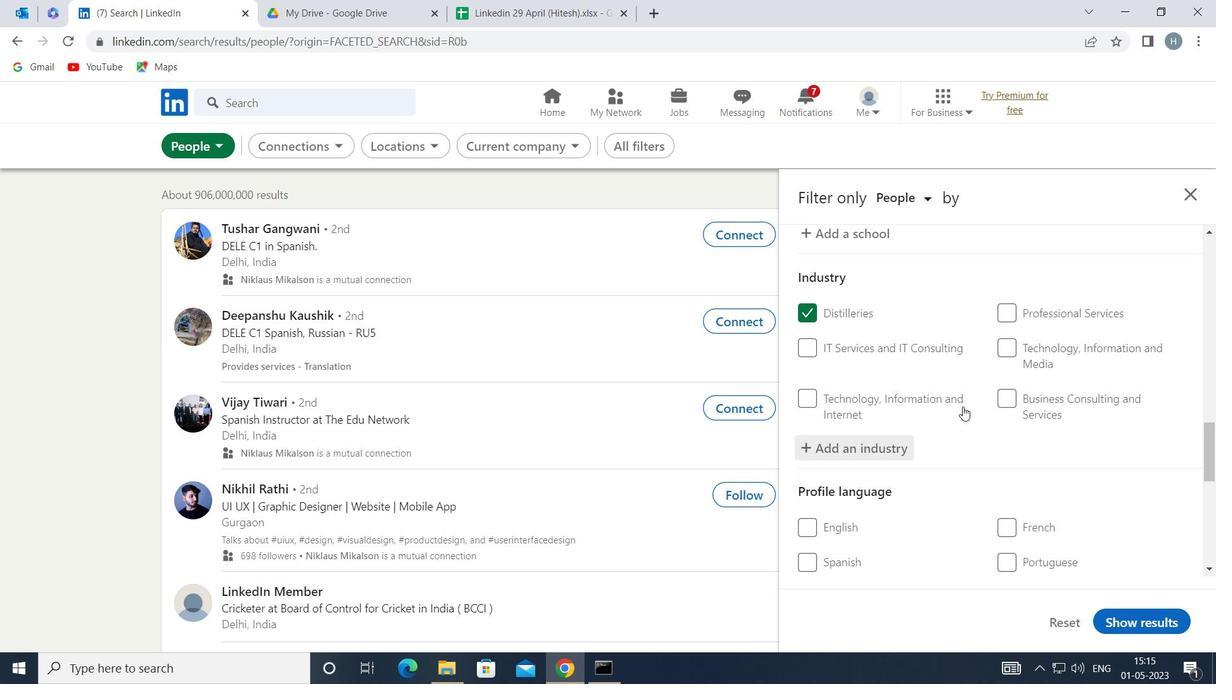 
Action: Mouse moved to (956, 414)
Screenshot: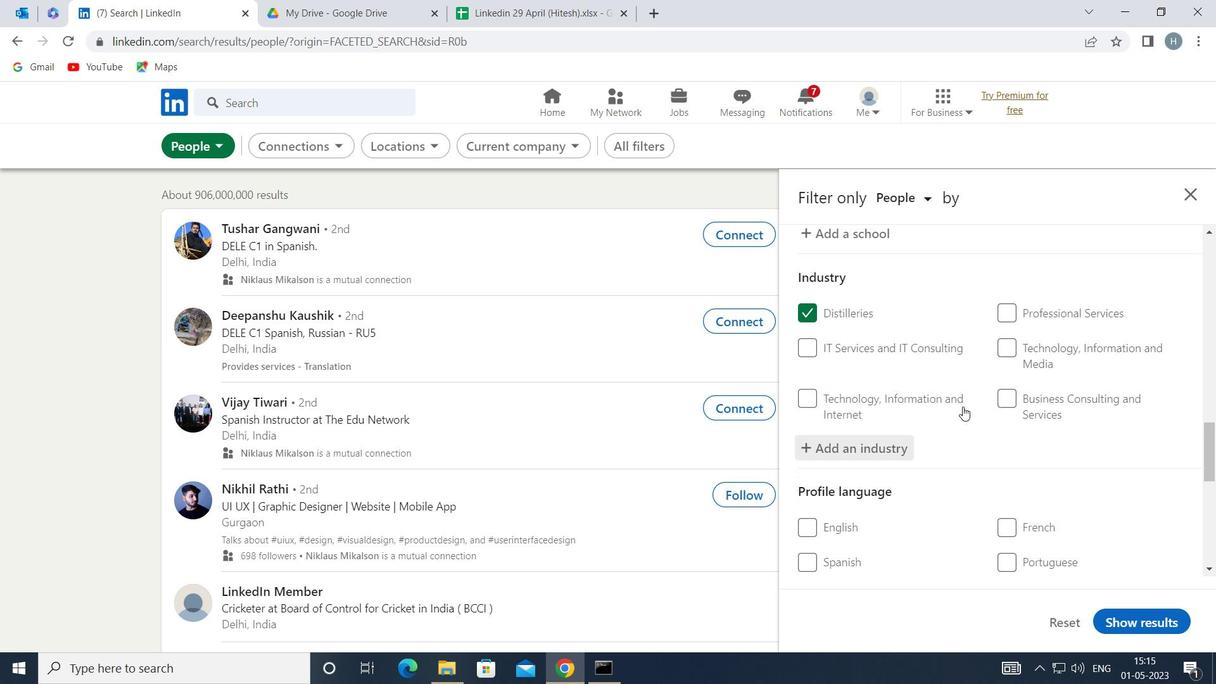 
Action: Mouse scrolled (956, 413) with delta (0, 0)
Screenshot: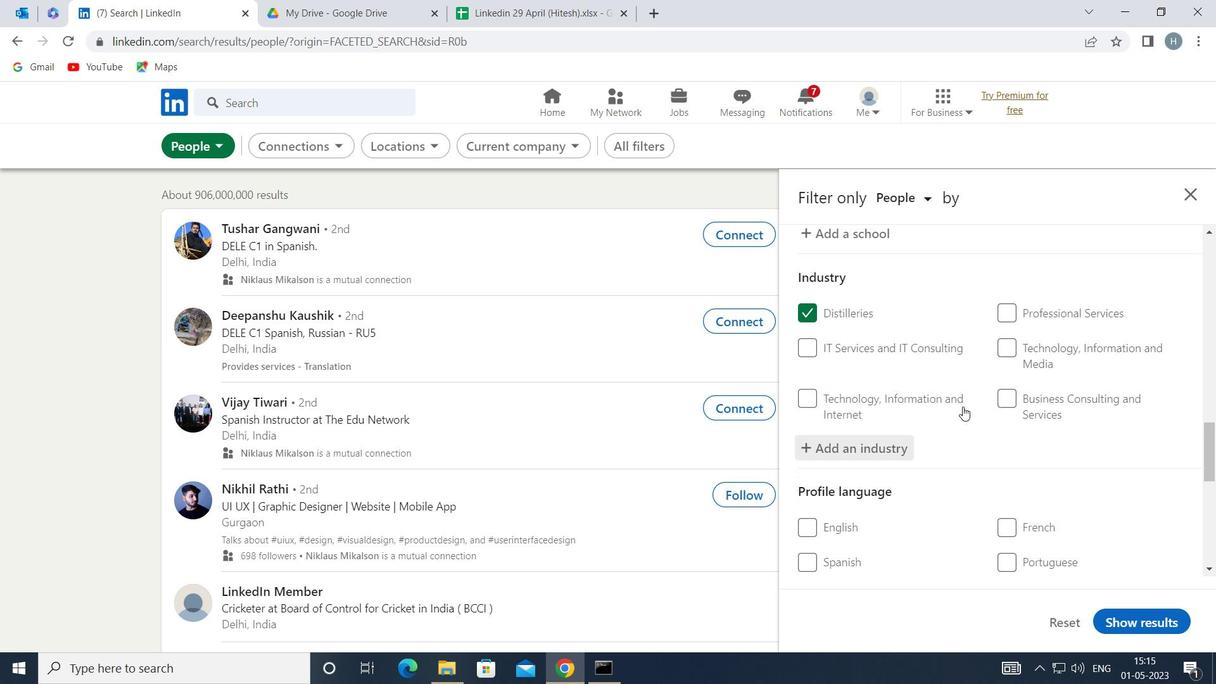 
Action: Mouse moved to (953, 416)
Screenshot: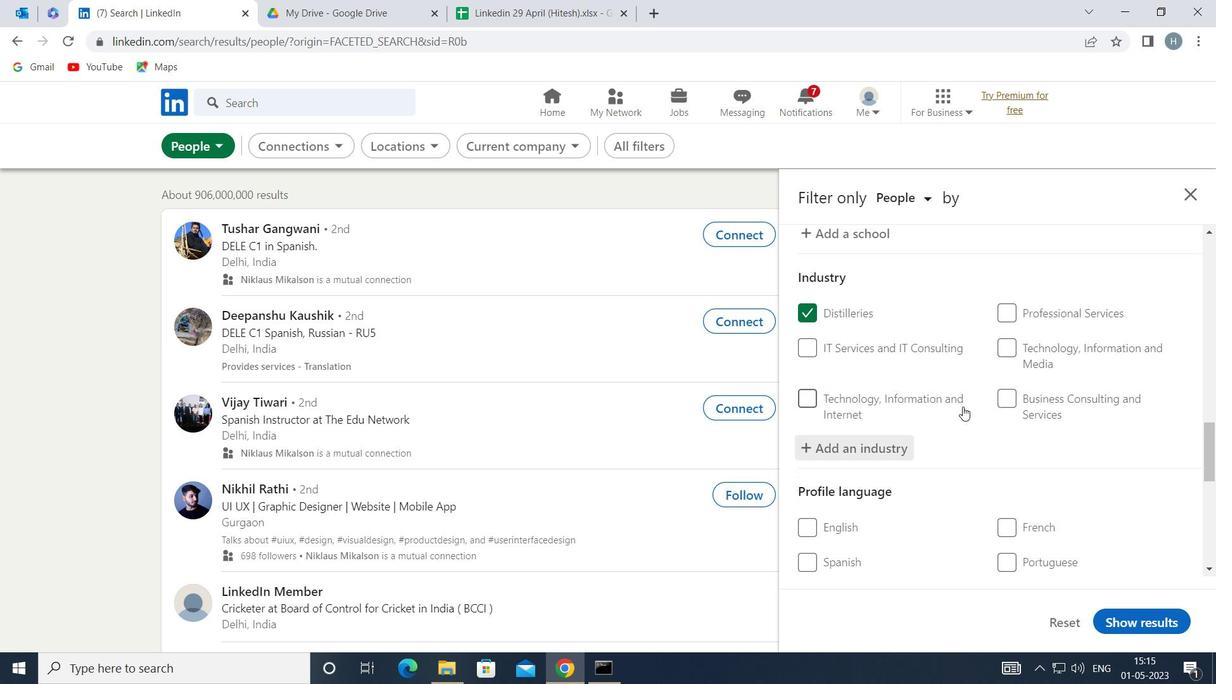 
Action: Mouse scrolled (953, 416) with delta (0, 0)
Screenshot: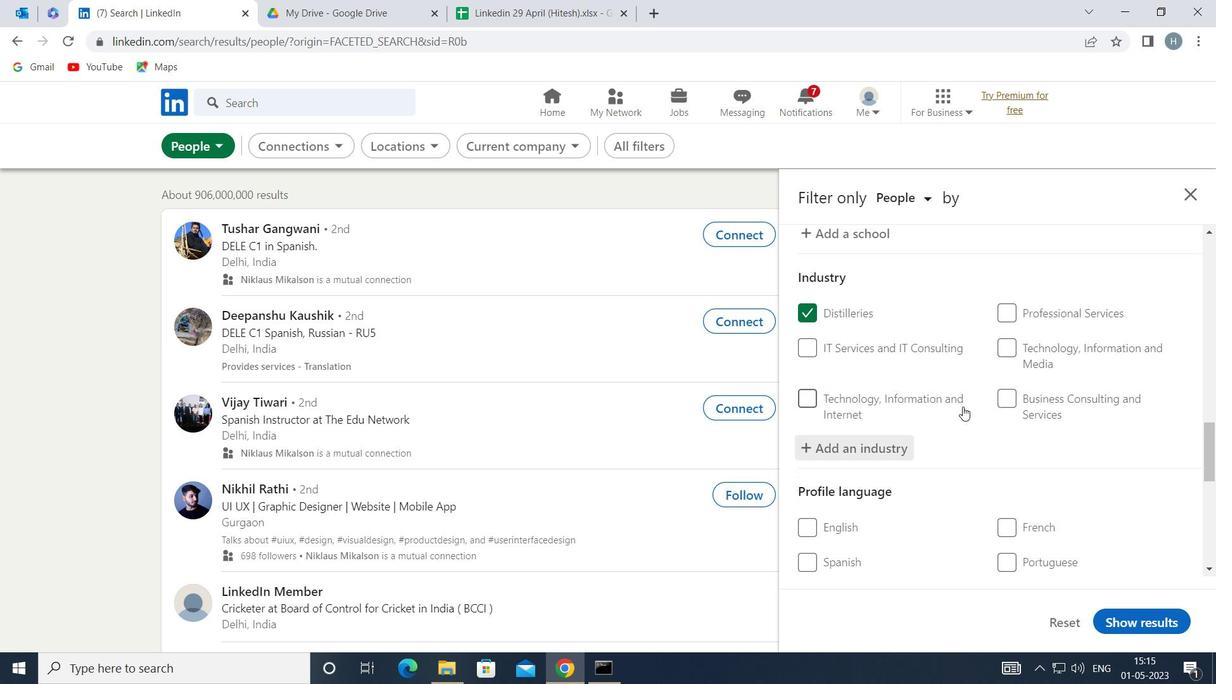 
Action: Mouse moved to (950, 426)
Screenshot: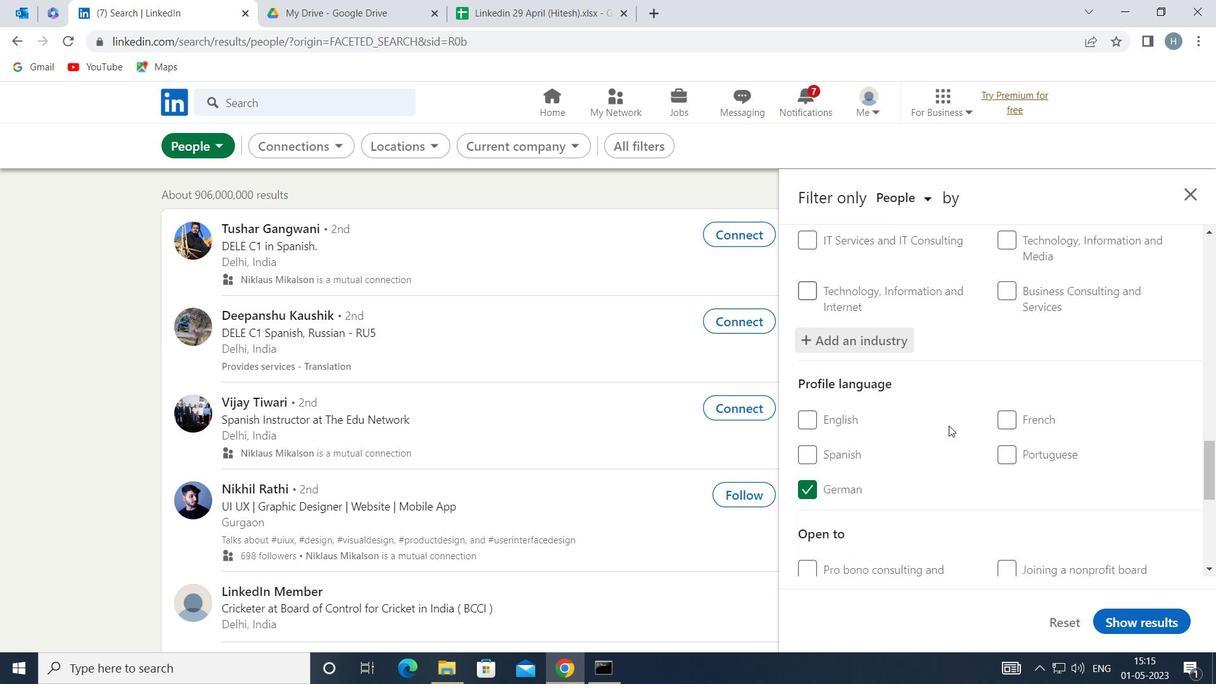 
Action: Mouse scrolled (950, 425) with delta (0, 0)
Screenshot: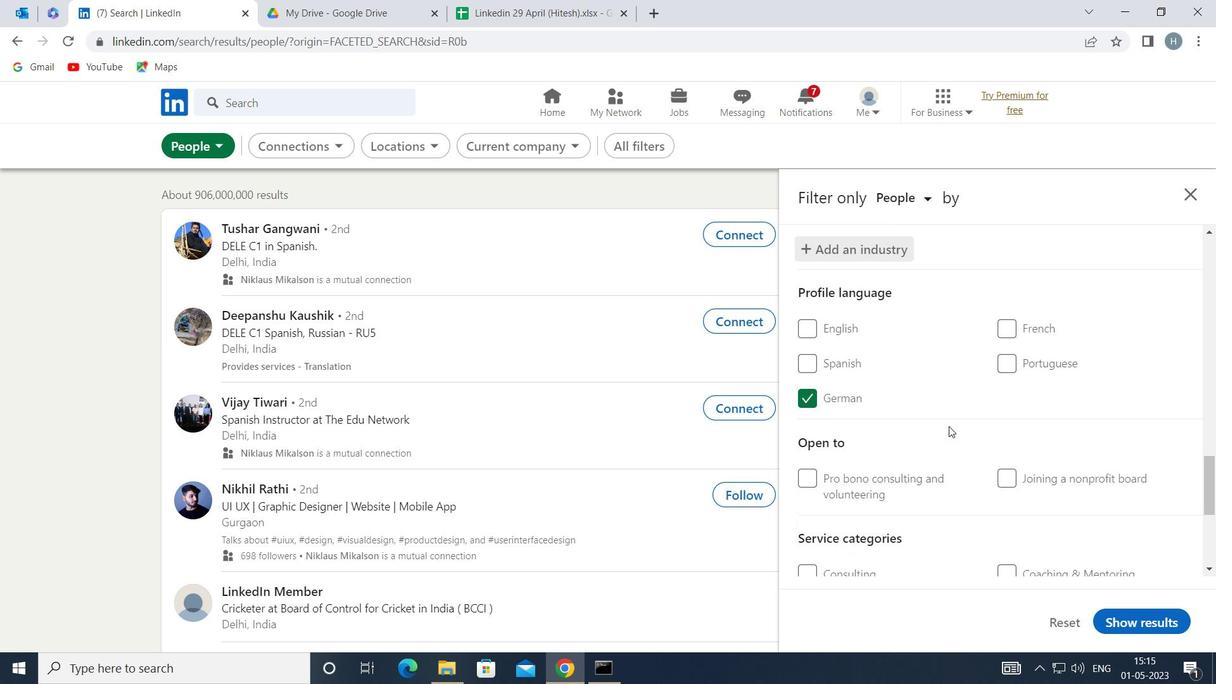 
Action: Mouse scrolled (950, 425) with delta (0, 0)
Screenshot: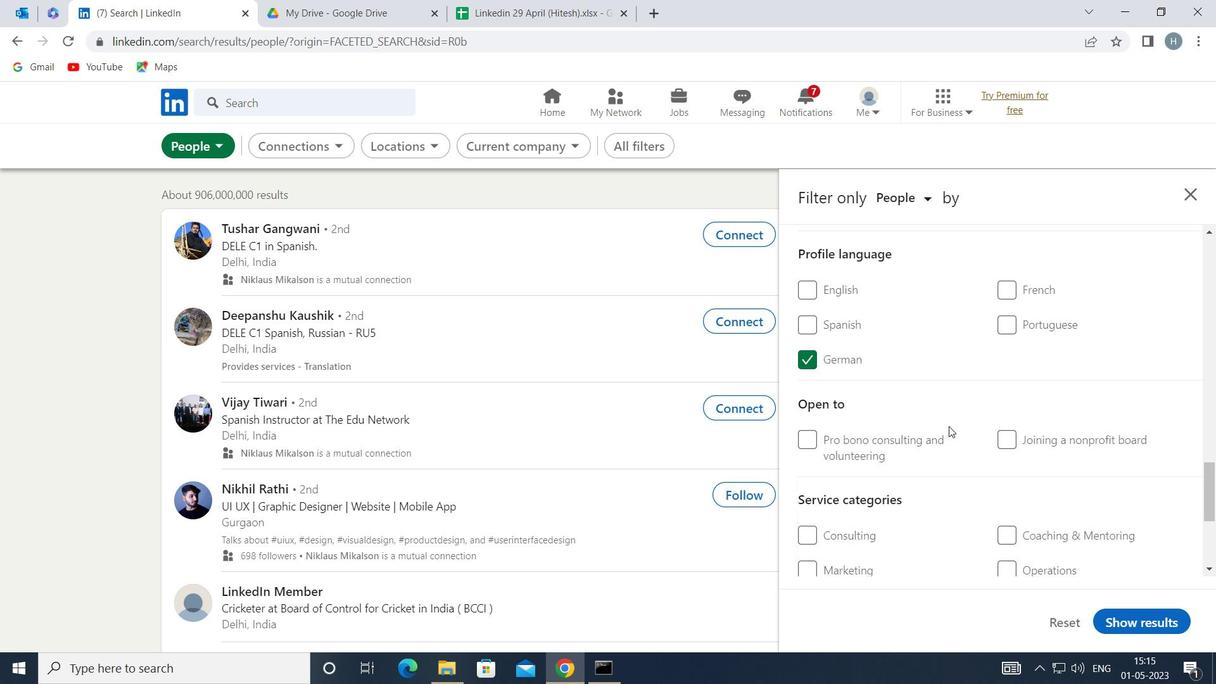 
Action: Mouse moved to (1031, 439)
Screenshot: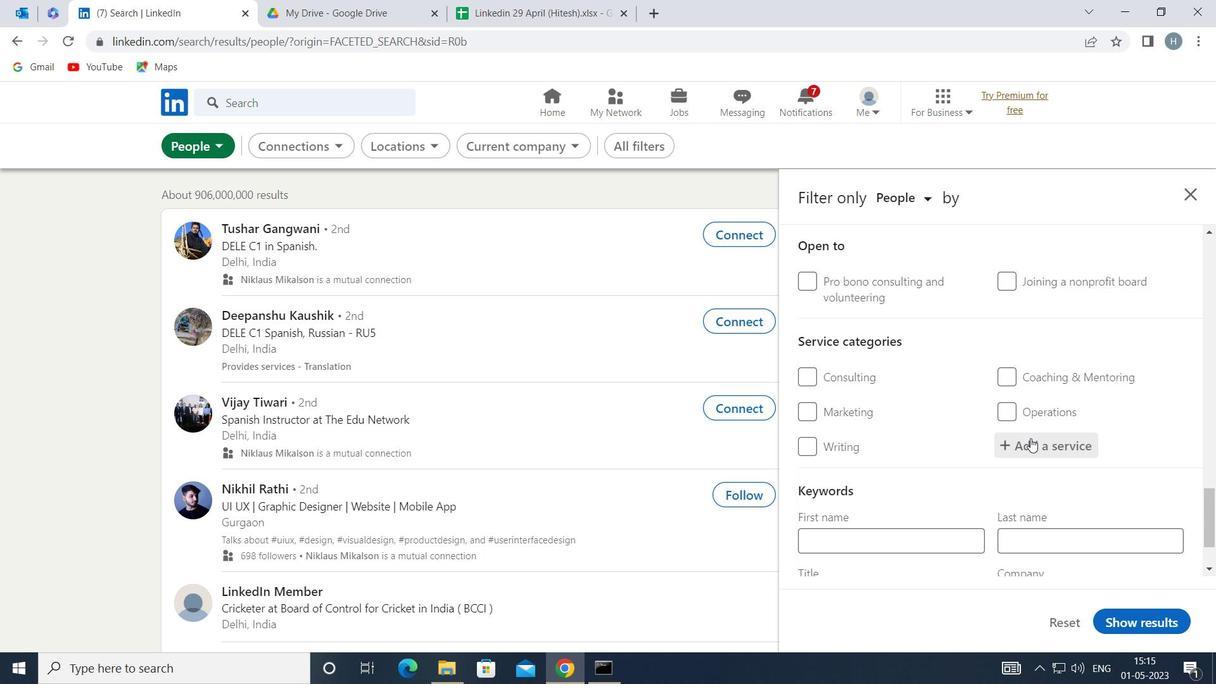 
Action: Mouse pressed left at (1031, 439)
Screenshot: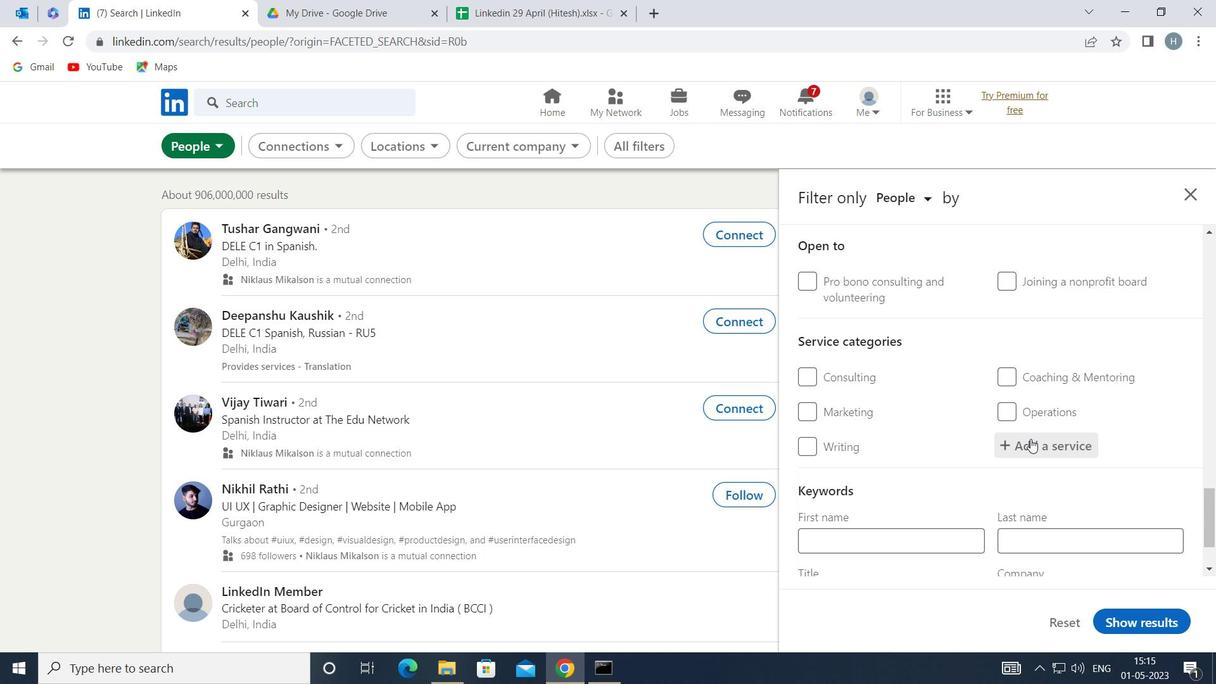 
Action: Mouse moved to (1025, 435)
Screenshot: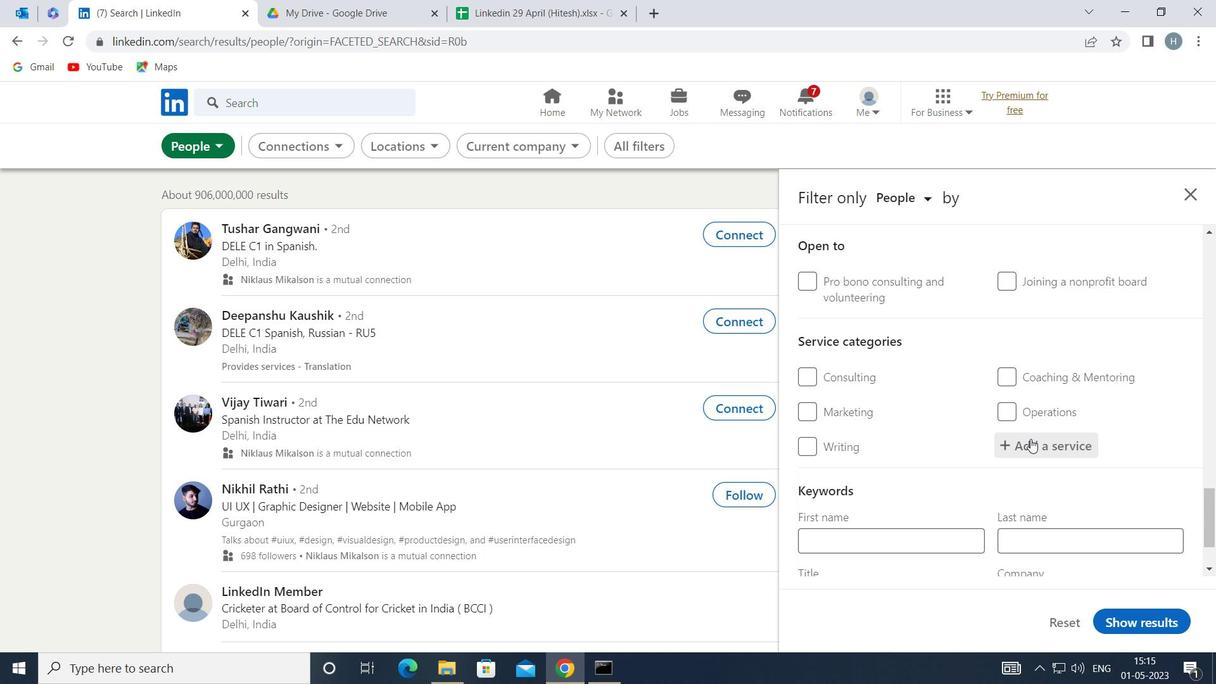 
Action: Key pressed <Key.shift>OUTS
Screenshot: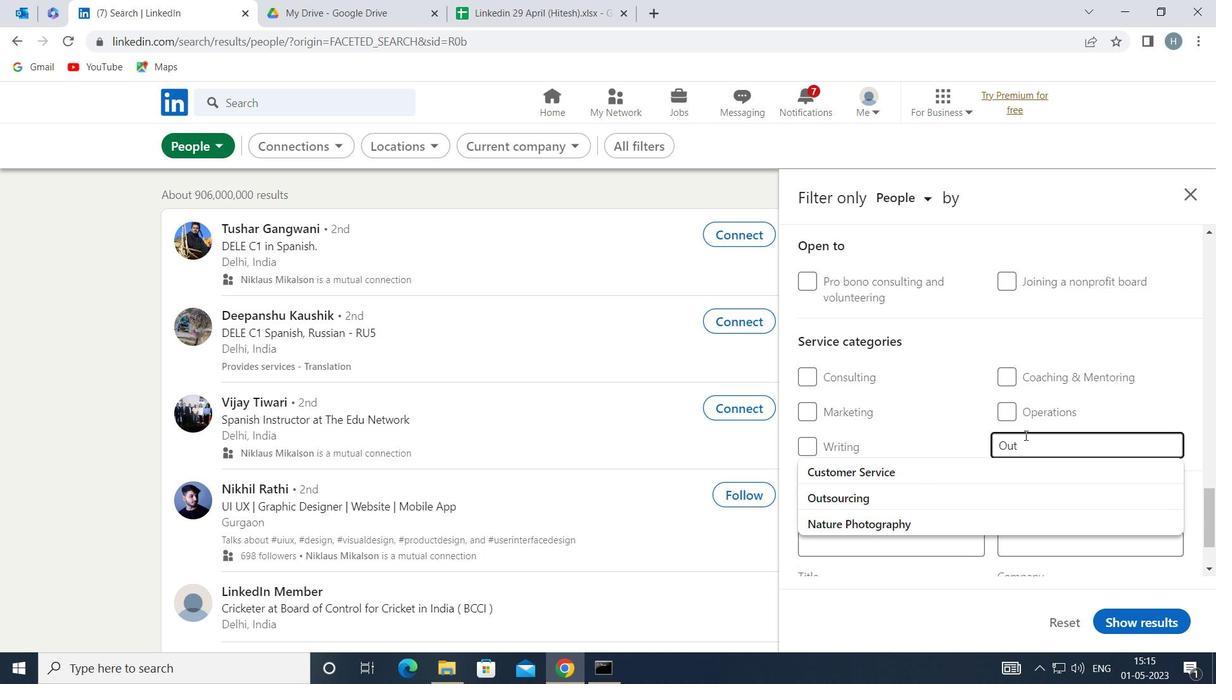 
Action: Mouse moved to (944, 487)
Screenshot: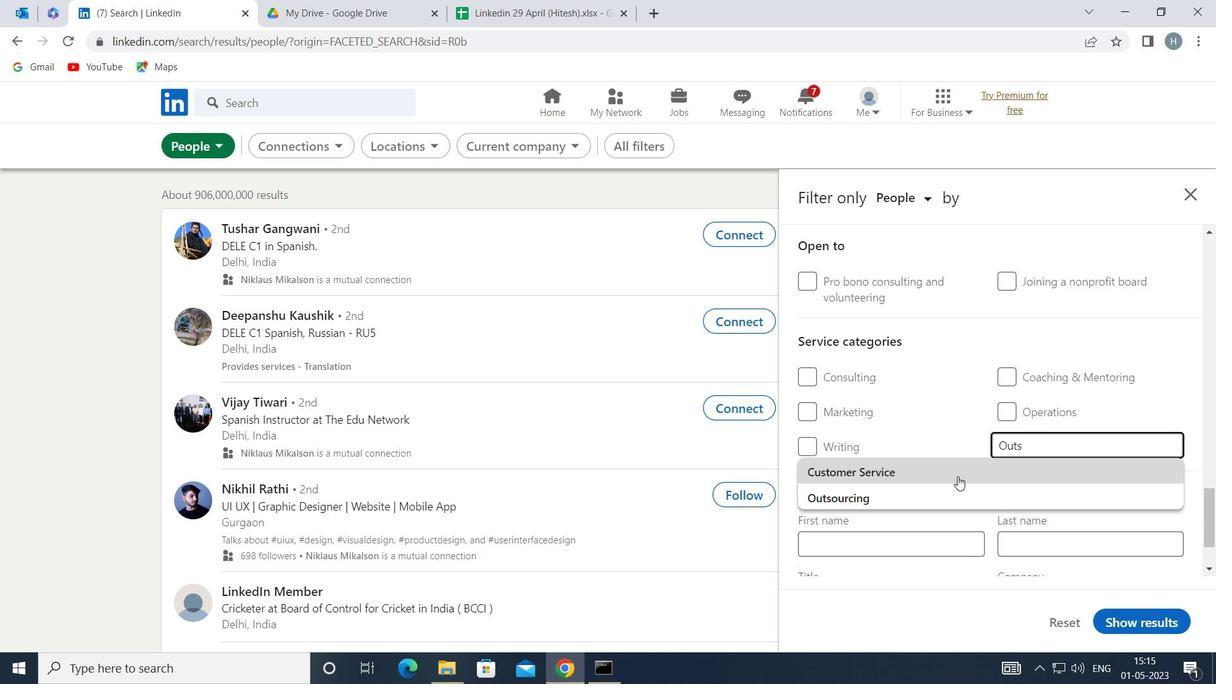 
Action: Mouse pressed left at (944, 487)
Screenshot: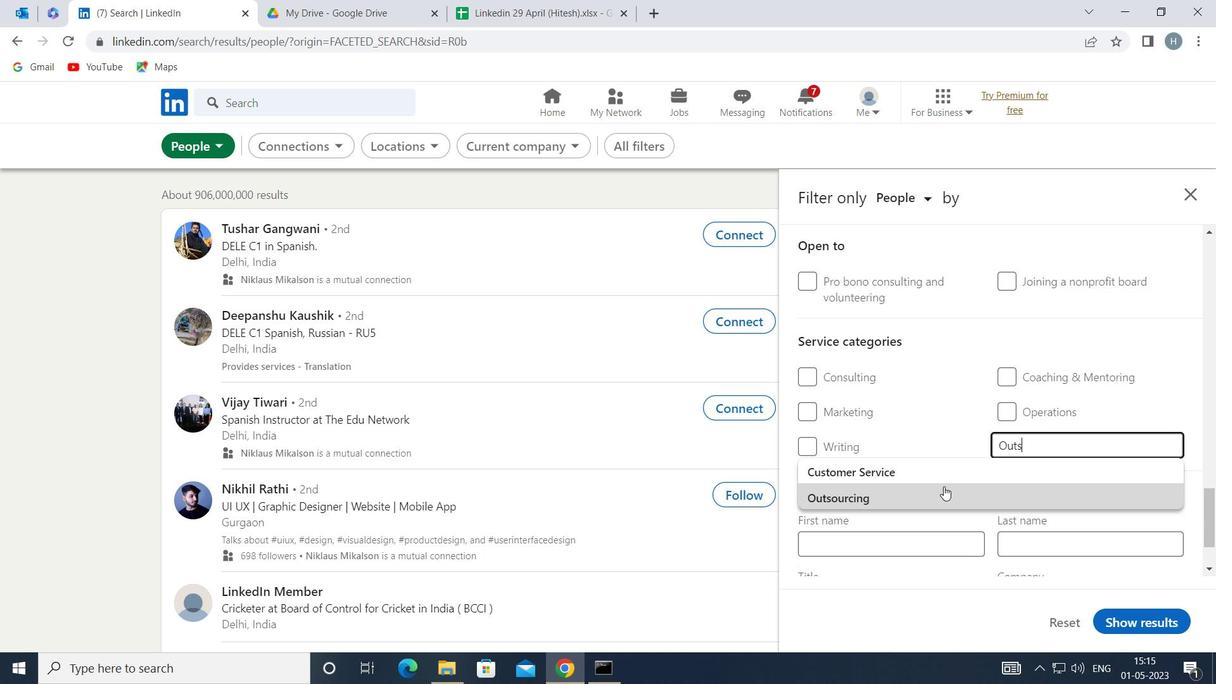 
Action: Mouse moved to (947, 472)
Screenshot: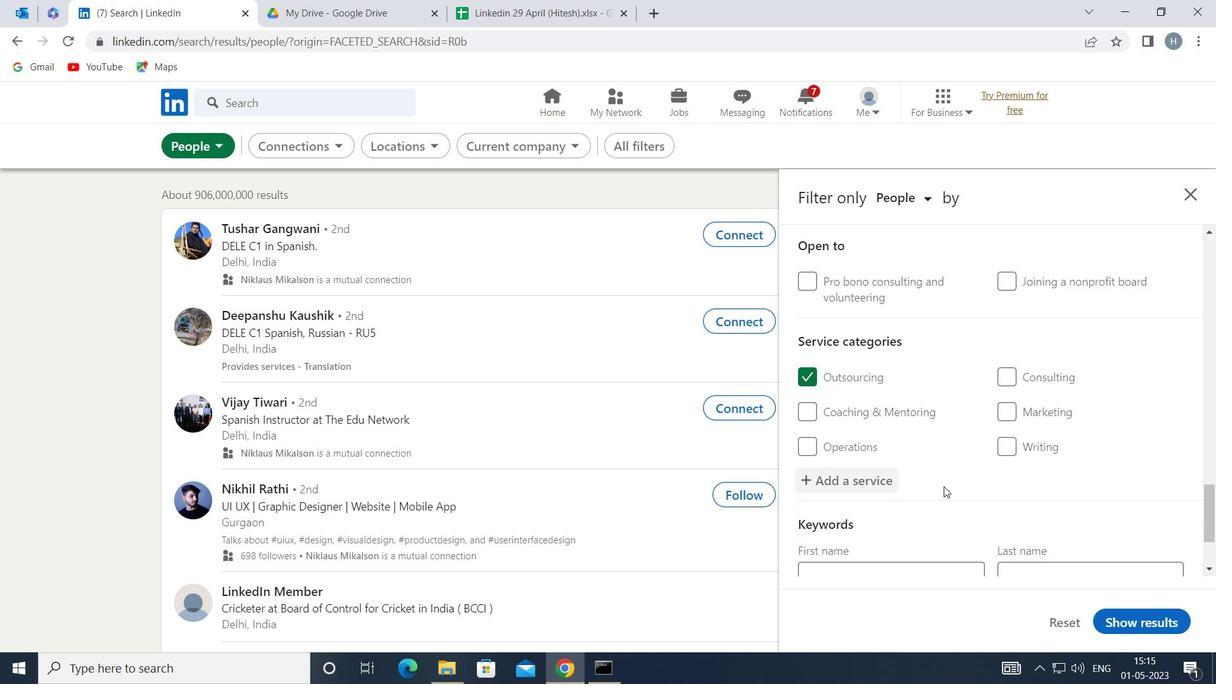 
Action: Mouse scrolled (947, 471) with delta (0, 0)
Screenshot: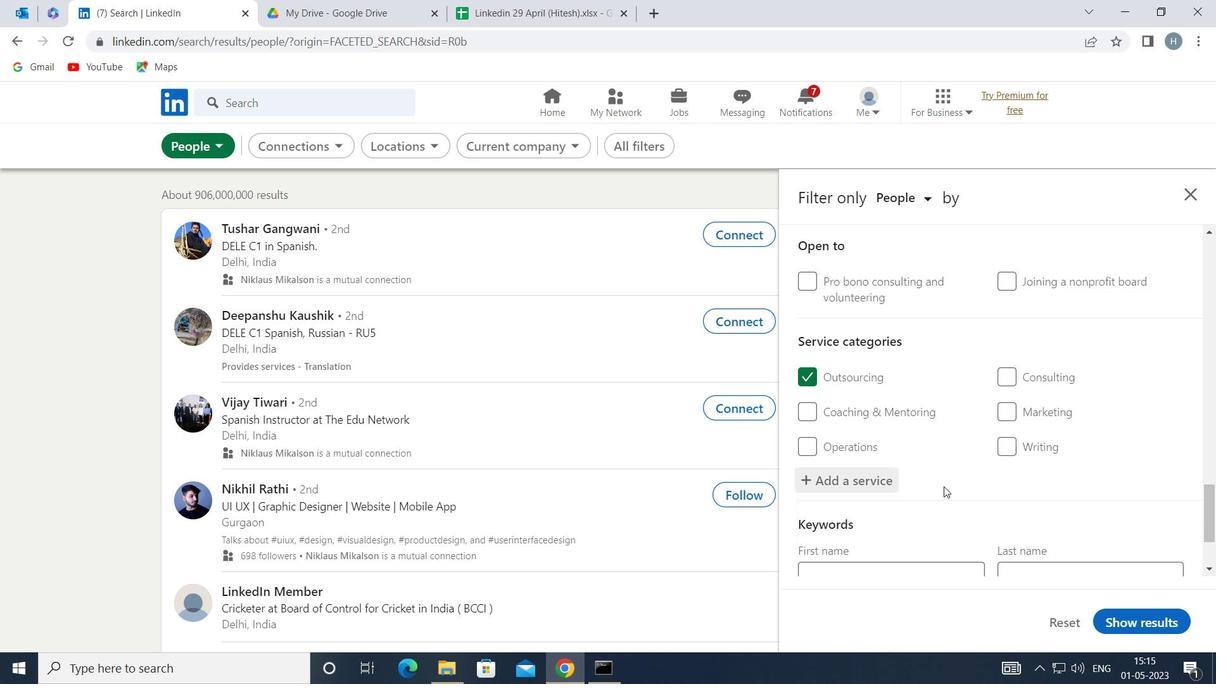 
Action: Mouse scrolled (947, 471) with delta (0, 0)
Screenshot: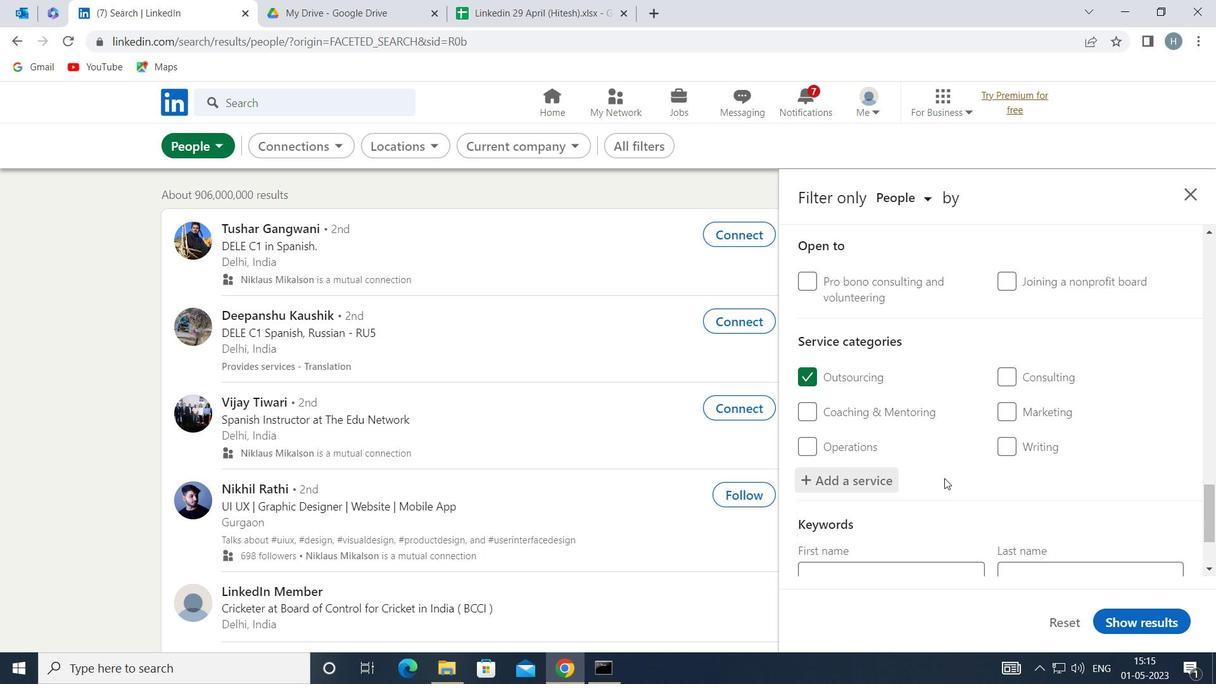 
Action: Mouse scrolled (947, 471) with delta (0, 0)
Screenshot: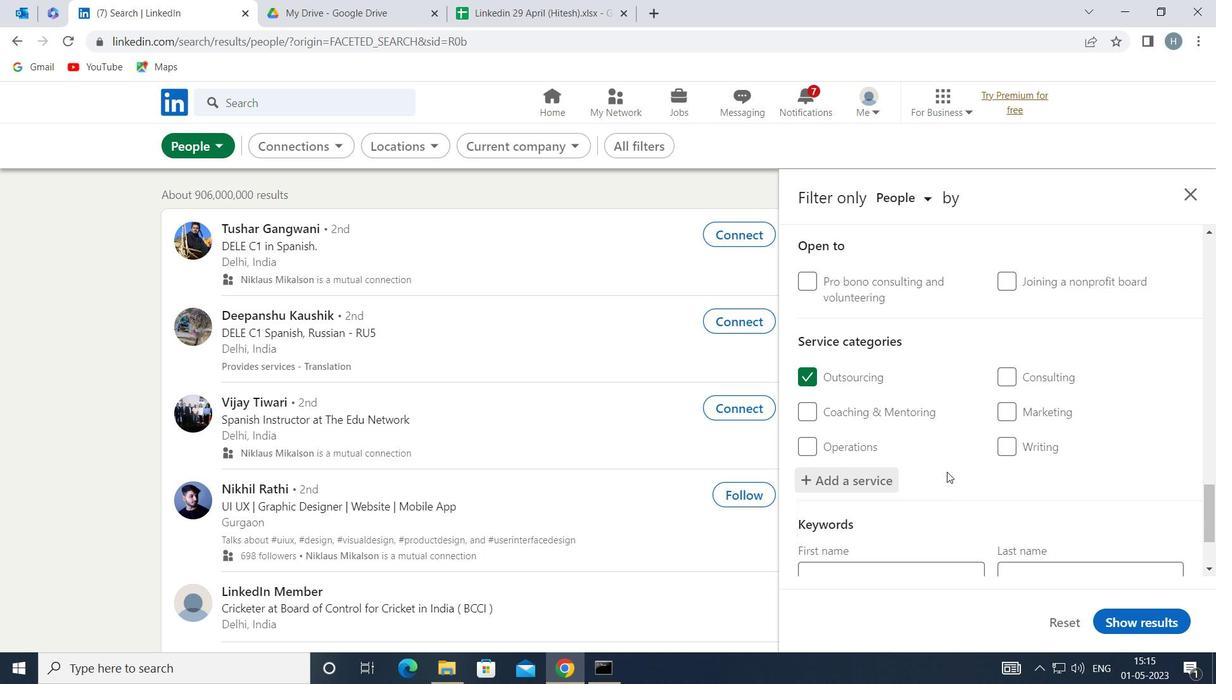 
Action: Mouse moved to (947, 461)
Screenshot: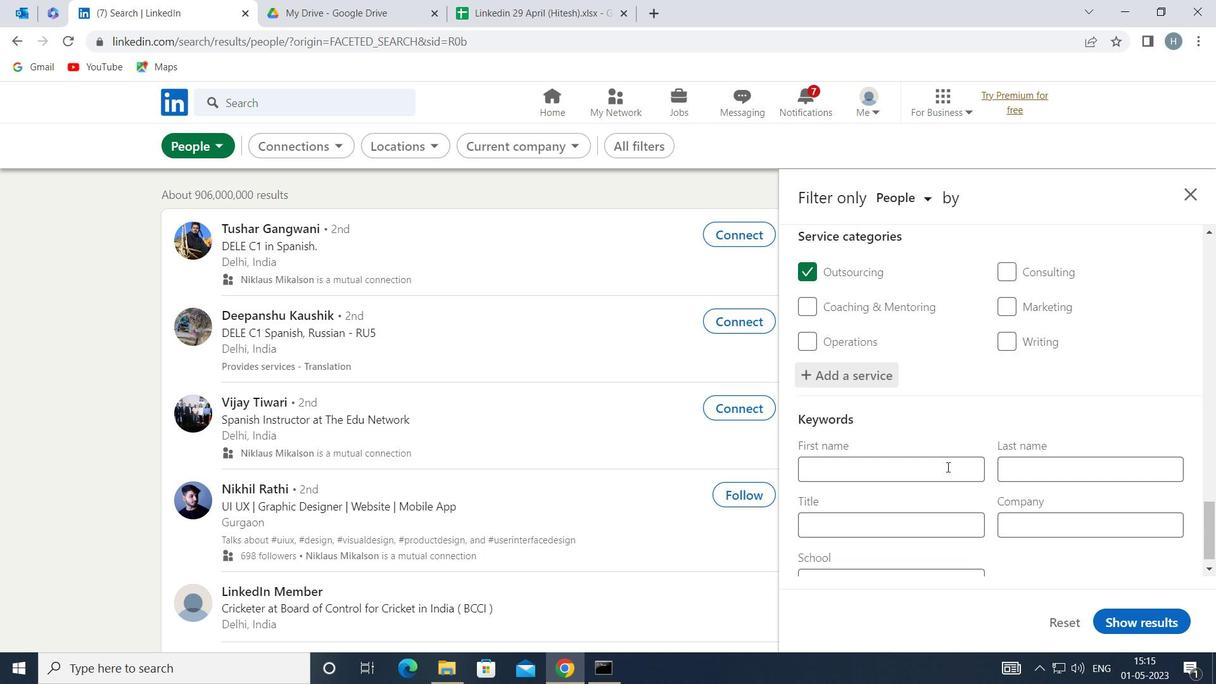 
Action: Mouse scrolled (947, 461) with delta (0, 0)
Screenshot: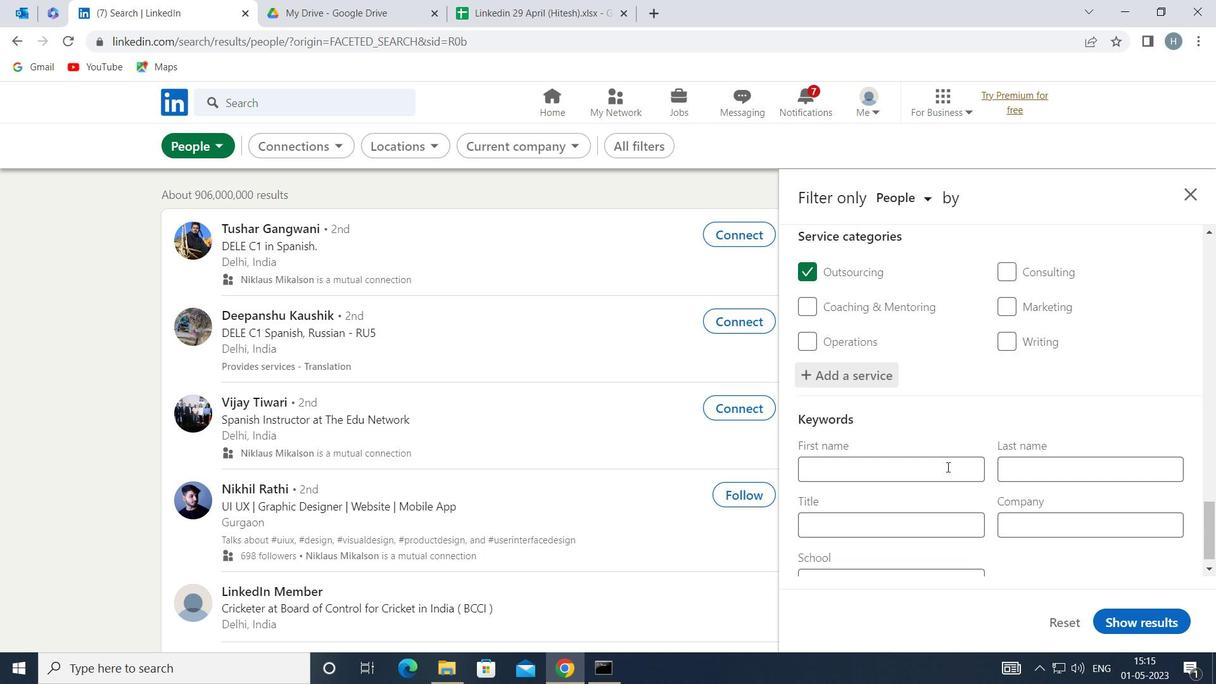 
Action: Mouse scrolled (947, 461) with delta (0, 0)
Screenshot: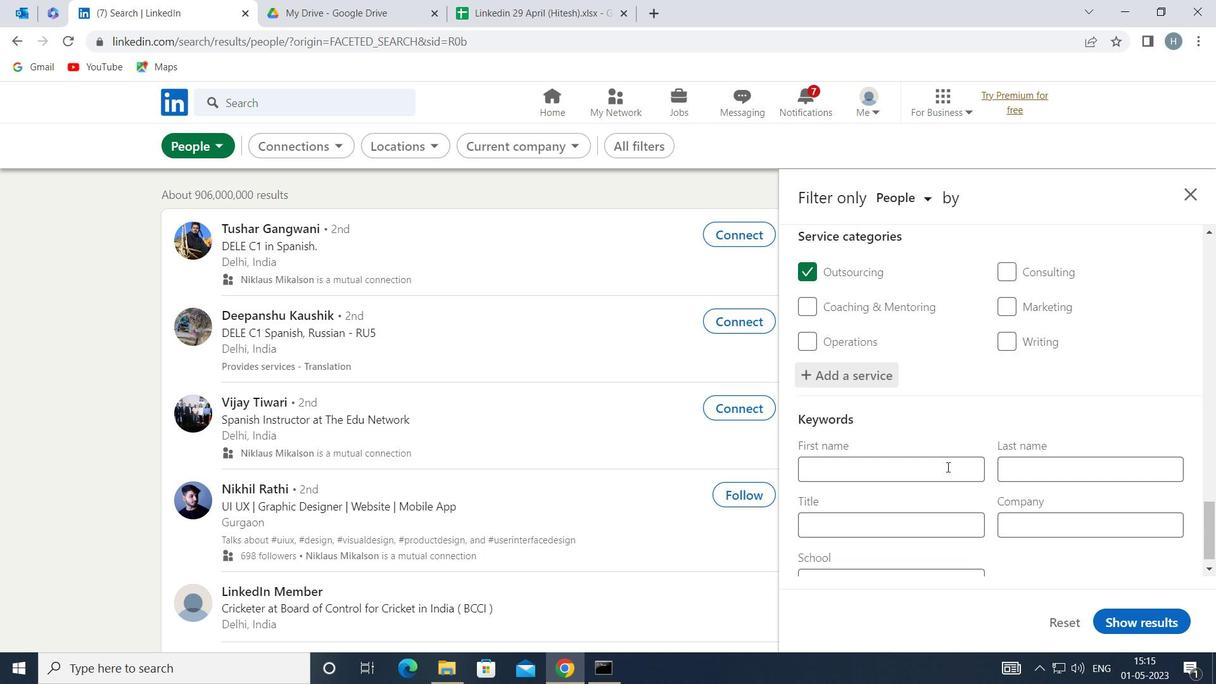
Action: Mouse moved to (939, 500)
Screenshot: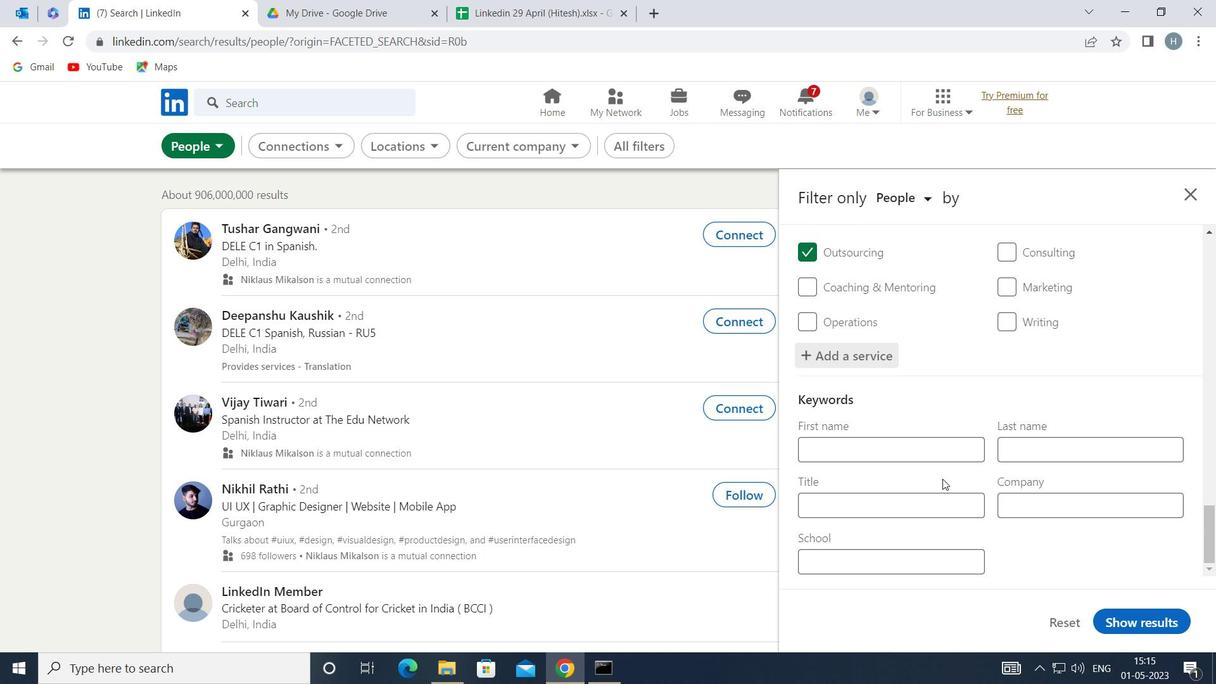 
Action: Mouse pressed left at (939, 500)
Screenshot: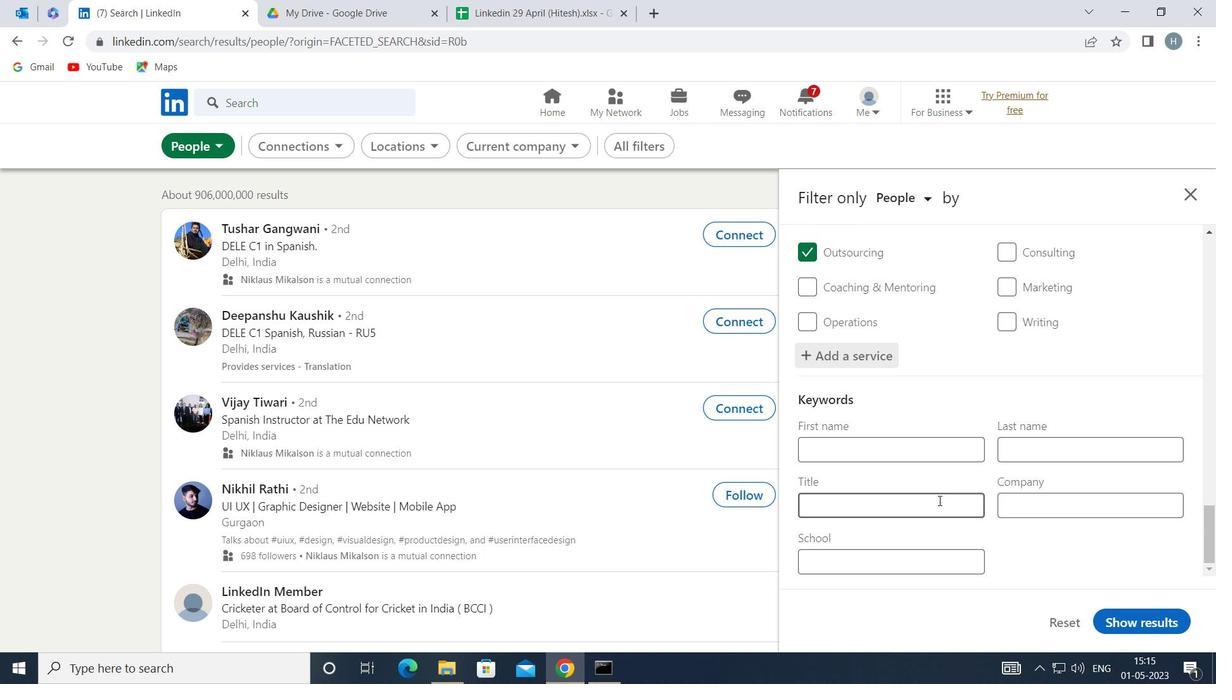 
Action: Mouse moved to (938, 501)
Screenshot: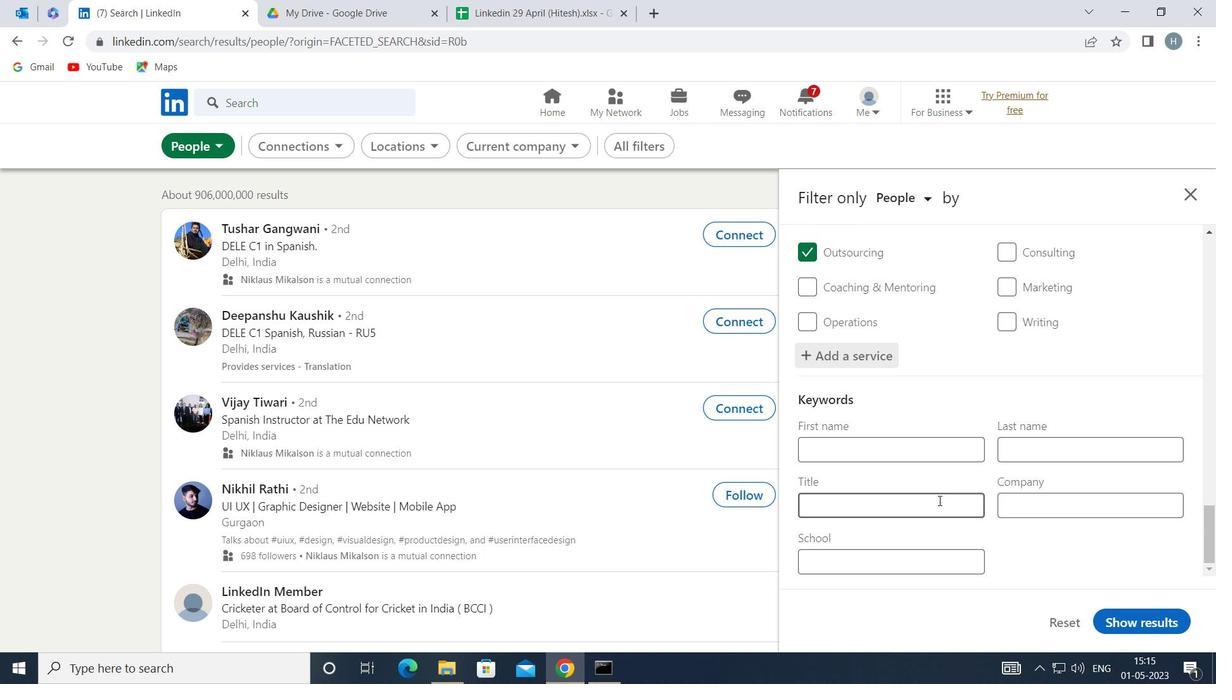 
Action: Key pressed <Key.shift>DIGITAL<Key.space><Key.shift>MARKETING<Key.space><Key.shift>MANAGER
Screenshot: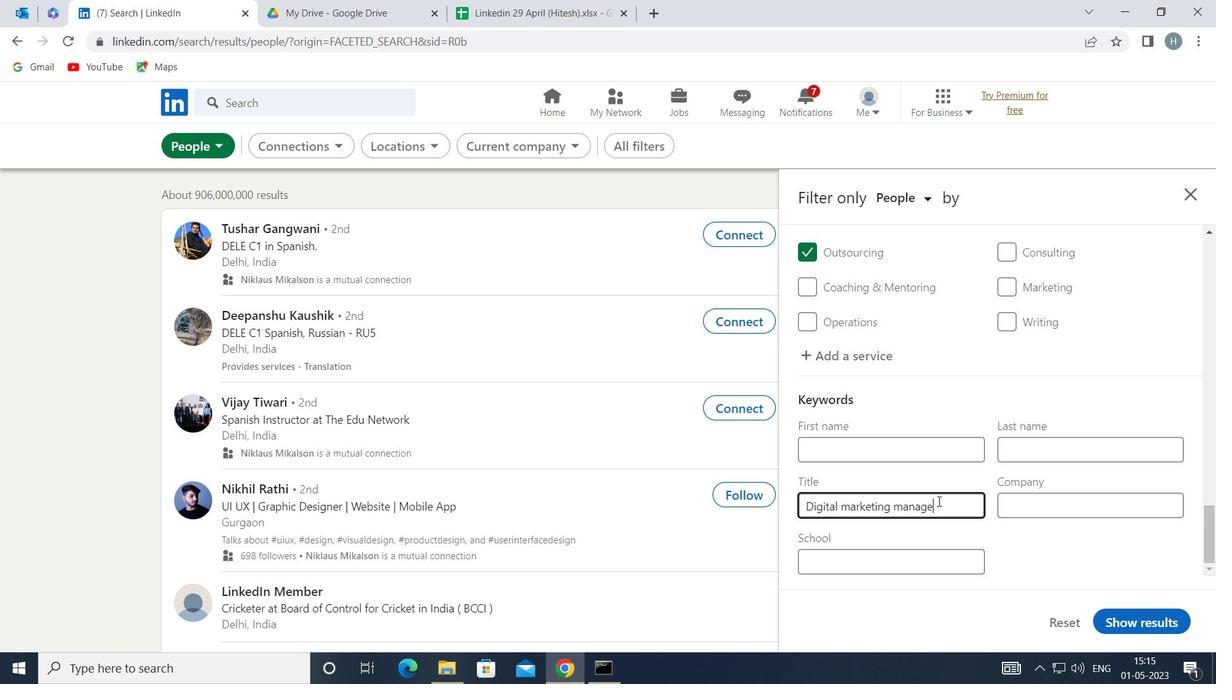 
Action: Mouse moved to (1174, 625)
Screenshot: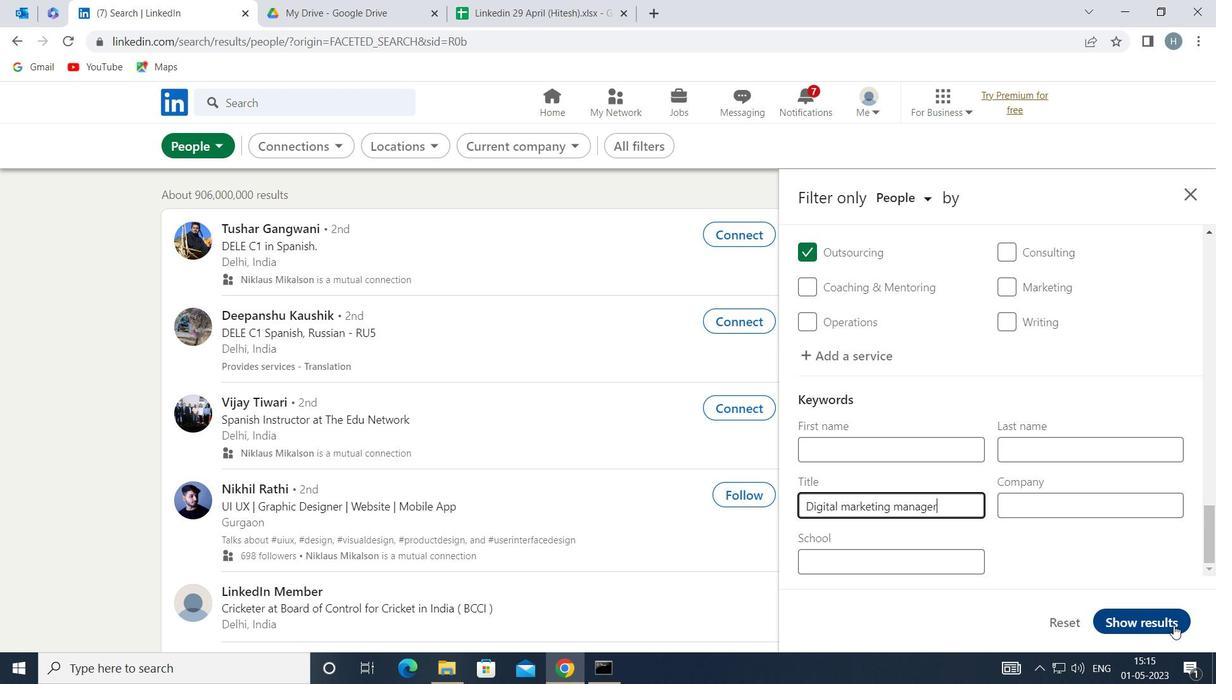 
Action: Mouse pressed left at (1174, 625)
Screenshot: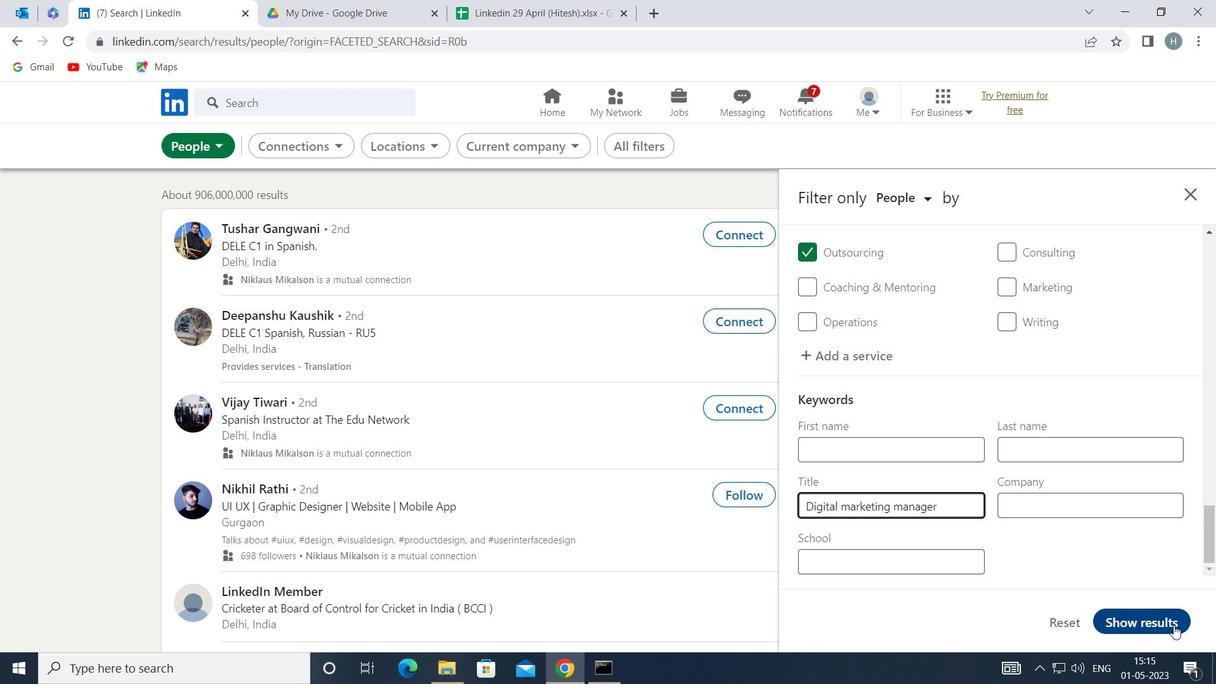 
Action: Mouse moved to (872, 408)
Screenshot: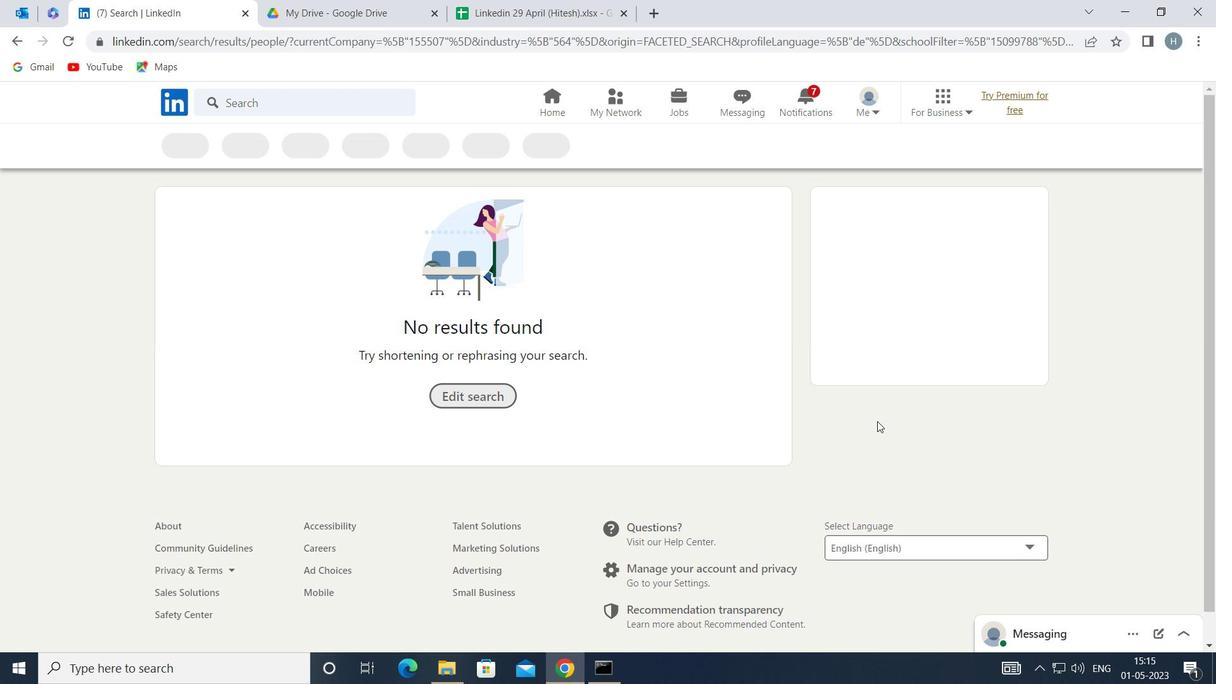 
